 Task: Look for space in Fochville, South Africa from 8th August, 2023 to 15th August, 2023 for 9 adults in price range Rs.10000 to Rs.14000. Place can be shared room with 5 bedrooms having 9 beds and 5 bathrooms. Property type can be house, flat, guest house. Amenities needed are: wifi, TV, free parkinig on premises, gym, breakfast. Booking option can be shelf check-in. Required host language is English.
Action: Mouse moved to (490, 124)
Screenshot: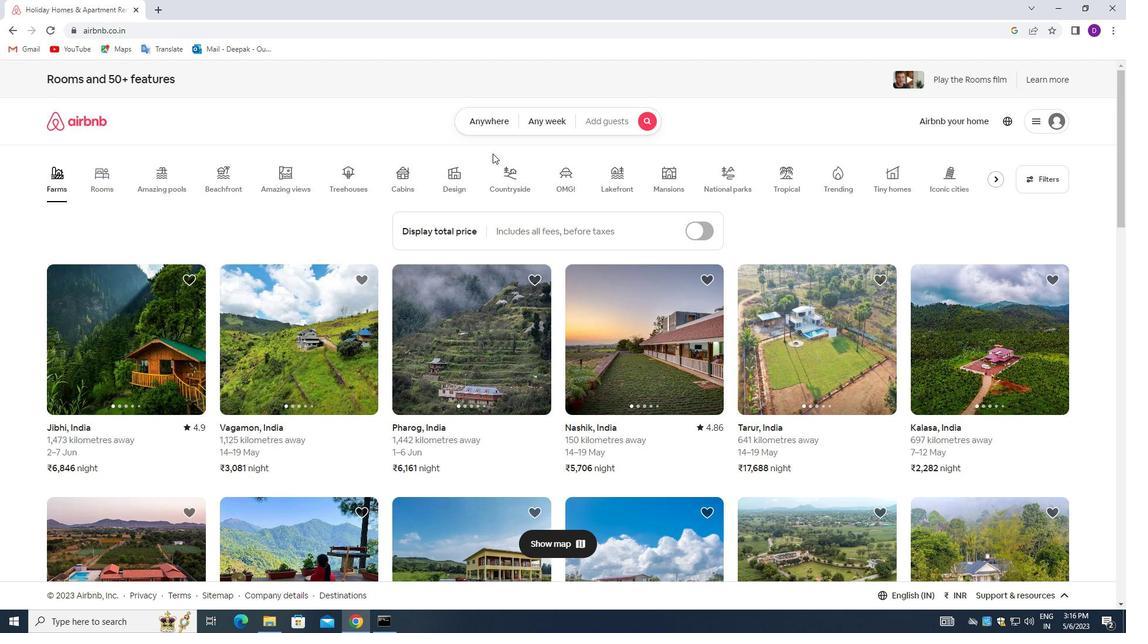
Action: Mouse pressed left at (490, 124)
Screenshot: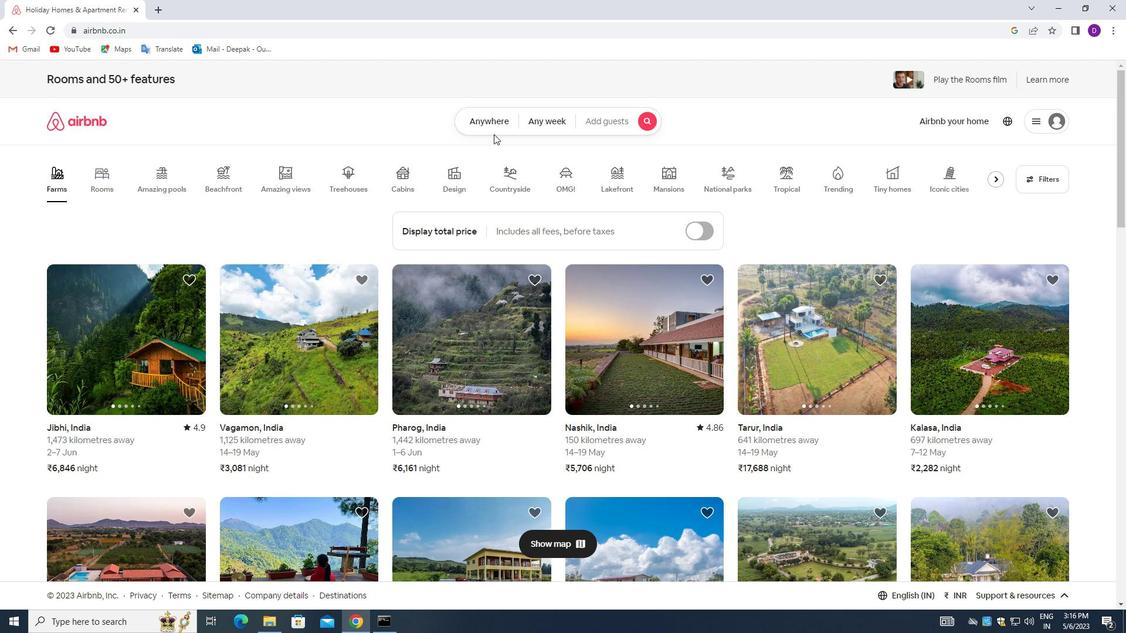 
Action: Mouse moved to (469, 159)
Screenshot: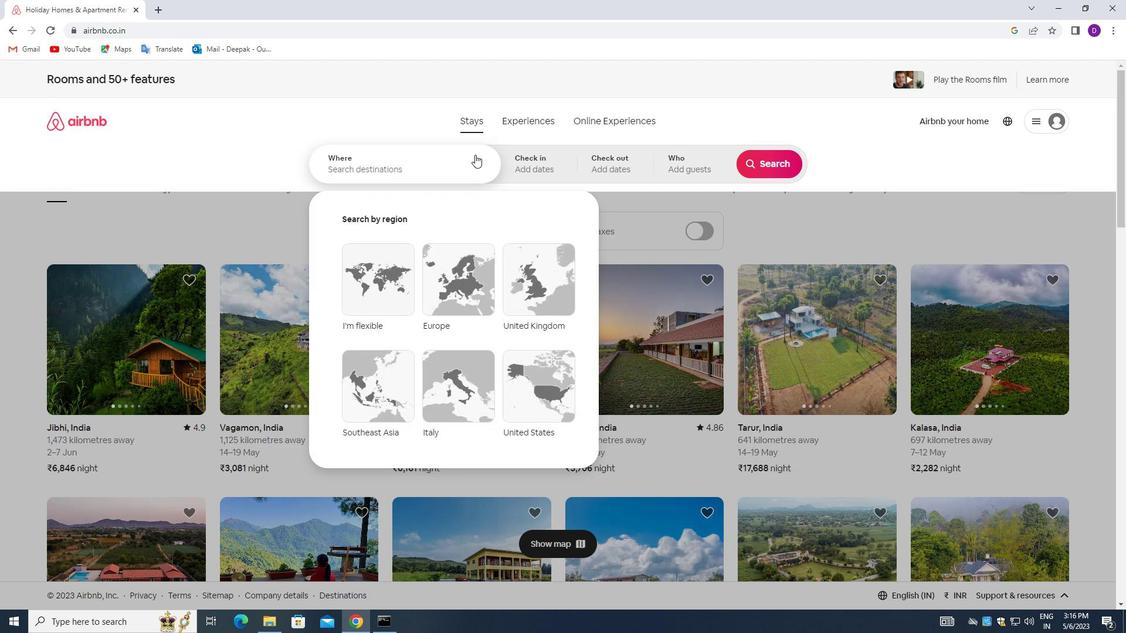 
Action: Mouse pressed left at (469, 159)
Screenshot: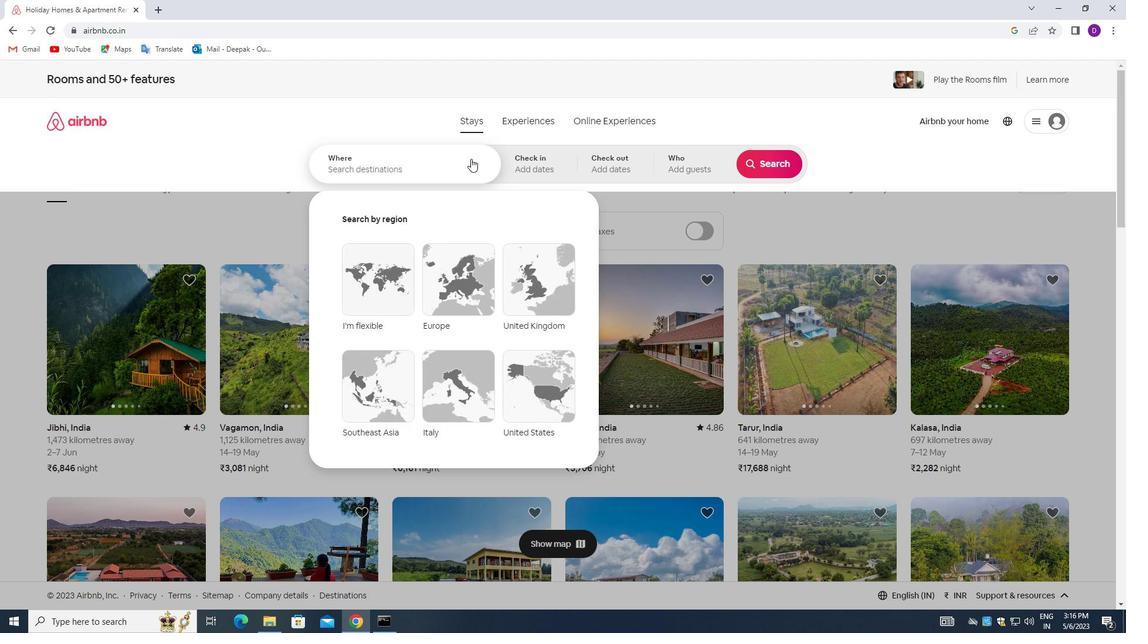 
Action: Mouse moved to (187, 267)
Screenshot: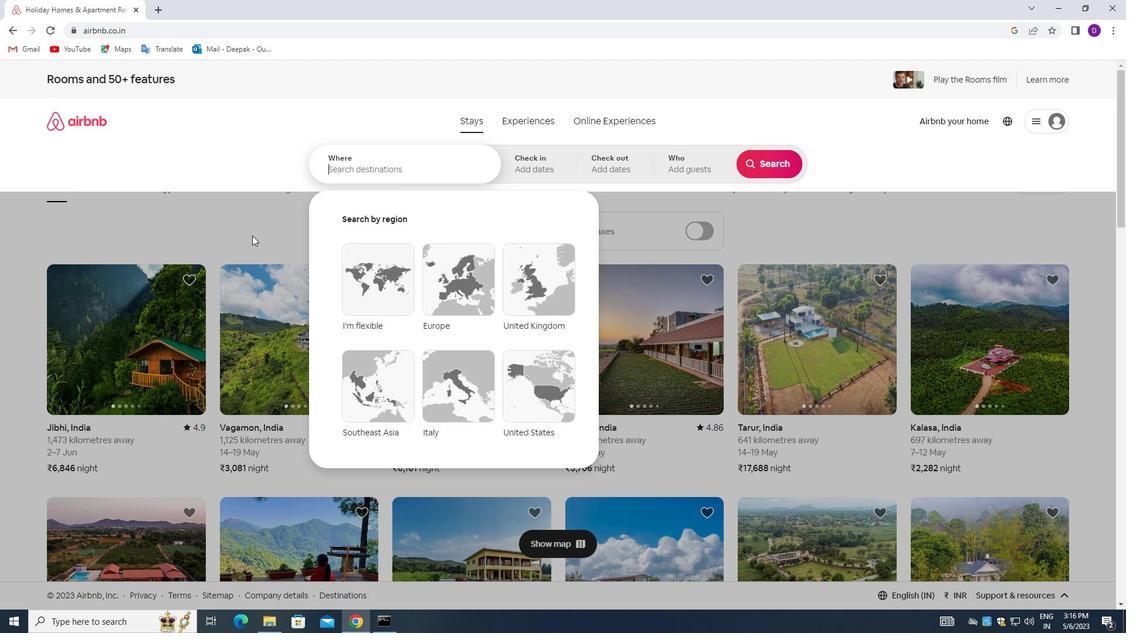 
Action: Key pressed <Key.shift_r>Fochville,<Key.space><Key.shift_r>South<Key.space><Key.shift_r>Africa<Key.enter>
Screenshot: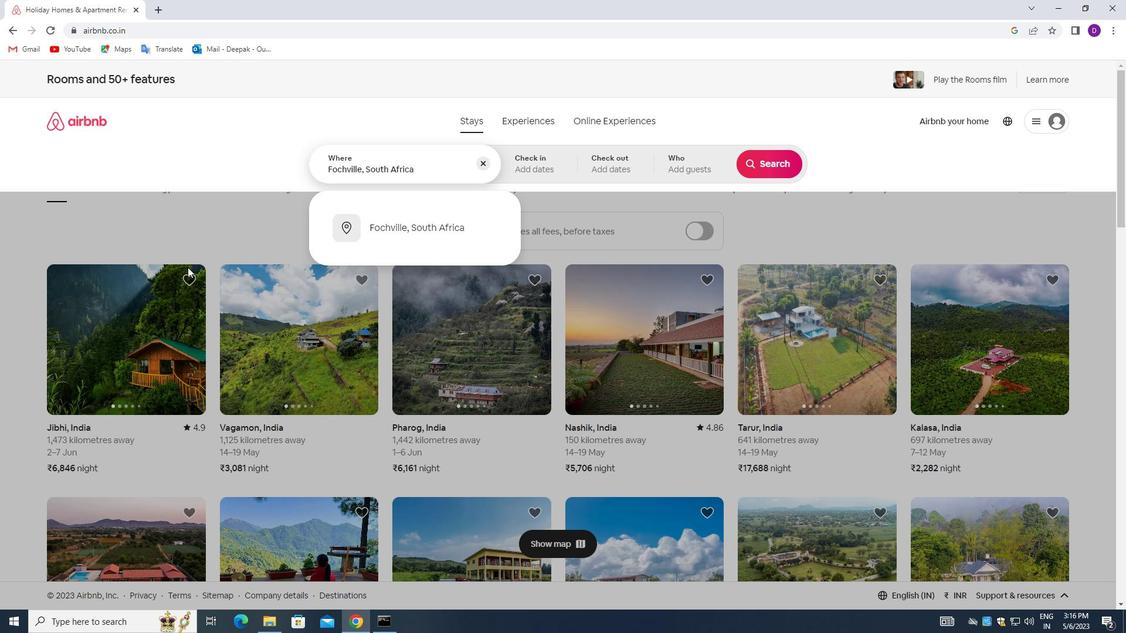 
Action: Mouse moved to (762, 264)
Screenshot: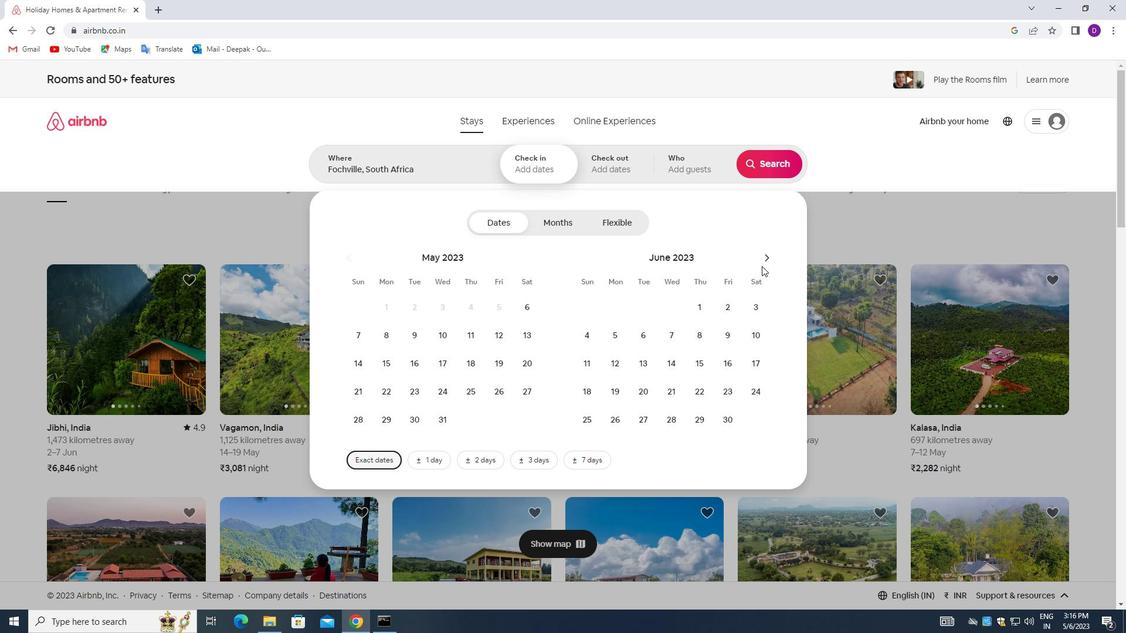 
Action: Mouse pressed left at (762, 264)
Screenshot: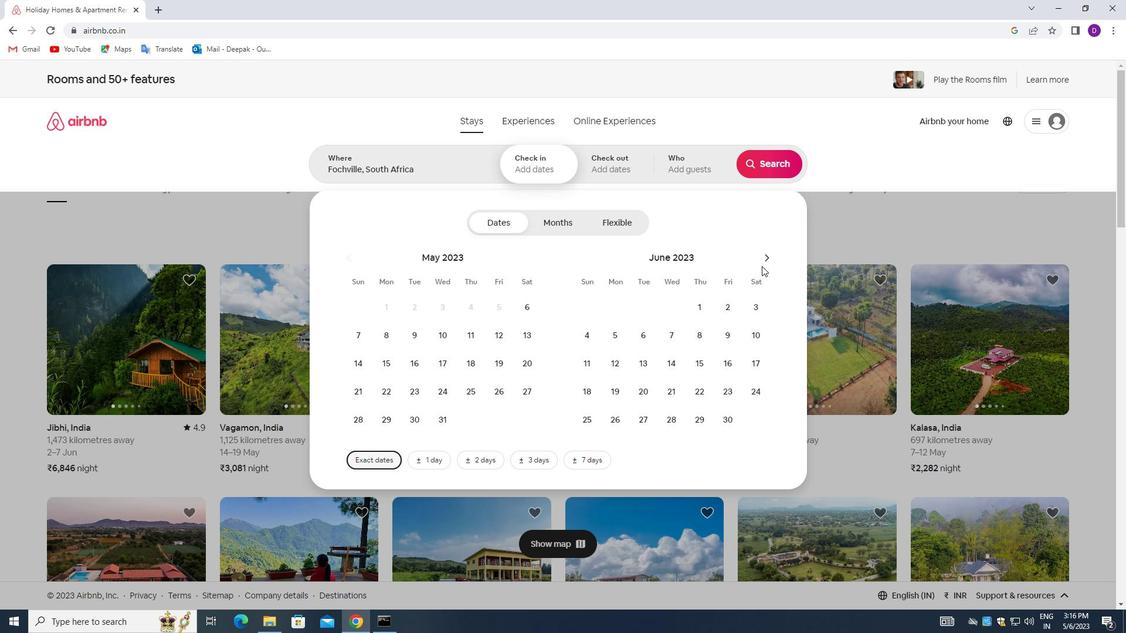 
Action: Mouse pressed left at (762, 264)
Screenshot: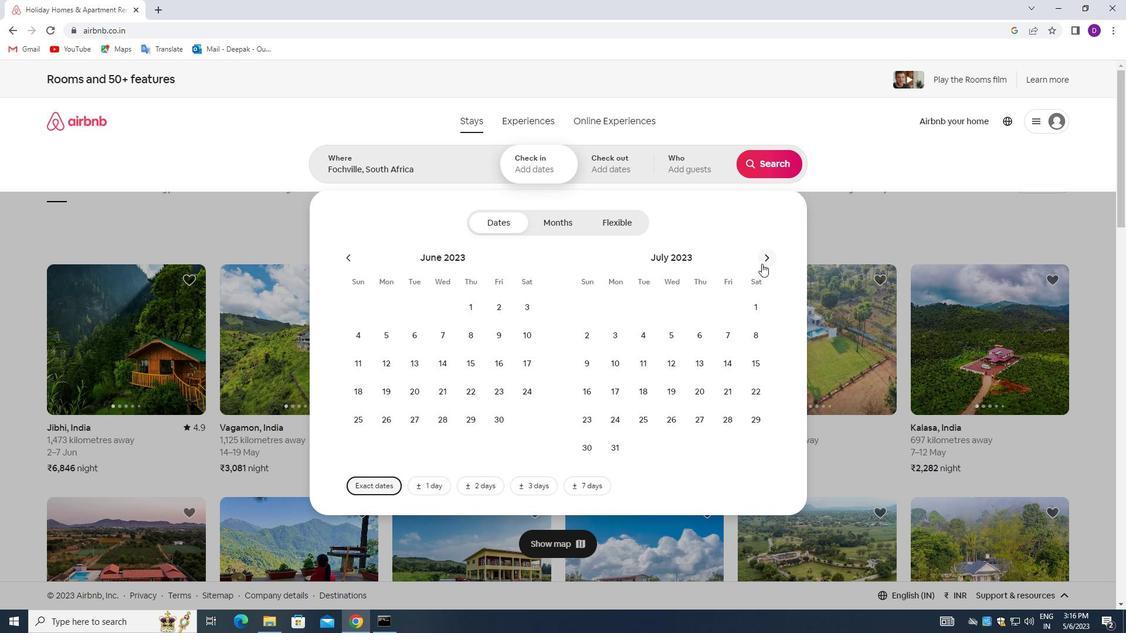 
Action: Mouse moved to (650, 332)
Screenshot: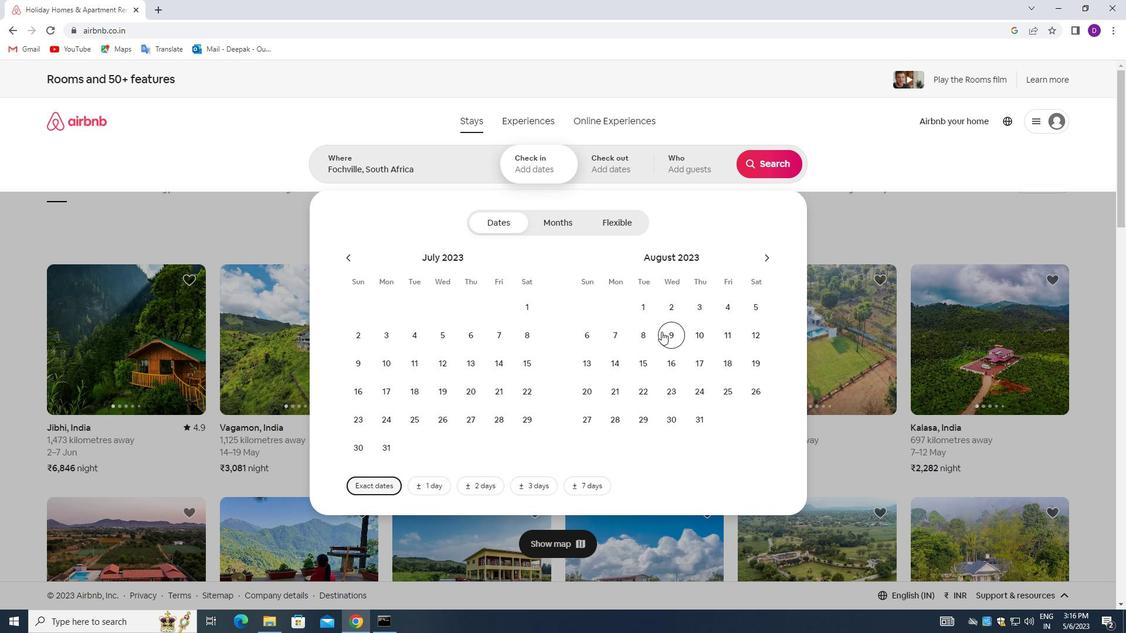 
Action: Mouse pressed left at (650, 332)
Screenshot: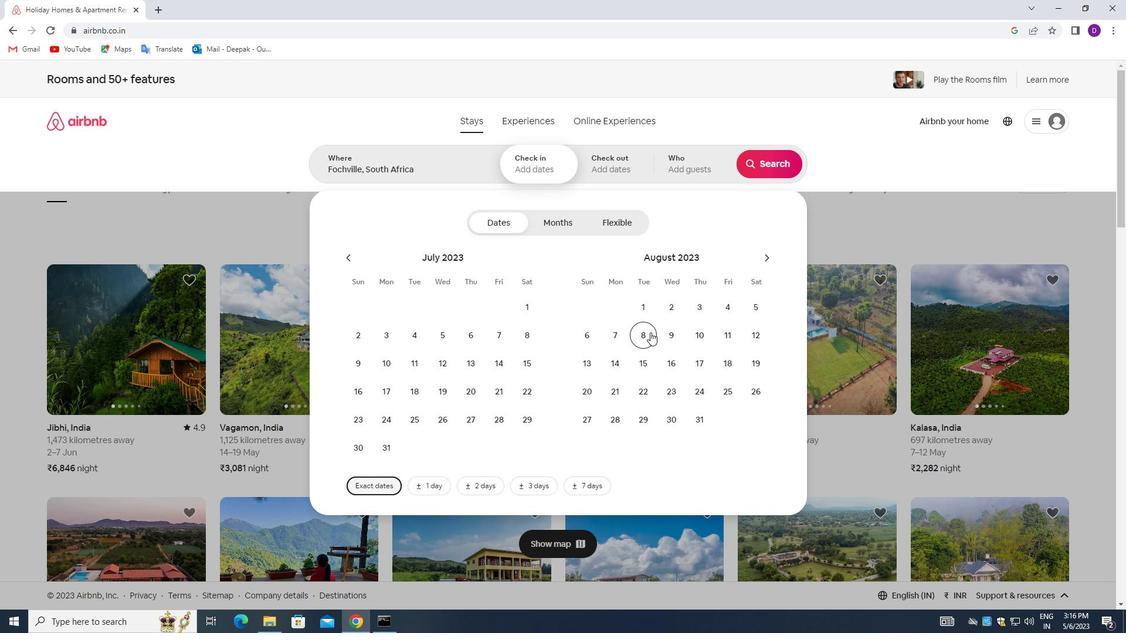 
Action: Mouse moved to (650, 353)
Screenshot: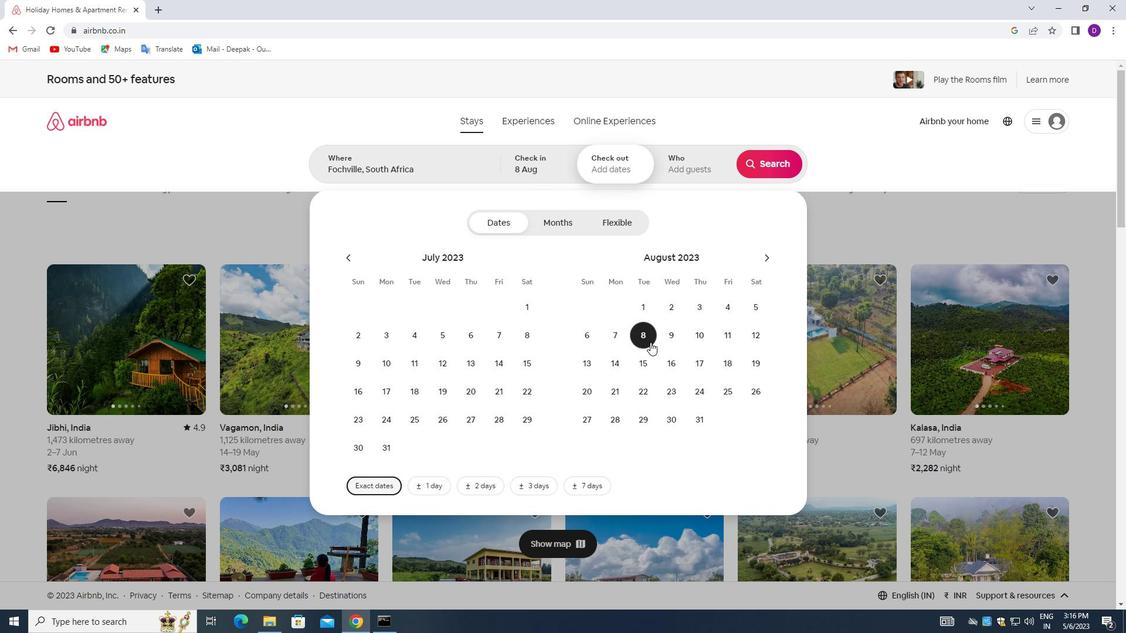 
Action: Mouse pressed left at (650, 353)
Screenshot: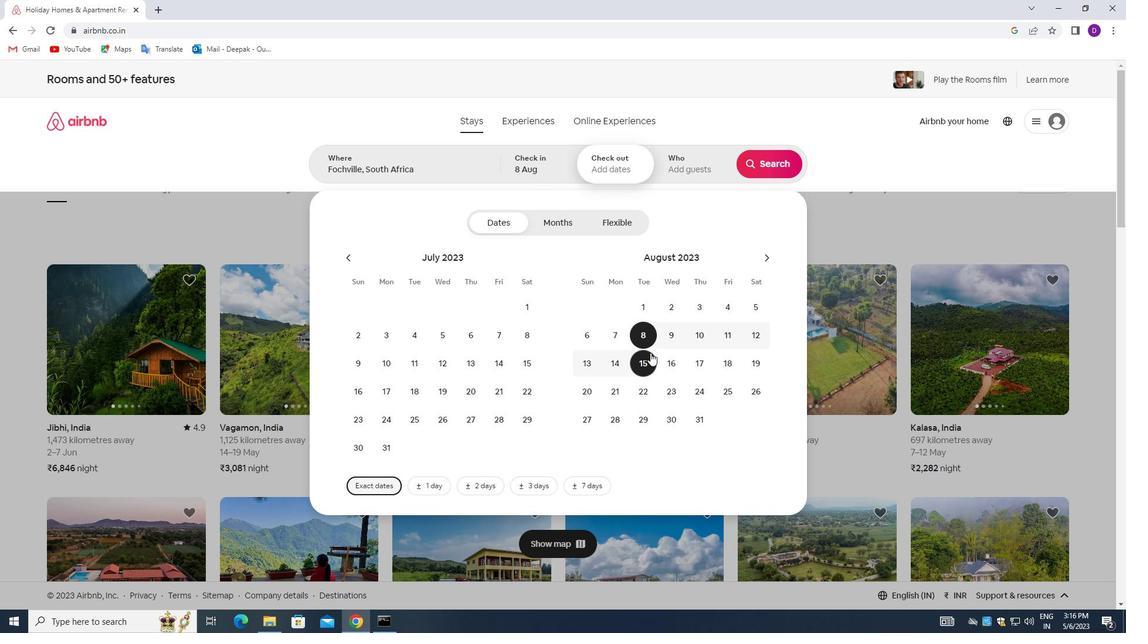 
Action: Mouse moved to (678, 160)
Screenshot: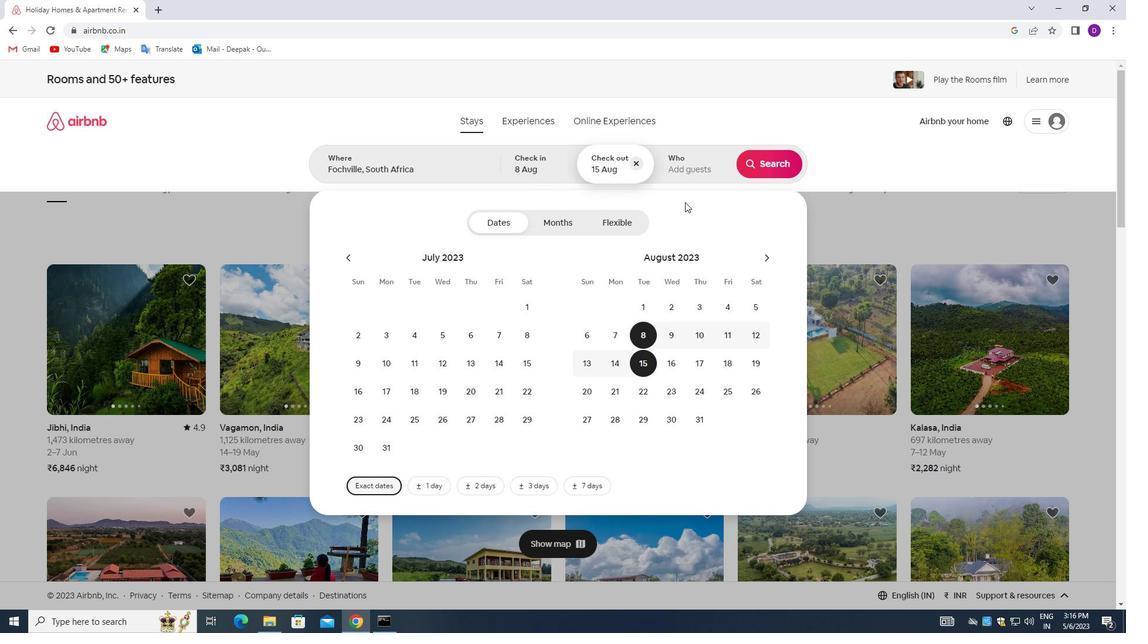 
Action: Mouse pressed left at (678, 160)
Screenshot: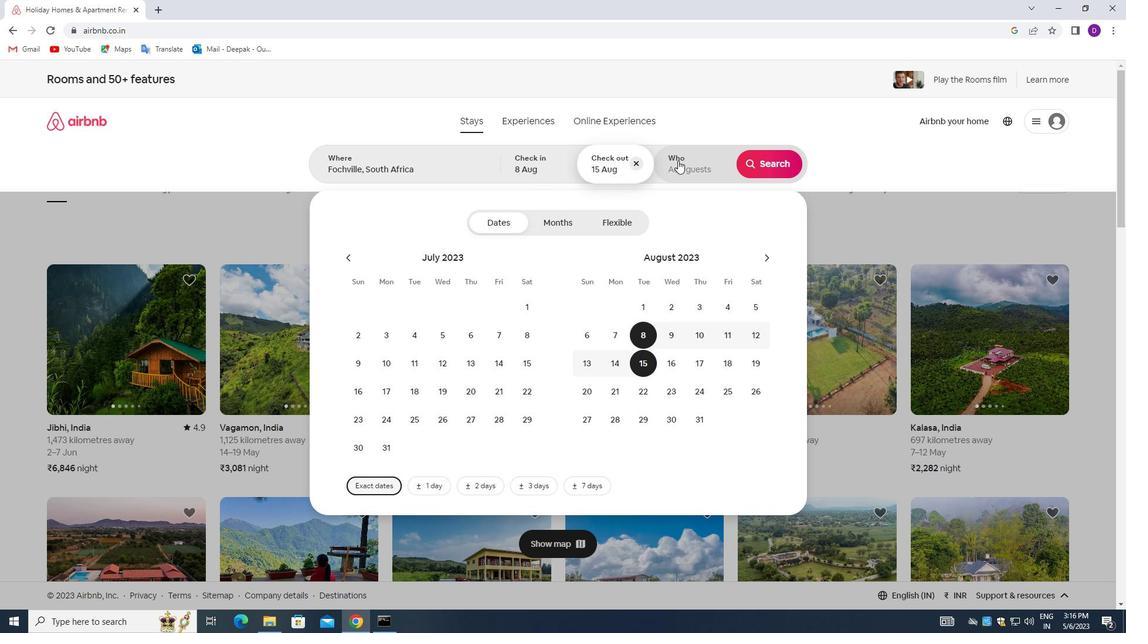 
Action: Mouse moved to (770, 231)
Screenshot: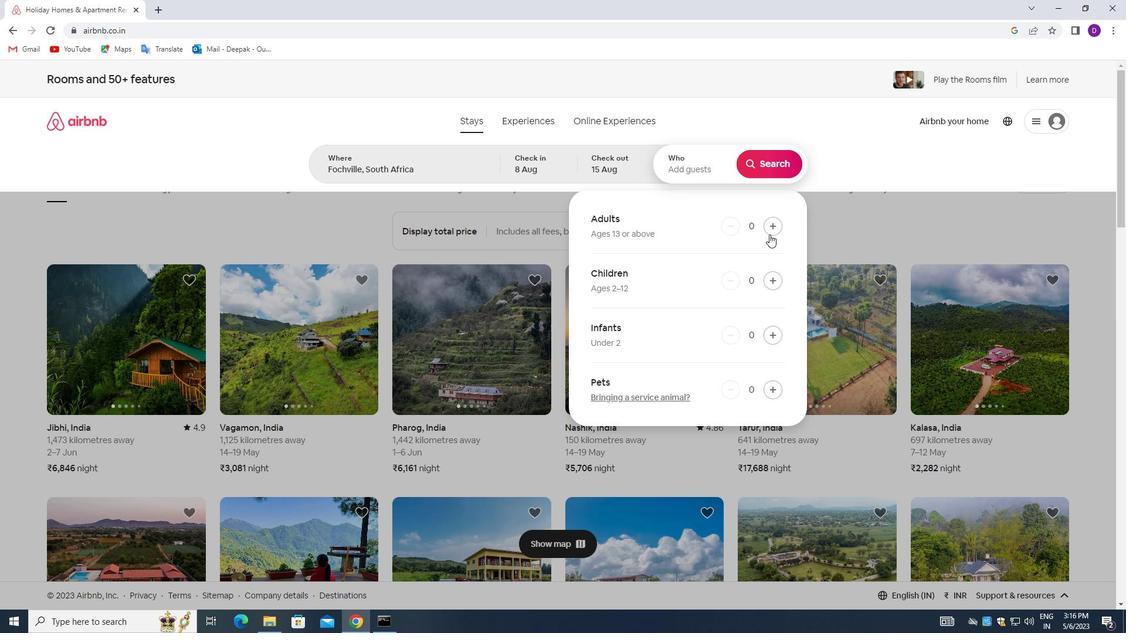 
Action: Mouse pressed left at (770, 231)
Screenshot: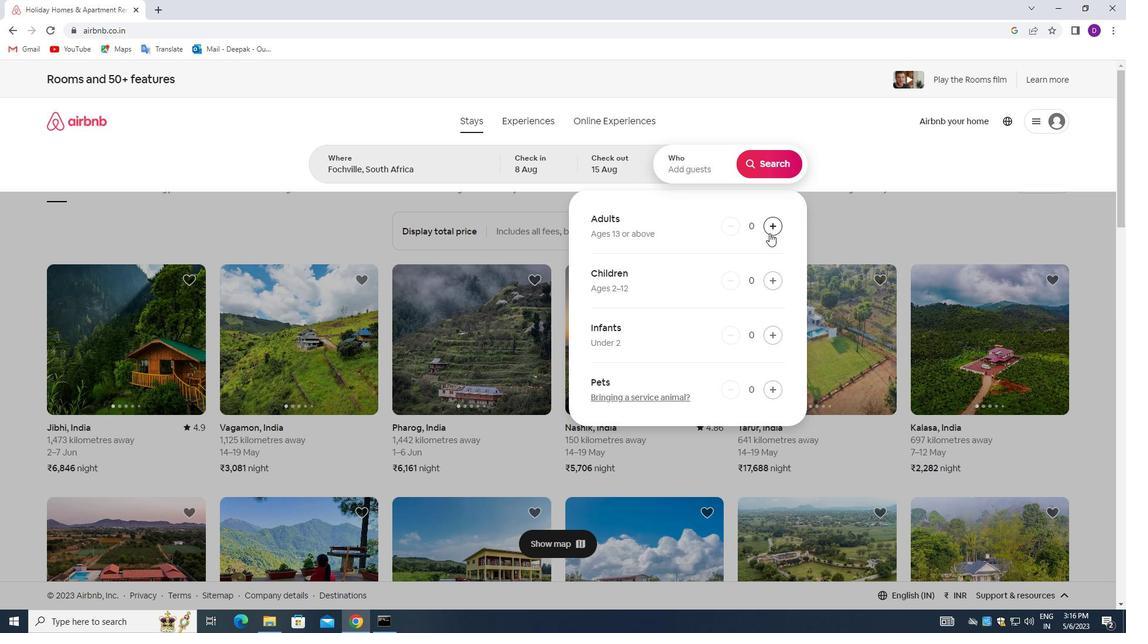 
Action: Mouse pressed left at (770, 231)
Screenshot: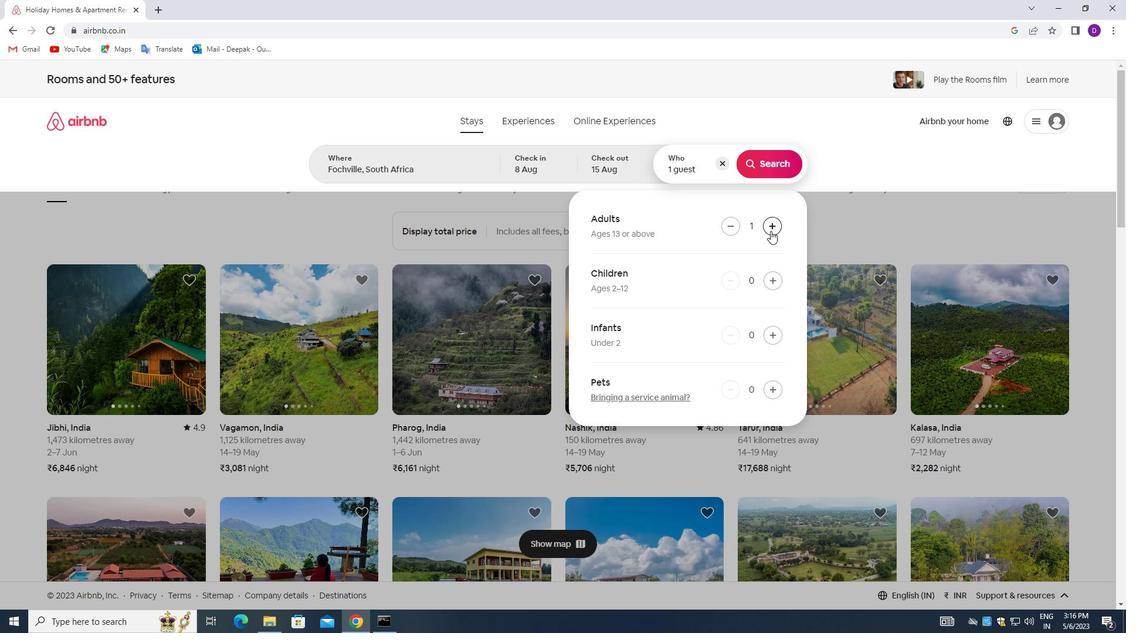 
Action: Mouse pressed left at (770, 231)
Screenshot: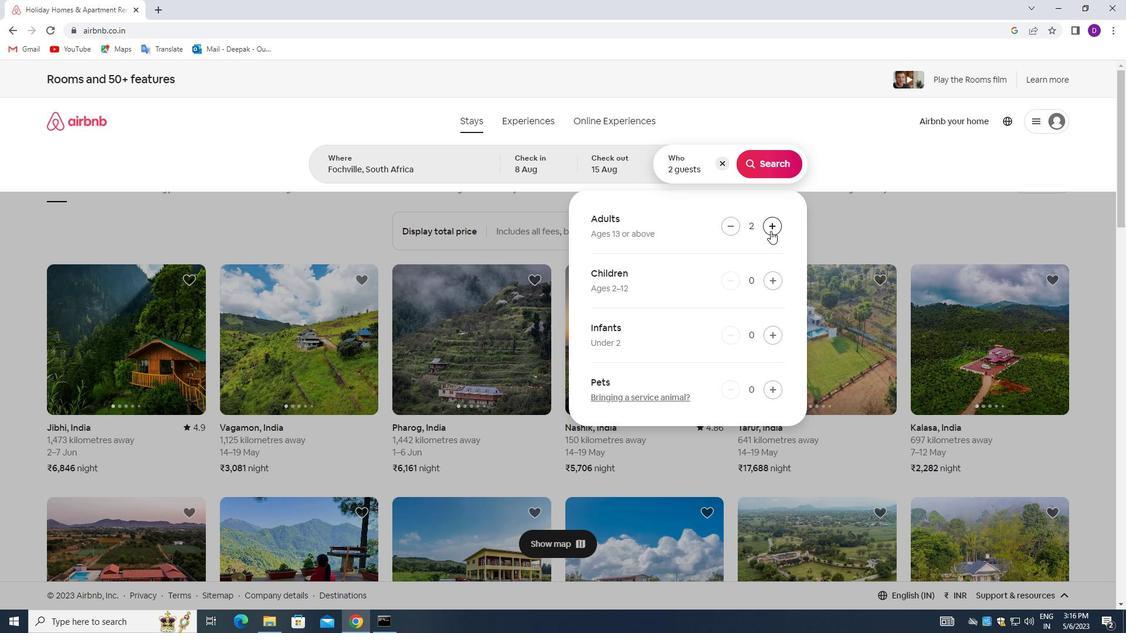 
Action: Mouse pressed left at (770, 231)
Screenshot: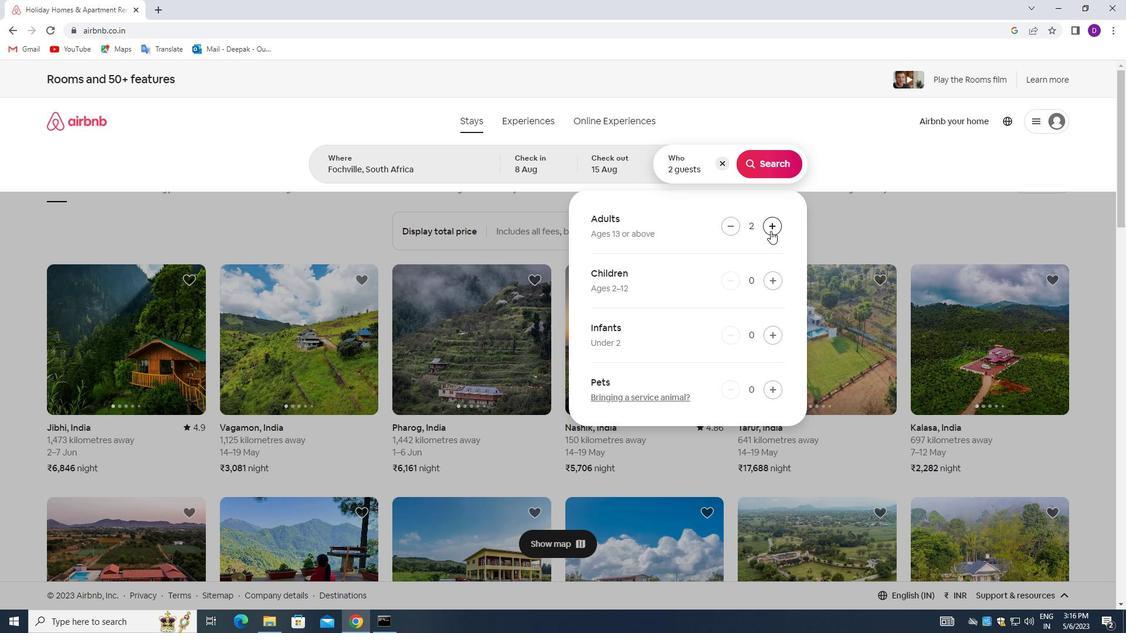 
Action: Mouse pressed left at (770, 231)
Screenshot: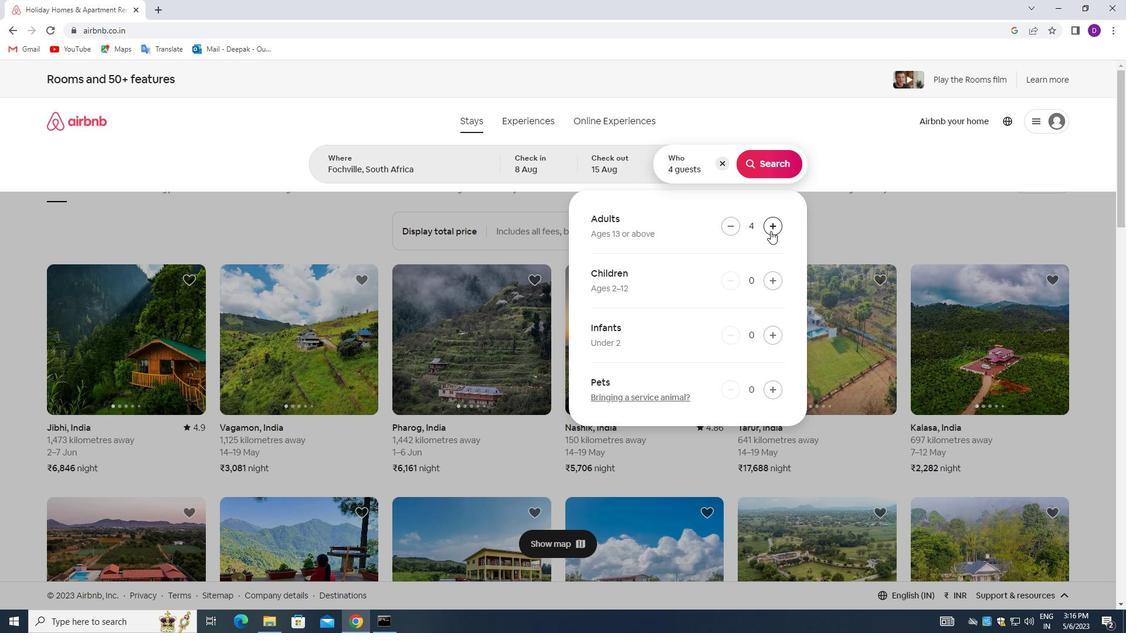 
Action: Mouse pressed left at (770, 231)
Screenshot: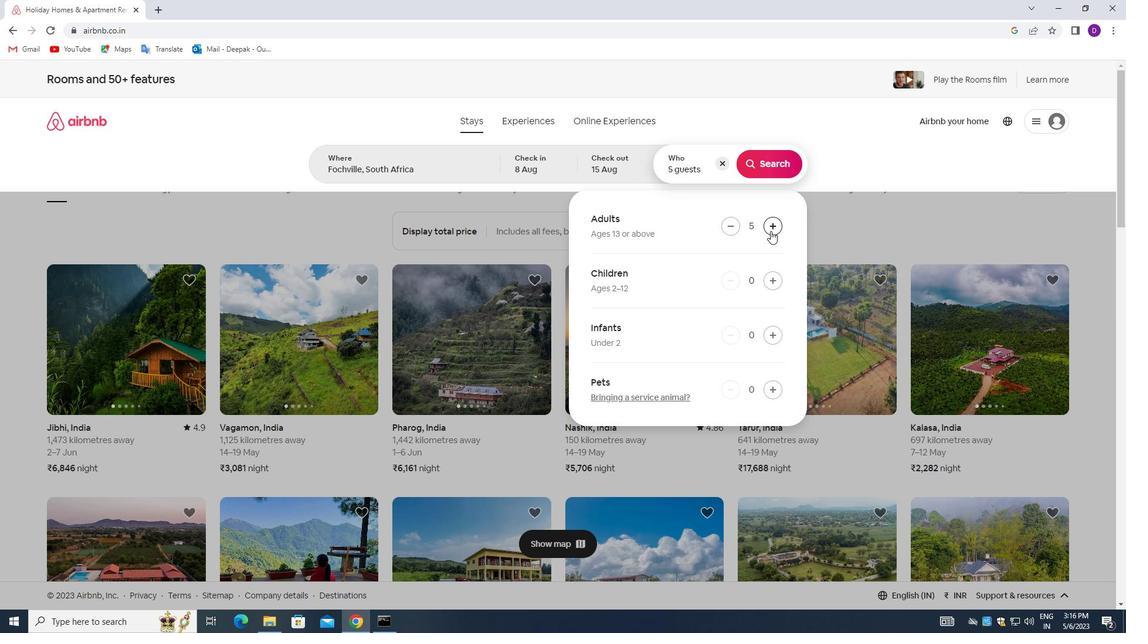
Action: Mouse pressed left at (770, 231)
Screenshot: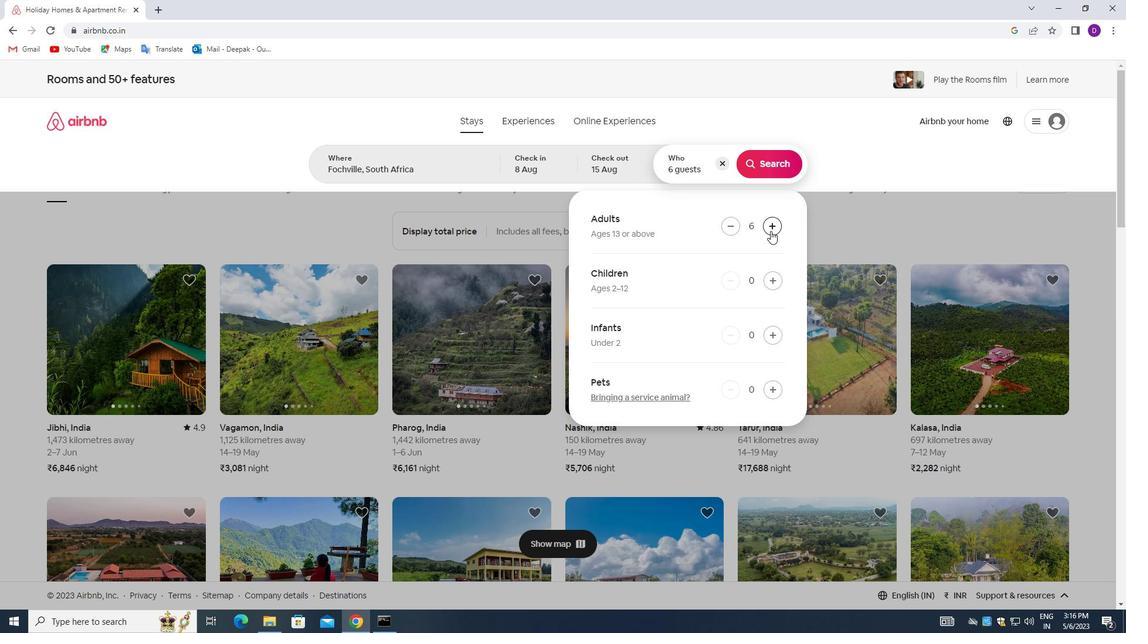 
Action: Mouse pressed left at (770, 231)
Screenshot: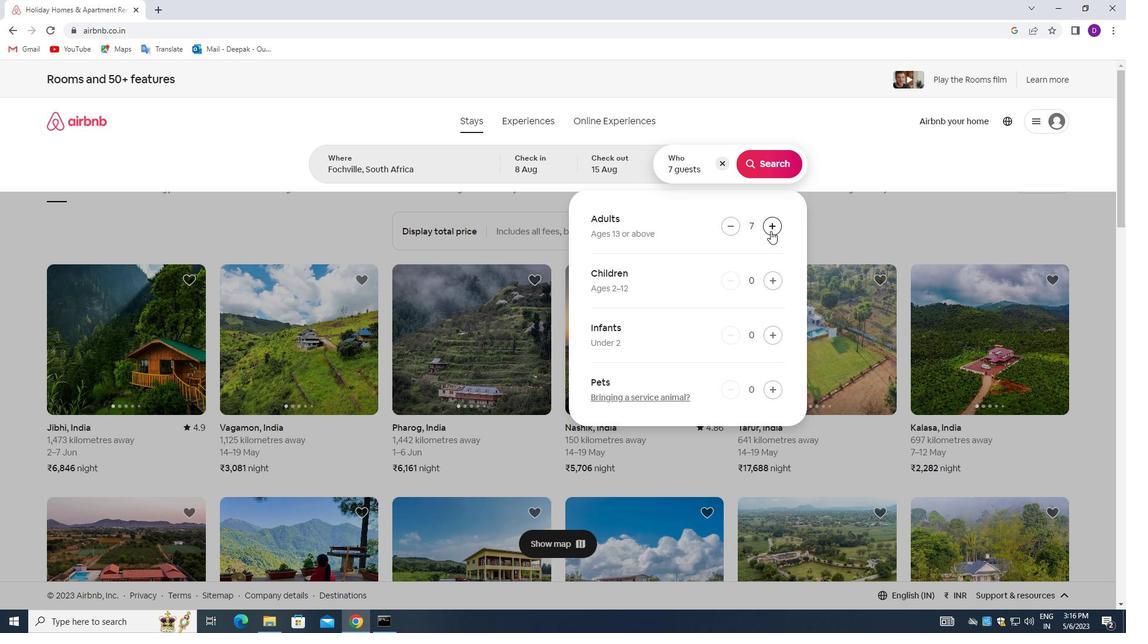 
Action: Mouse pressed left at (770, 231)
Screenshot: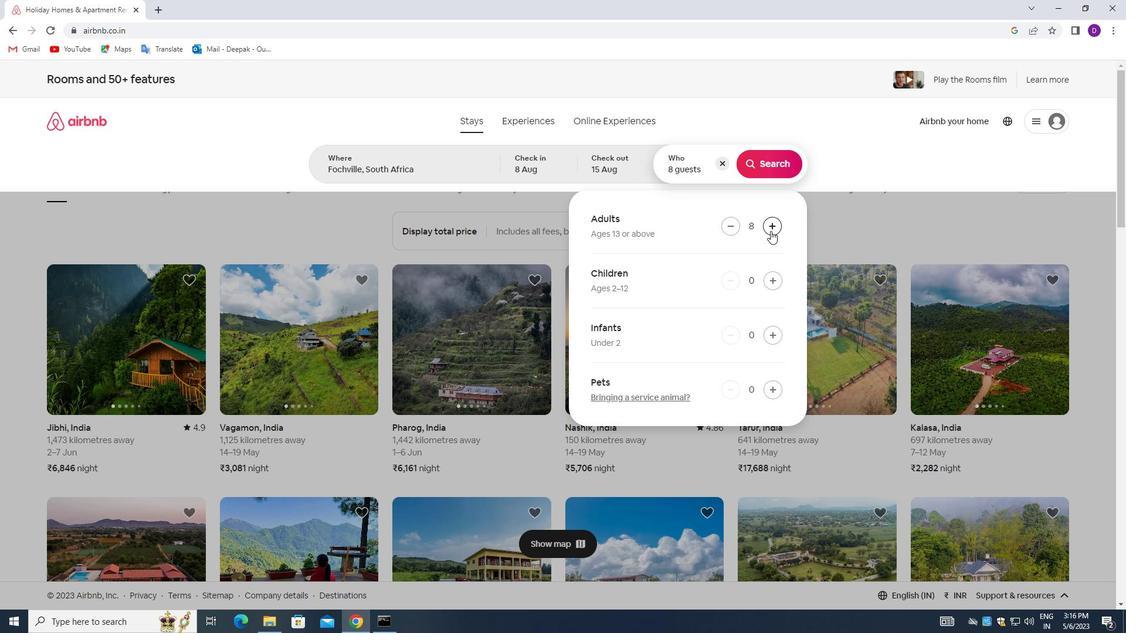 
Action: Mouse moved to (775, 167)
Screenshot: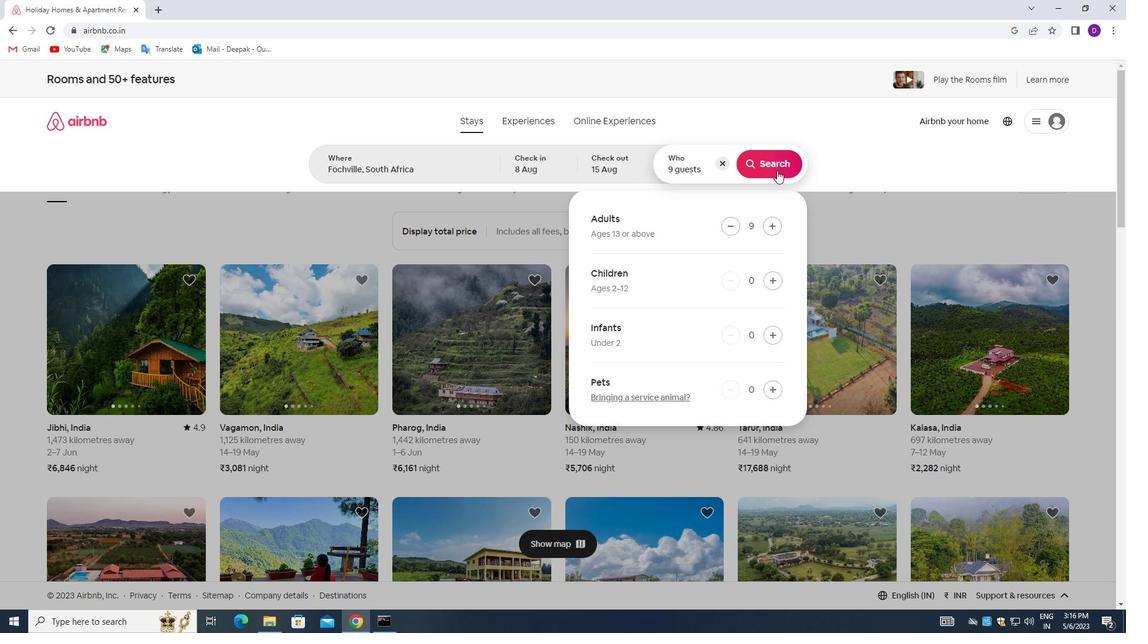 
Action: Mouse pressed left at (775, 167)
Screenshot: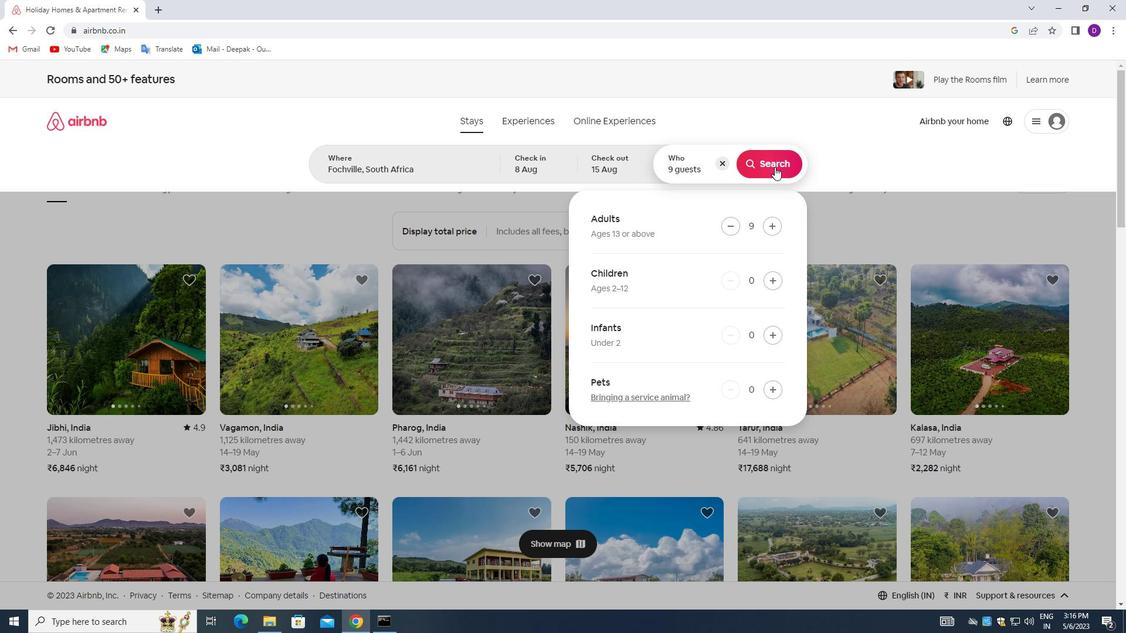 
Action: Mouse moved to (1061, 127)
Screenshot: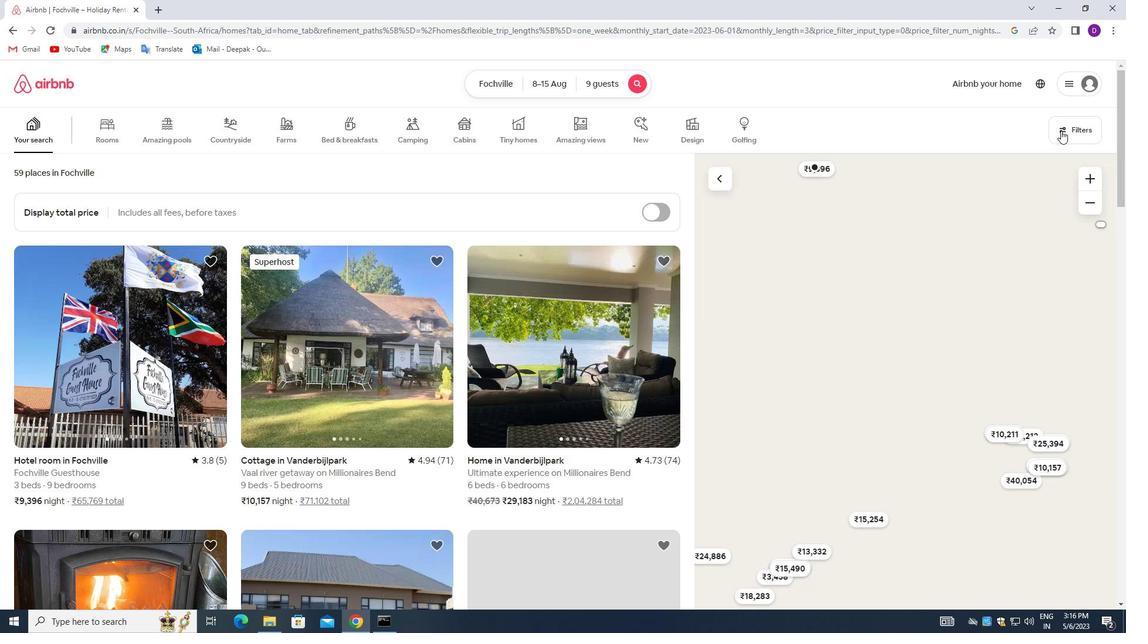 
Action: Mouse pressed left at (1061, 127)
Screenshot: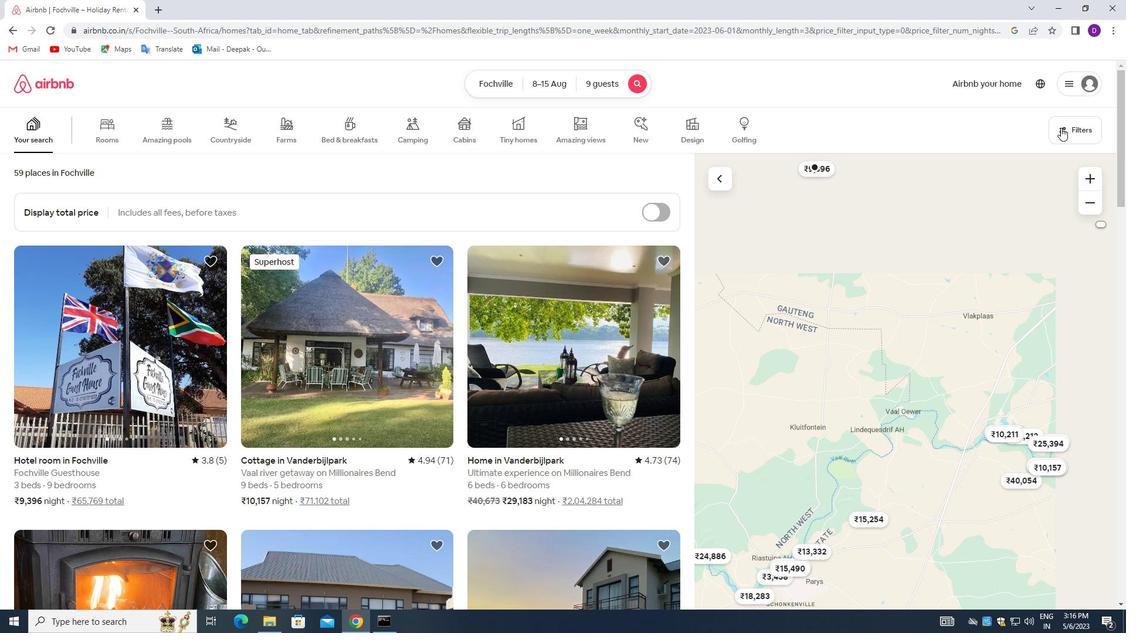 
Action: Mouse moved to (411, 424)
Screenshot: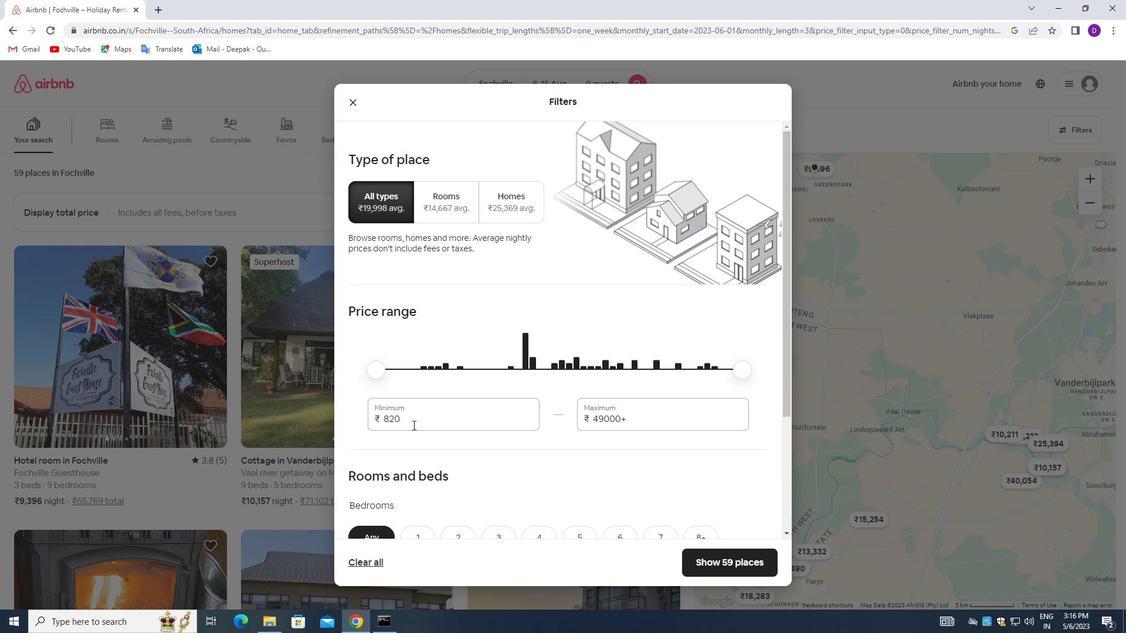 
Action: Mouse pressed left at (411, 424)
Screenshot: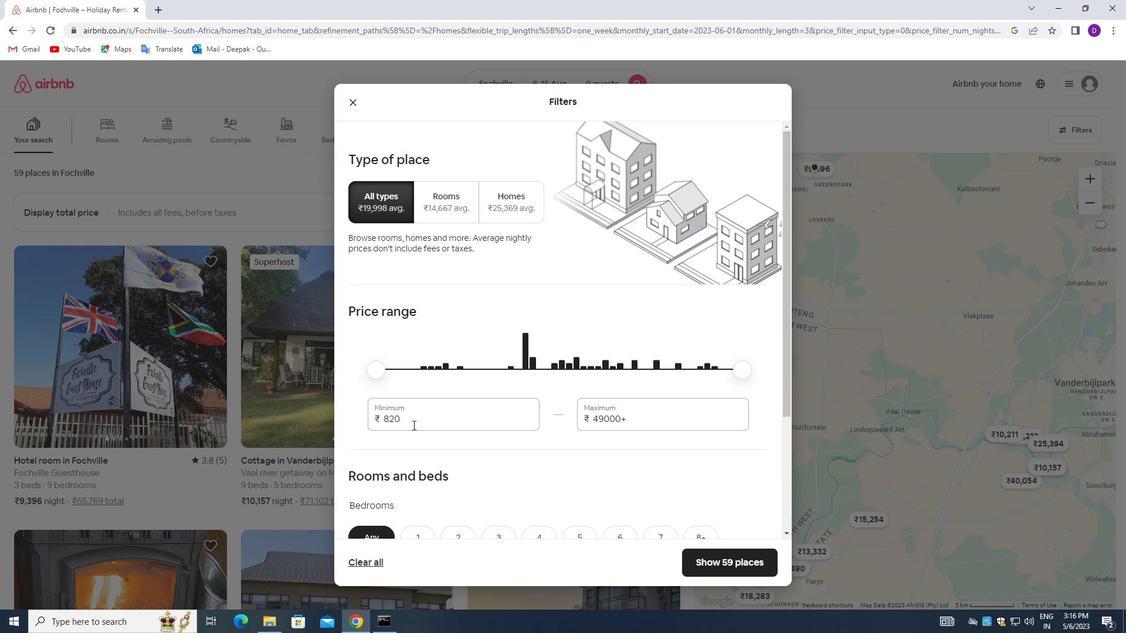 
Action: Mouse moved to (411, 424)
Screenshot: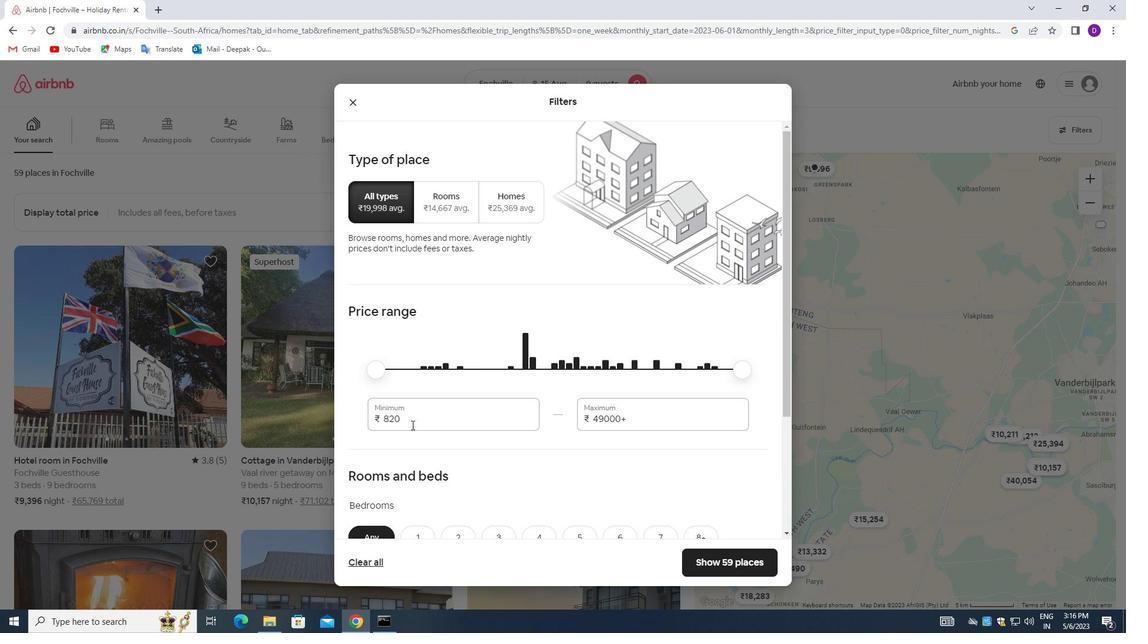 
Action: Mouse pressed left at (411, 424)
Screenshot: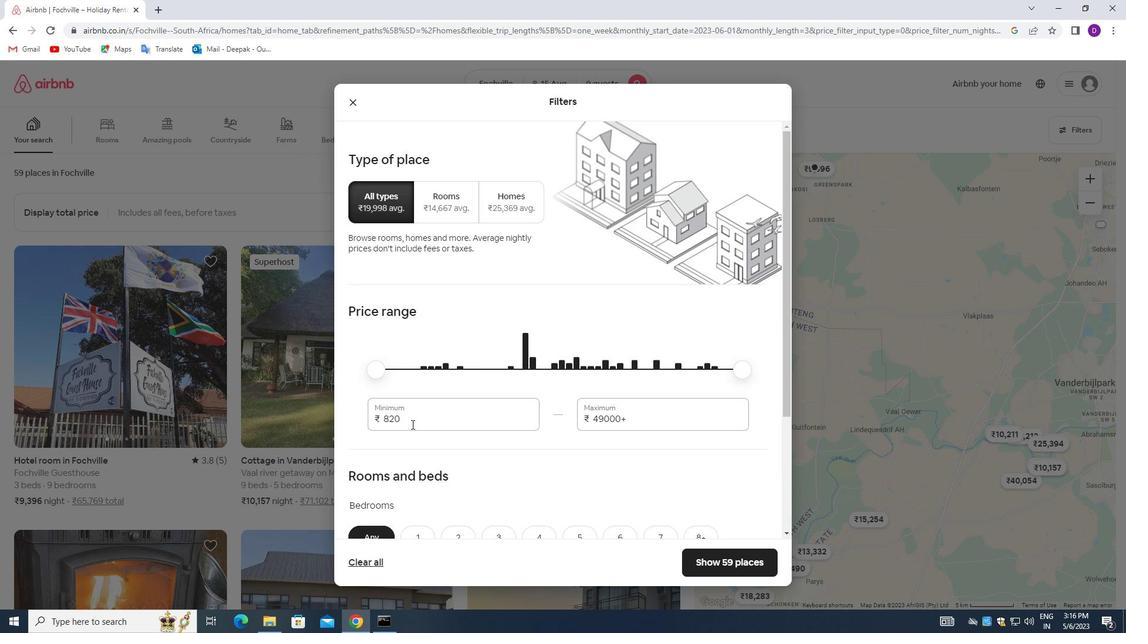 
Action: Key pressed 10000<Key.tab>14000
Screenshot: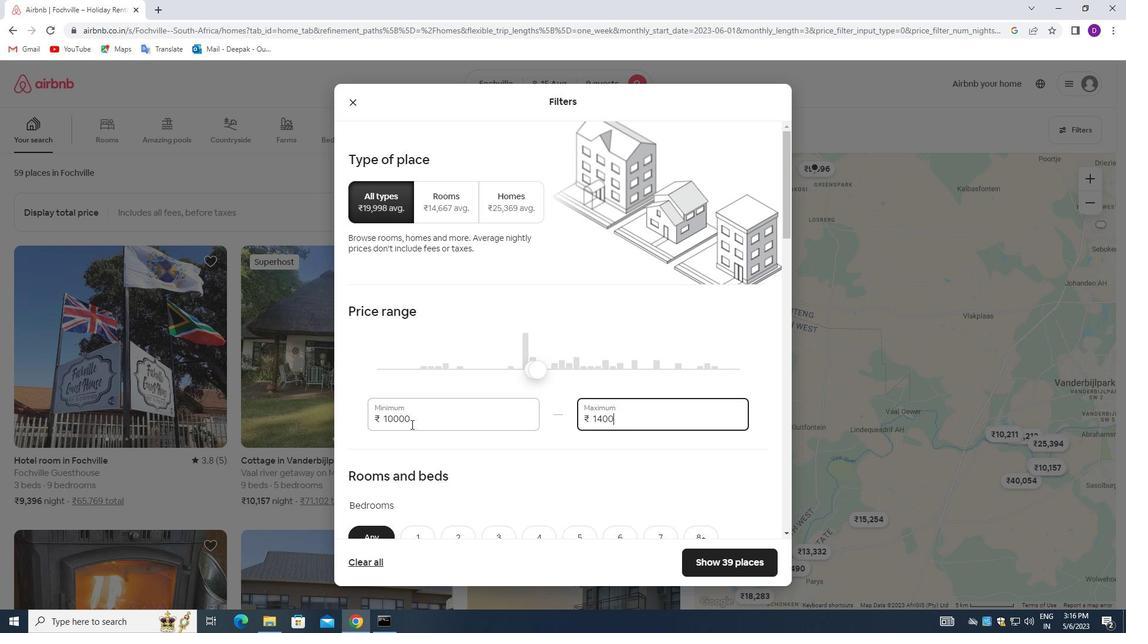 
Action: Mouse moved to (516, 420)
Screenshot: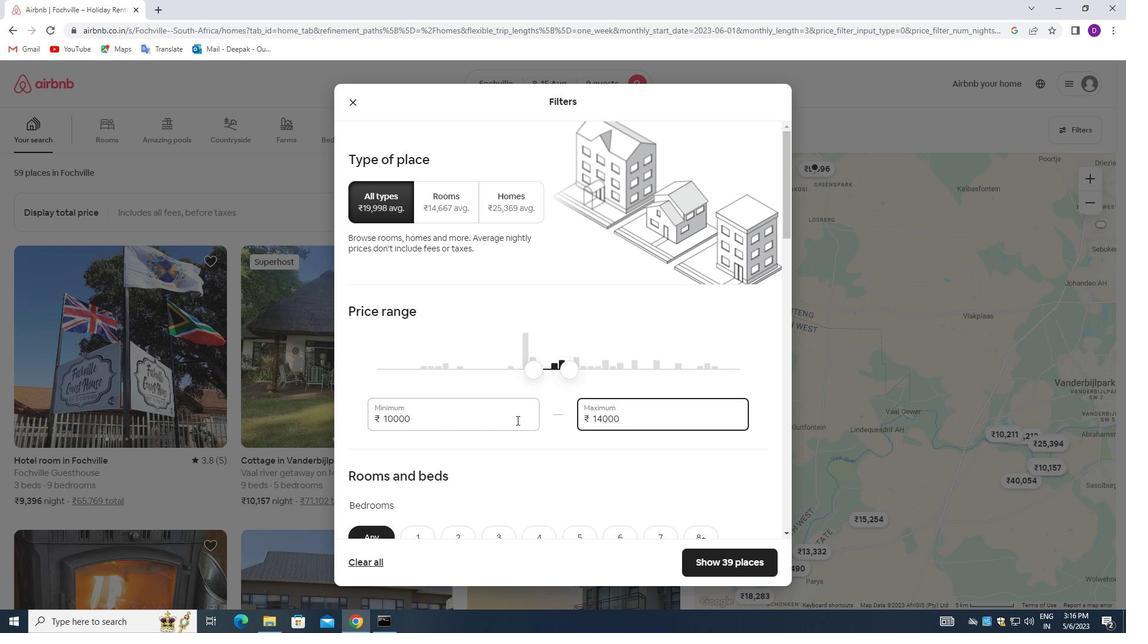 
Action: Mouse scrolled (516, 419) with delta (0, 0)
Screenshot: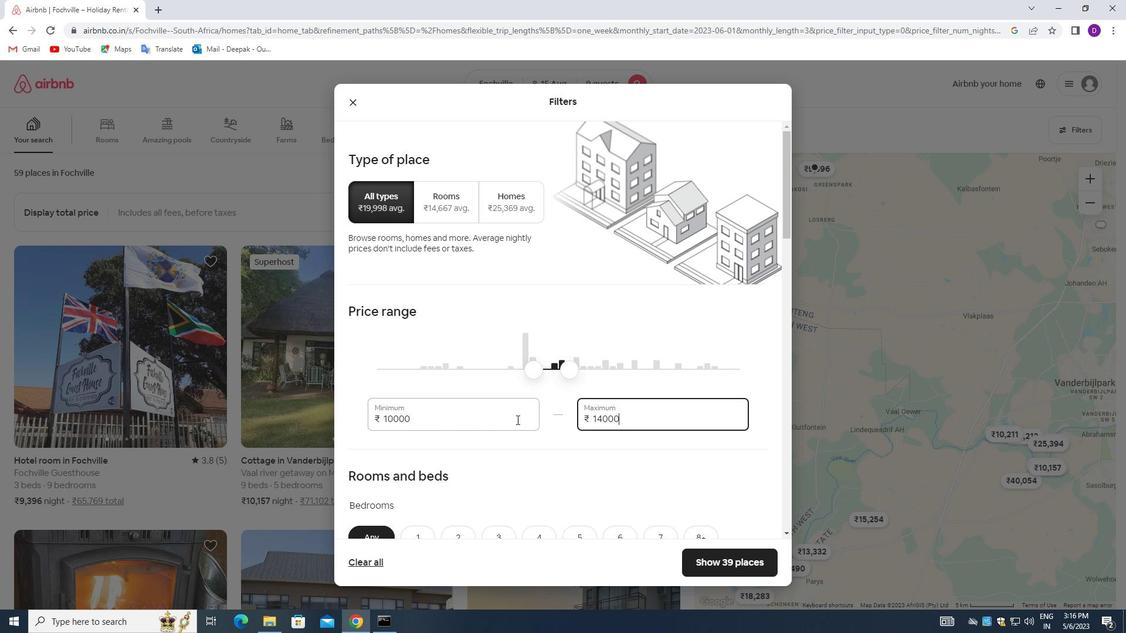 
Action: Mouse scrolled (516, 419) with delta (0, 0)
Screenshot: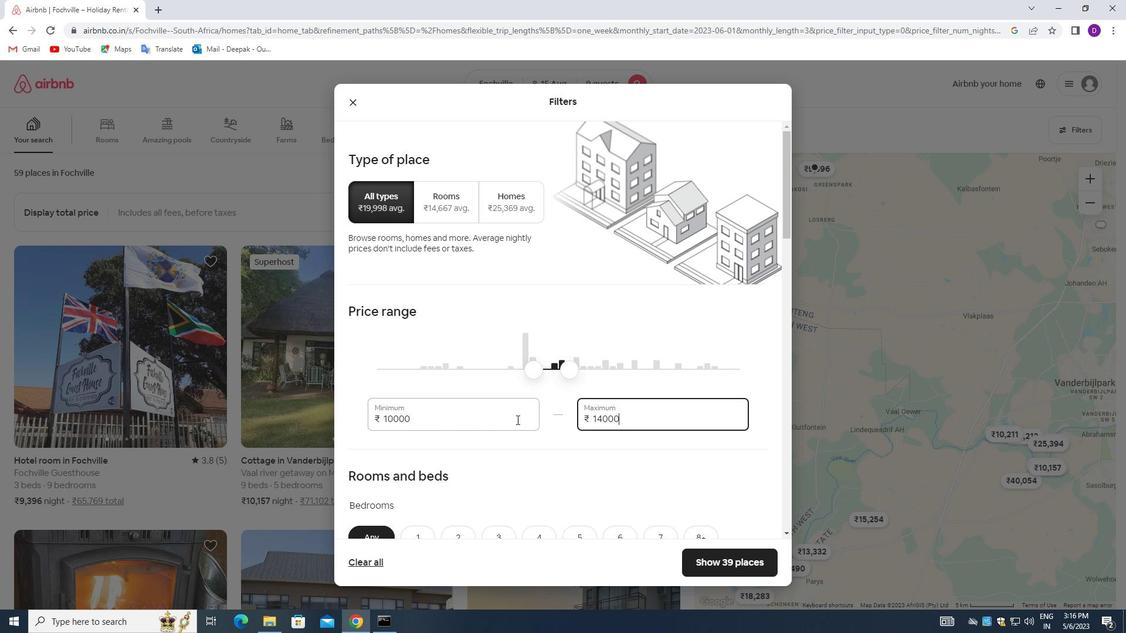 
Action: Mouse scrolled (516, 419) with delta (0, 0)
Screenshot: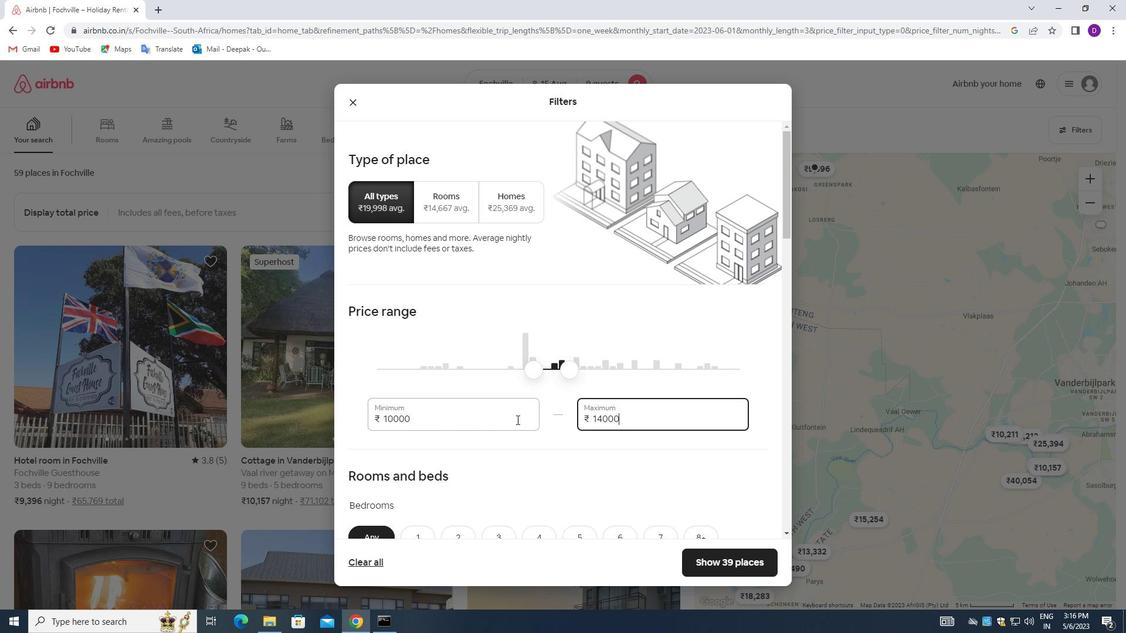 
Action: Mouse scrolled (516, 419) with delta (0, 0)
Screenshot: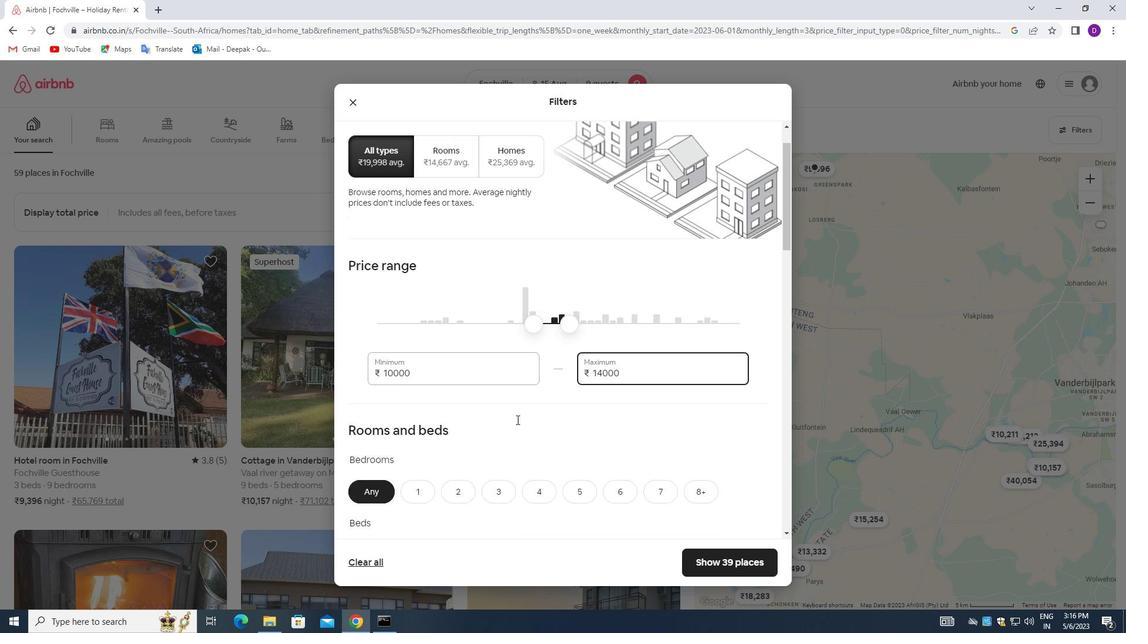 
Action: Mouse moved to (576, 309)
Screenshot: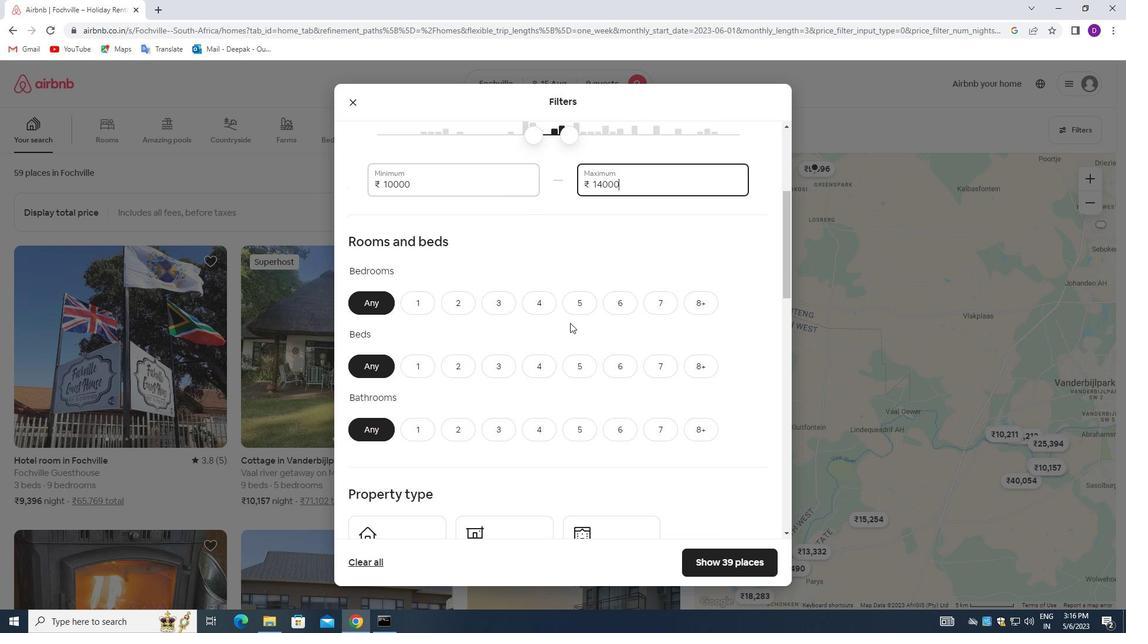 
Action: Mouse pressed left at (576, 309)
Screenshot: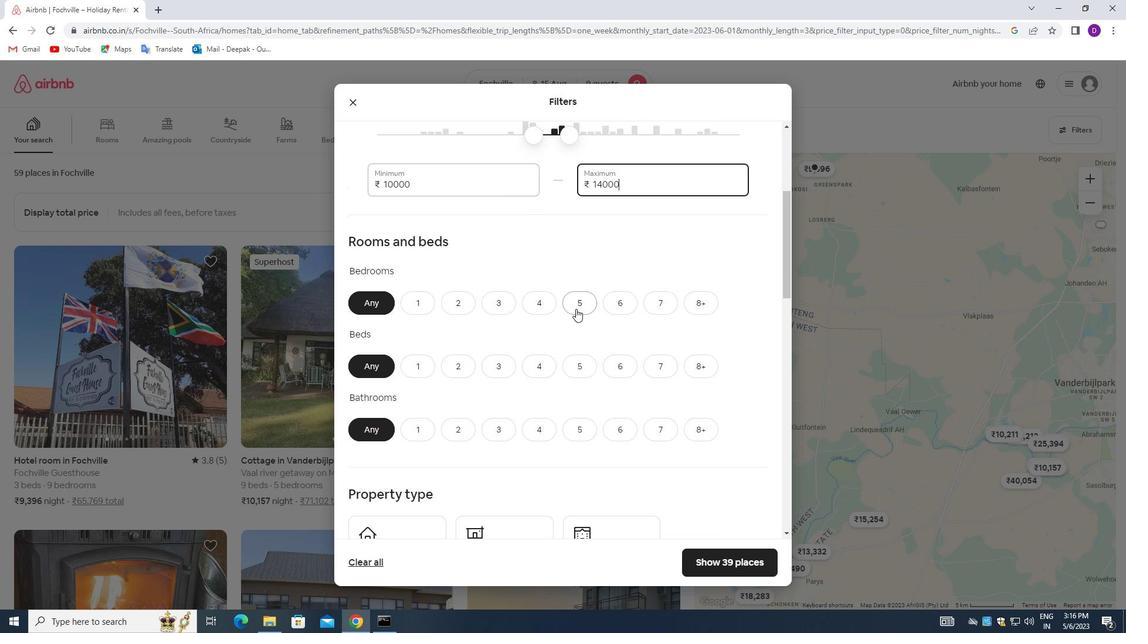 
Action: Mouse moved to (708, 364)
Screenshot: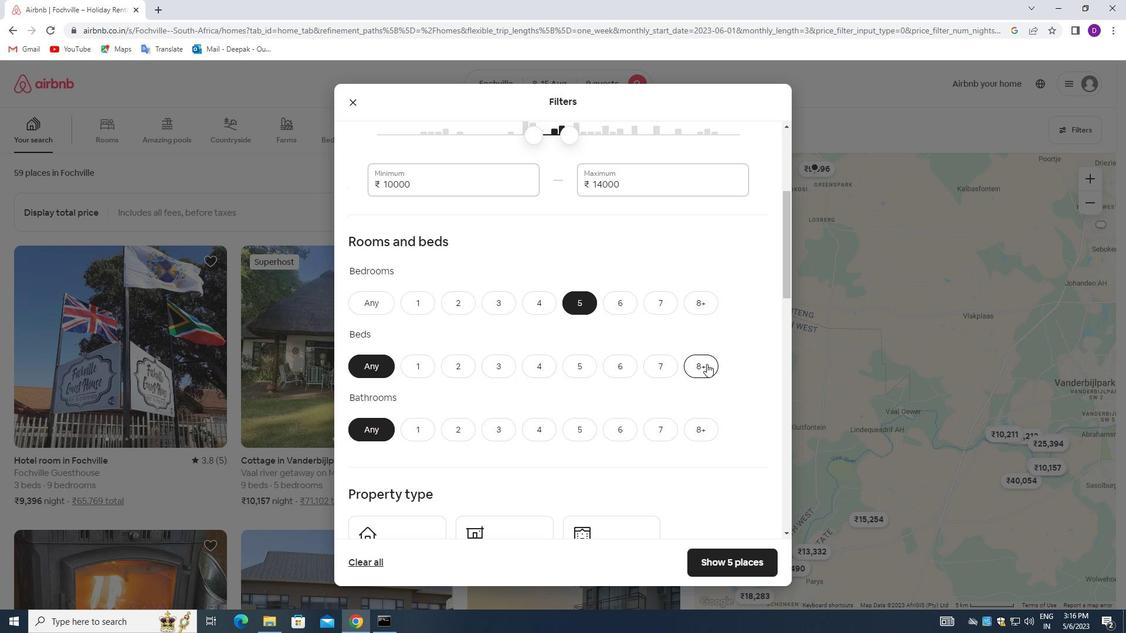
Action: Mouse pressed left at (708, 364)
Screenshot: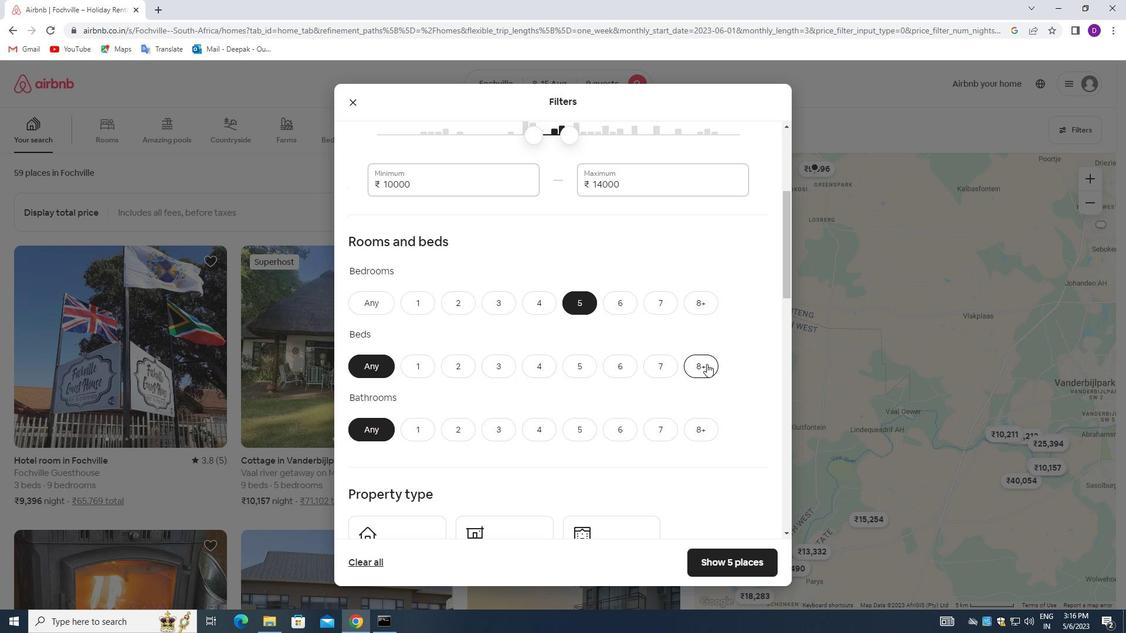 
Action: Mouse moved to (578, 422)
Screenshot: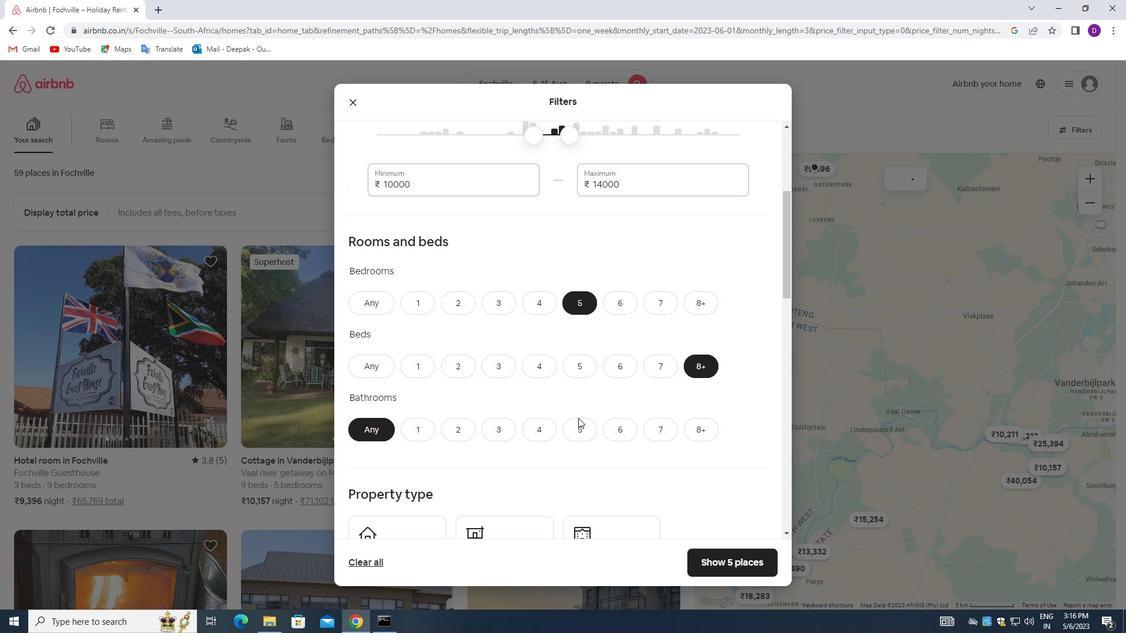 
Action: Mouse pressed left at (578, 422)
Screenshot: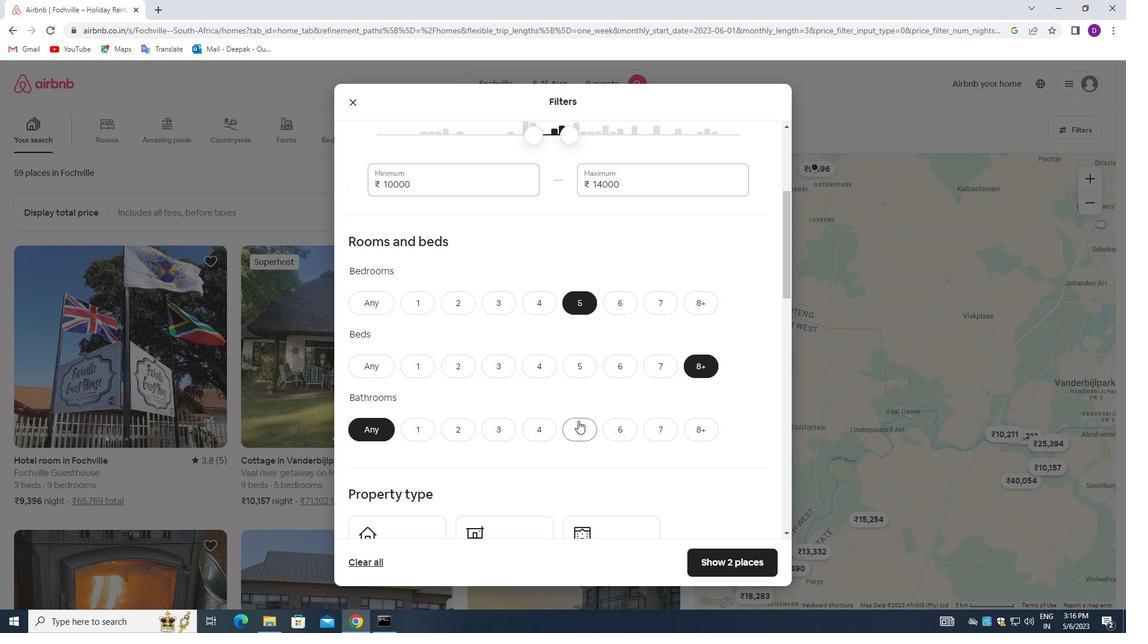 
Action: Mouse moved to (536, 370)
Screenshot: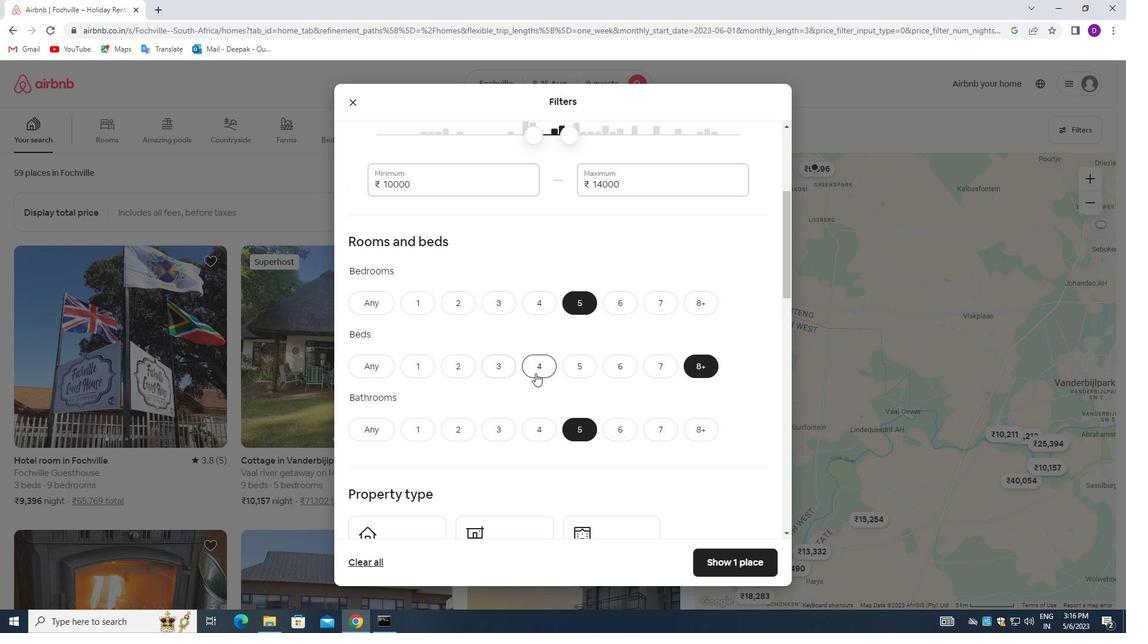 
Action: Mouse scrolled (536, 370) with delta (0, 0)
Screenshot: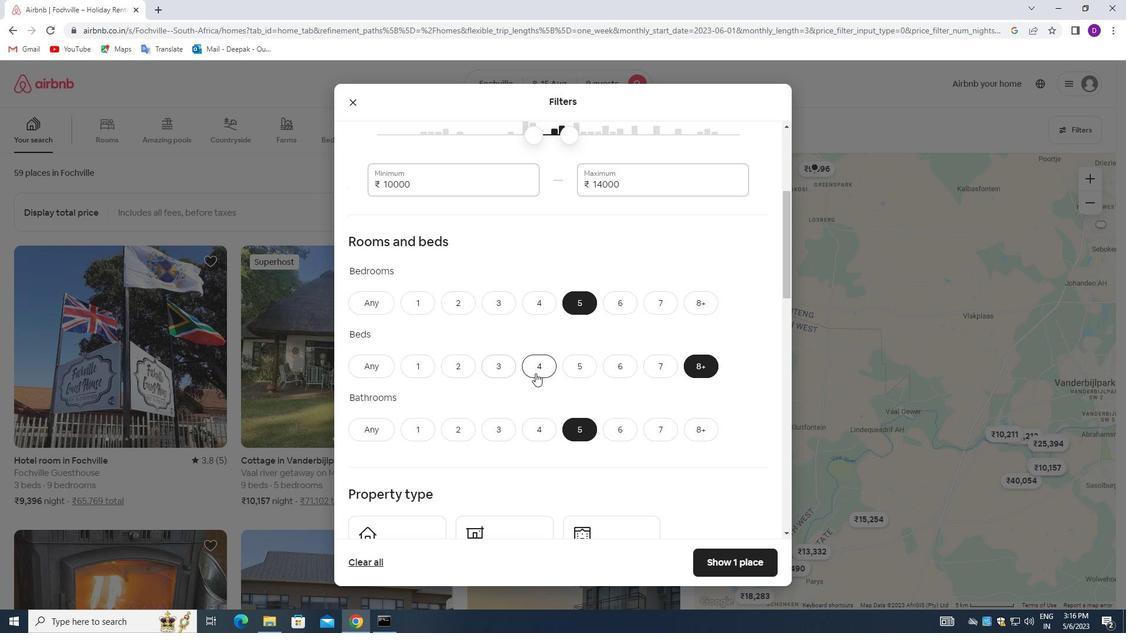 
Action: Mouse scrolled (536, 370) with delta (0, 0)
Screenshot: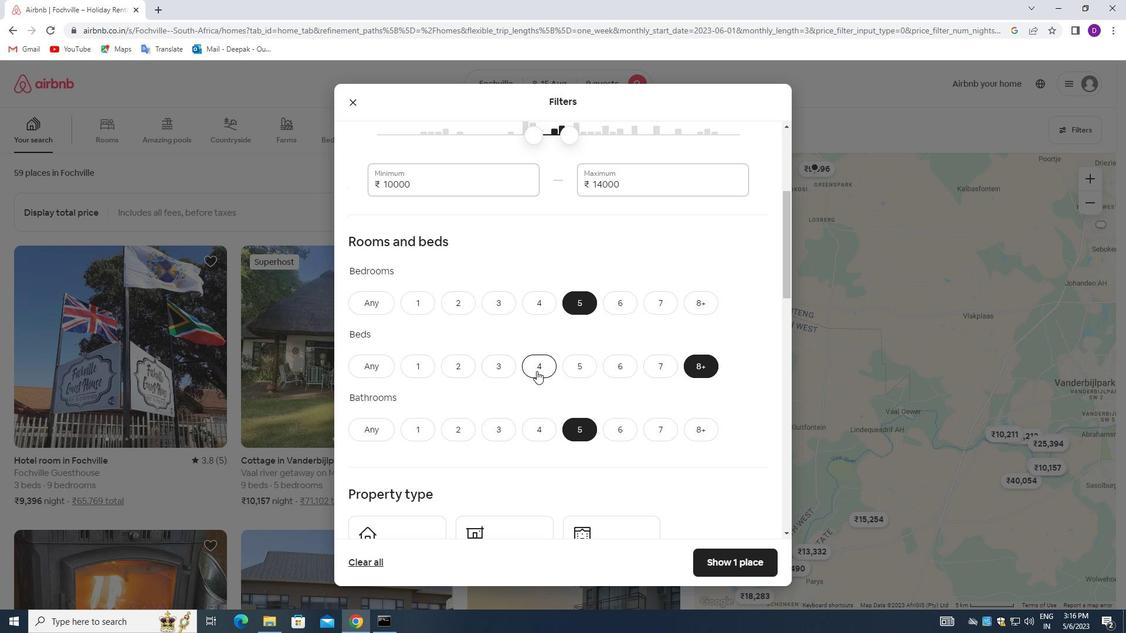 
Action: Mouse scrolled (536, 370) with delta (0, 0)
Screenshot: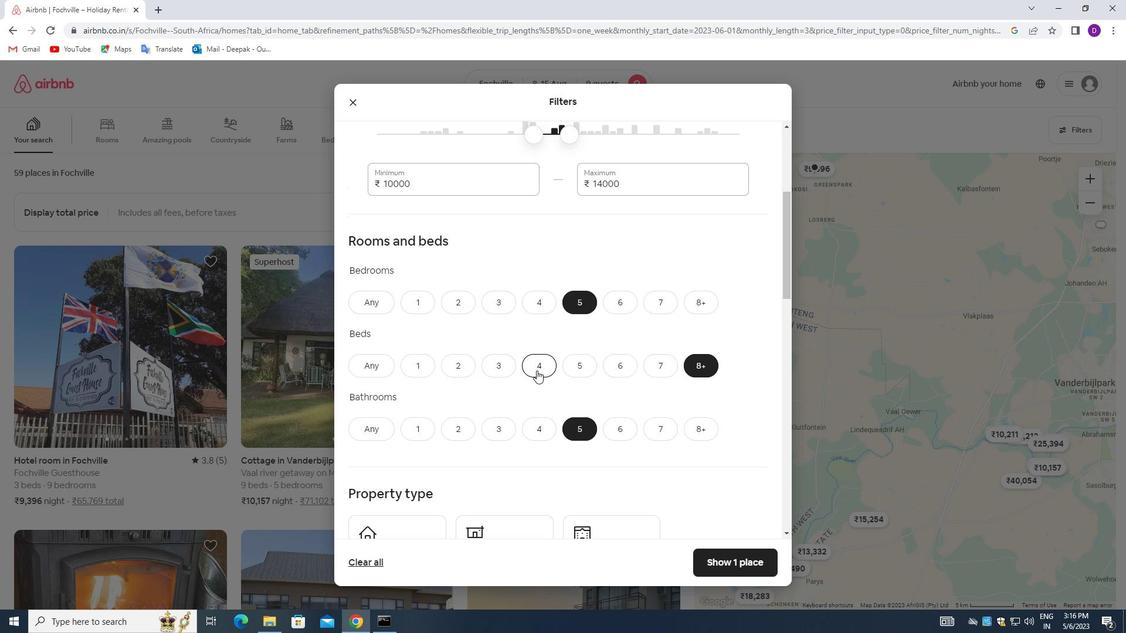 
Action: Mouse moved to (421, 367)
Screenshot: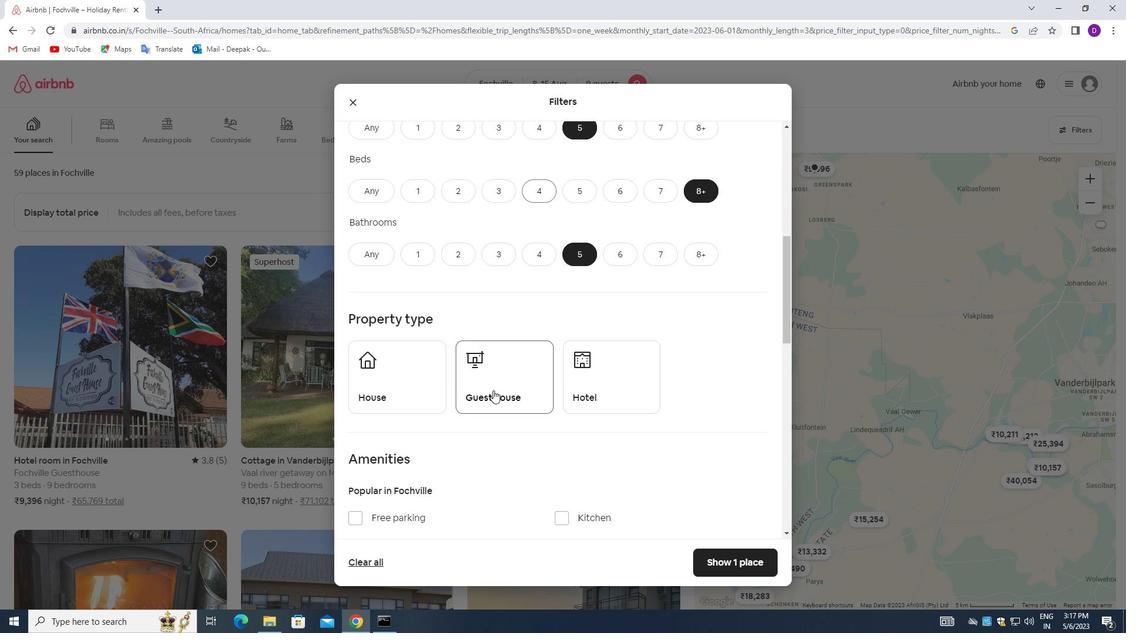 
Action: Mouse pressed left at (421, 367)
Screenshot: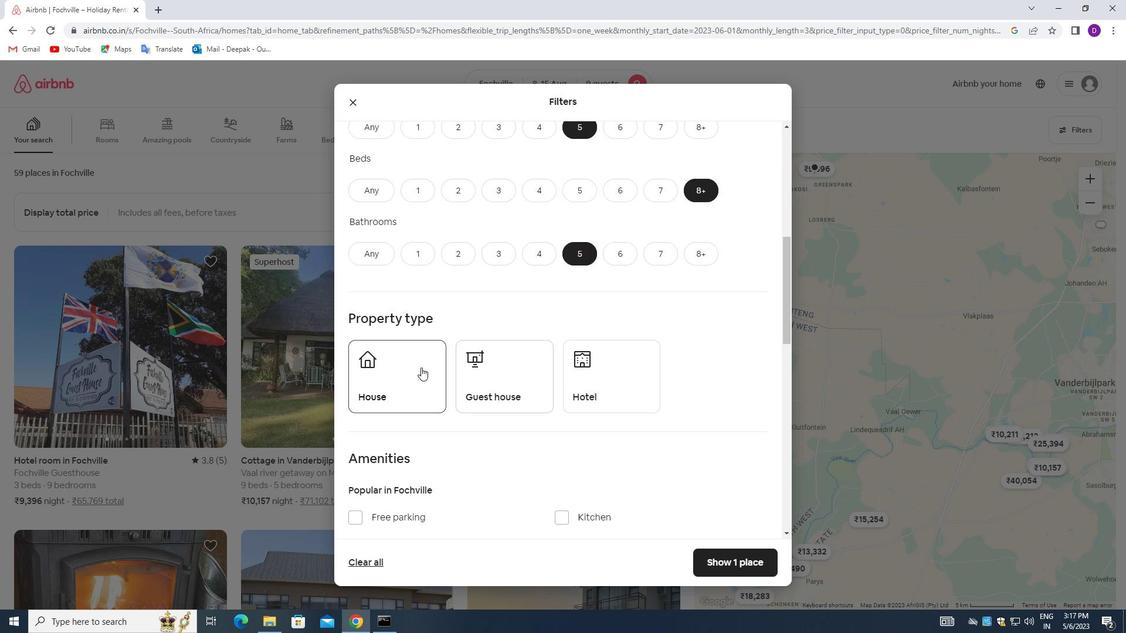 
Action: Mouse moved to (498, 378)
Screenshot: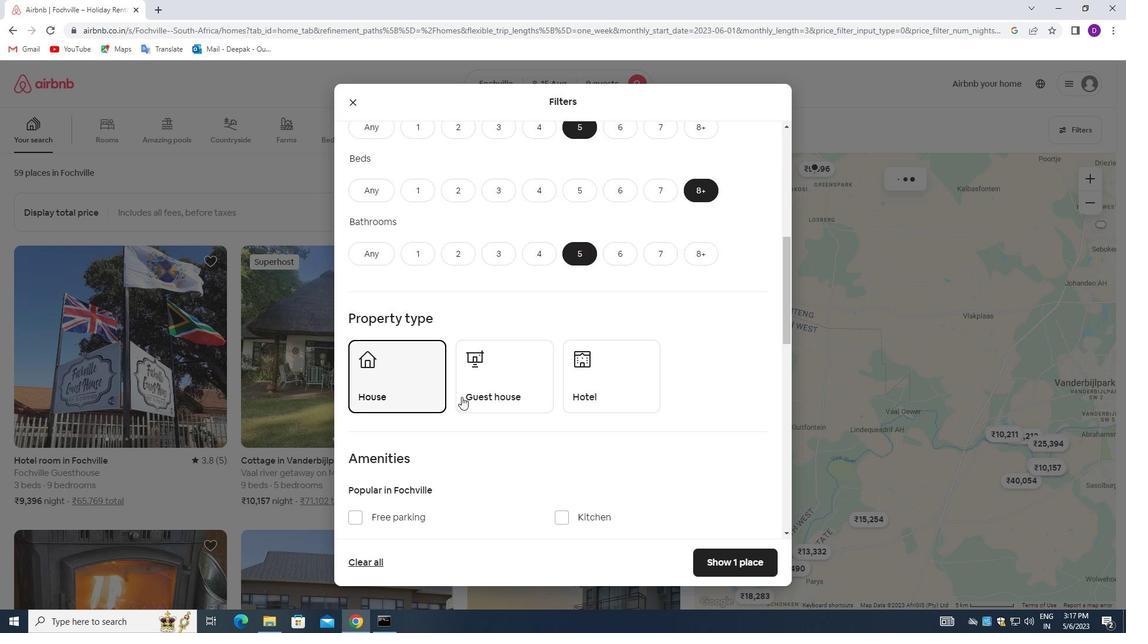 
Action: Mouse pressed left at (498, 378)
Screenshot: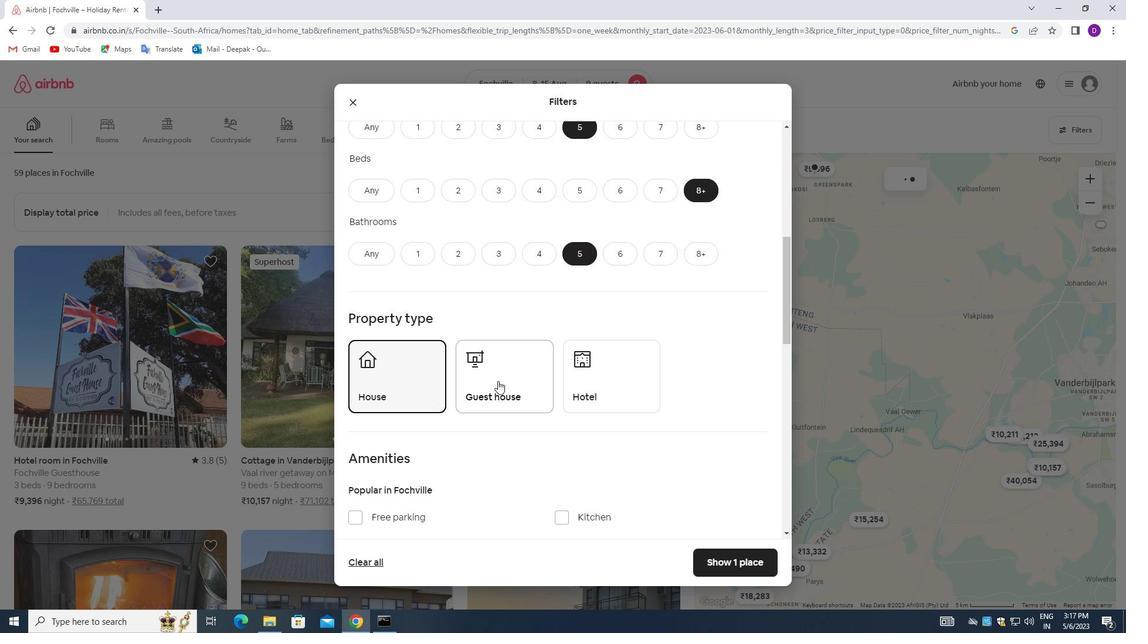 
Action: Mouse moved to (495, 376)
Screenshot: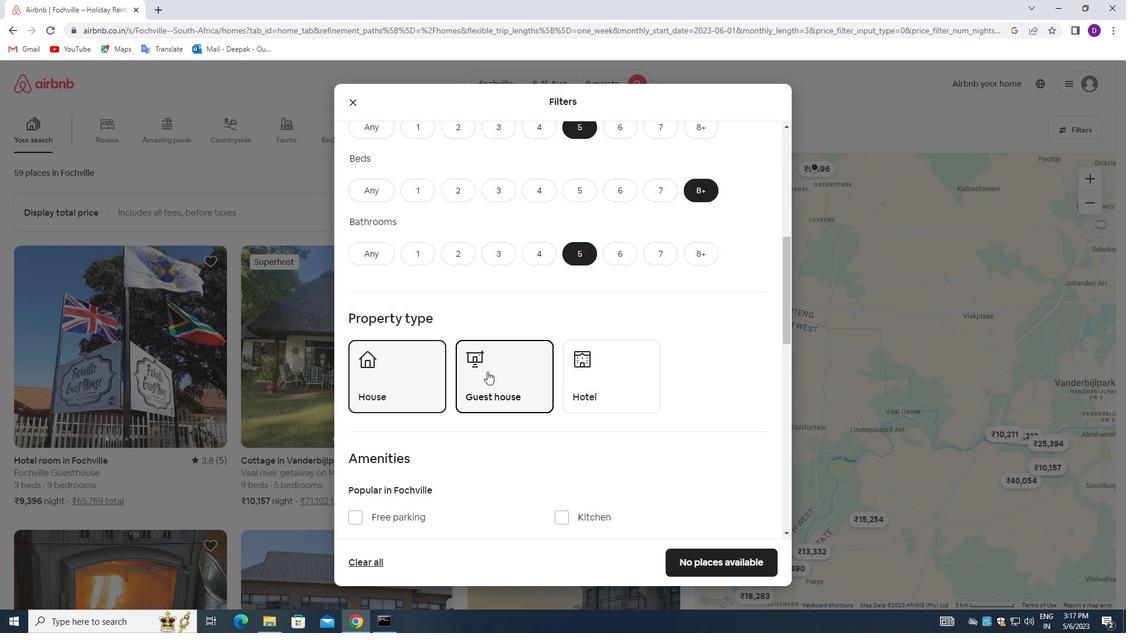 
Action: Mouse scrolled (495, 376) with delta (0, 0)
Screenshot: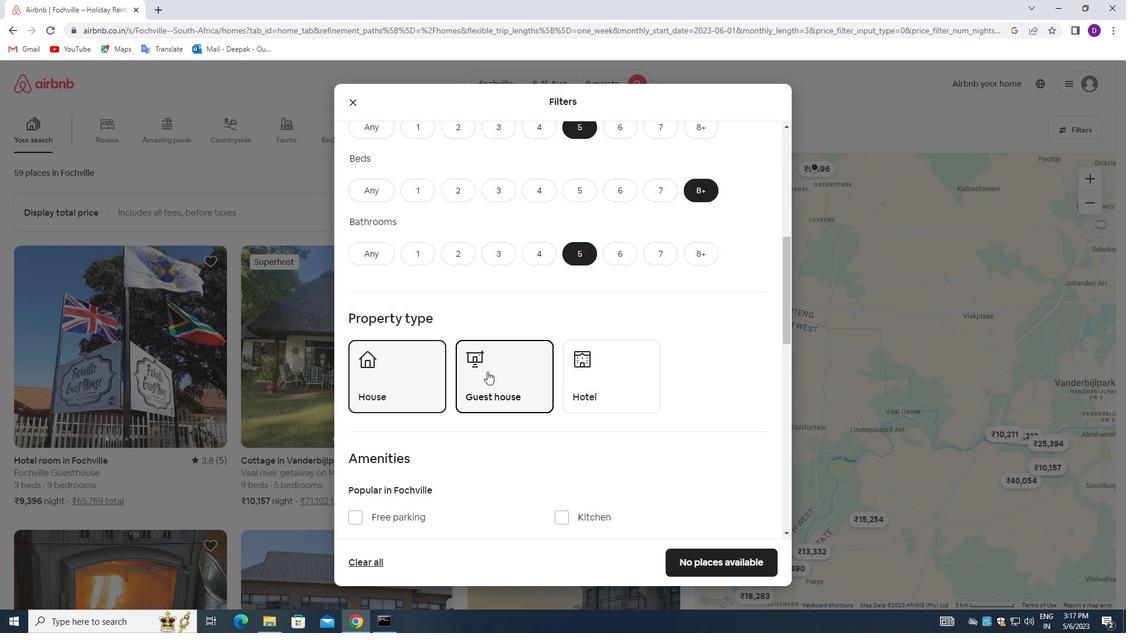 
Action: Mouse moved to (498, 379)
Screenshot: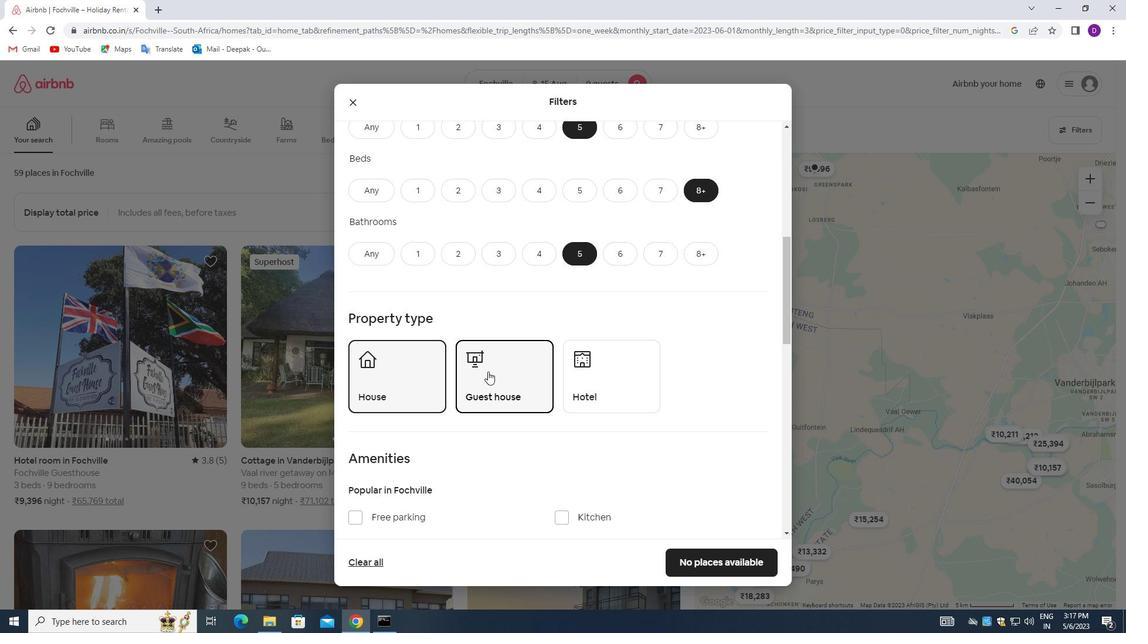 
Action: Mouse scrolled (498, 378) with delta (0, 0)
Screenshot: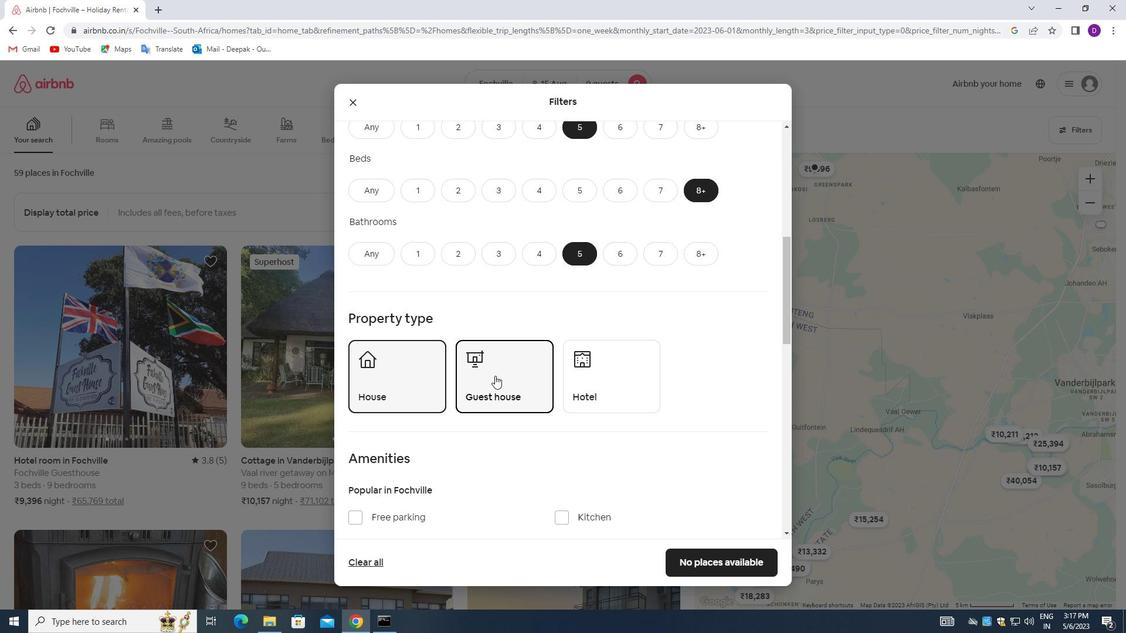 
Action: Mouse moved to (498, 380)
Screenshot: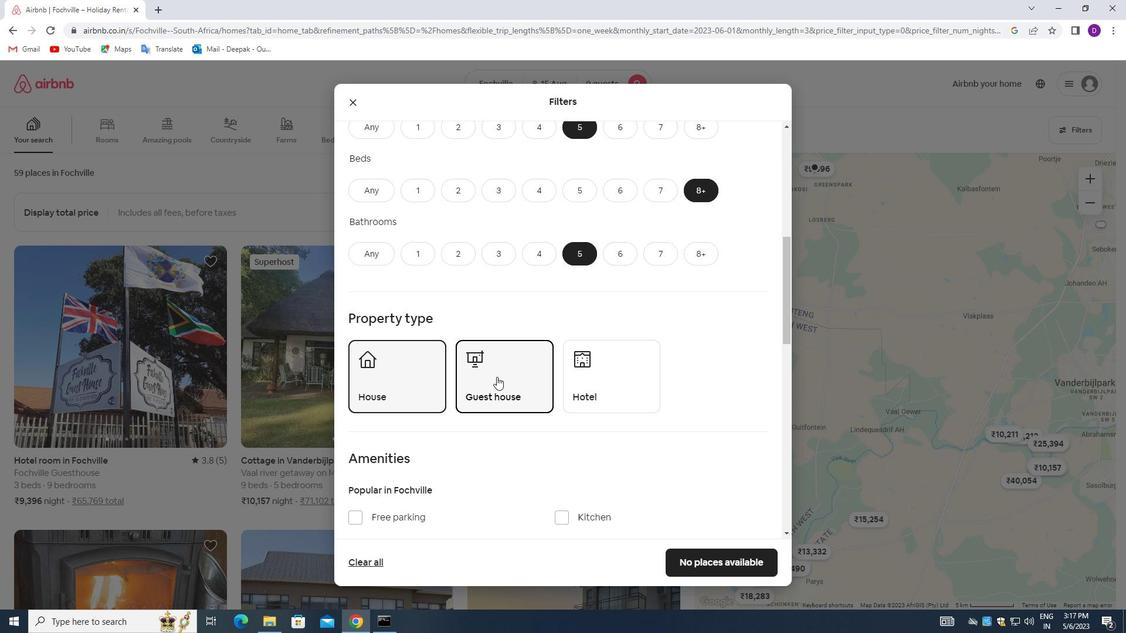 
Action: Mouse scrolled (498, 380) with delta (0, 0)
Screenshot: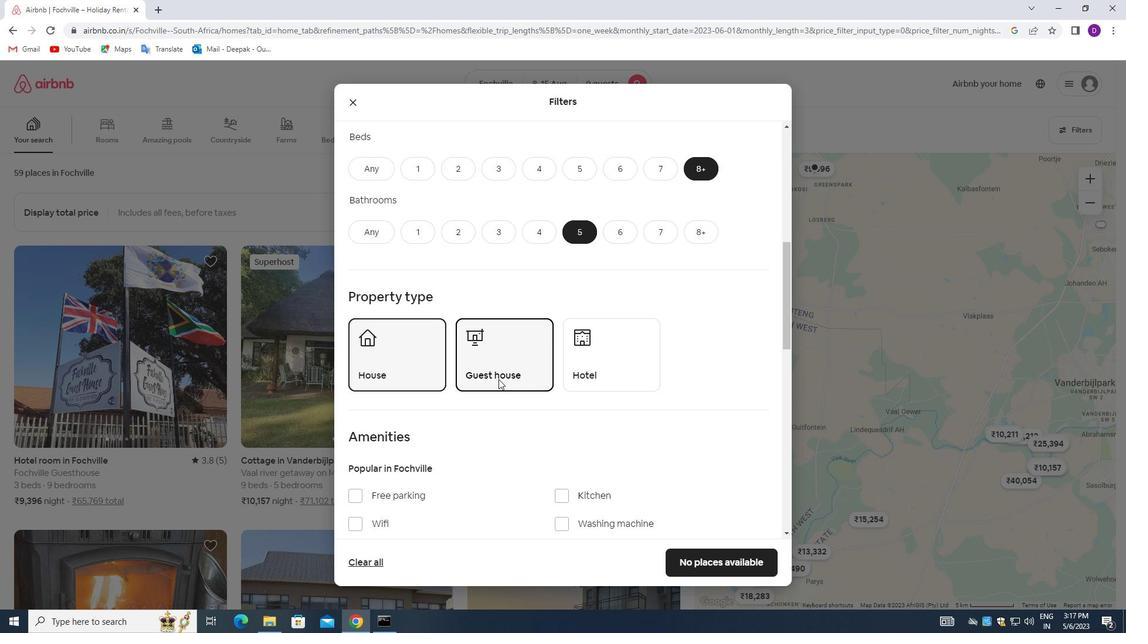 
Action: Mouse moved to (353, 369)
Screenshot: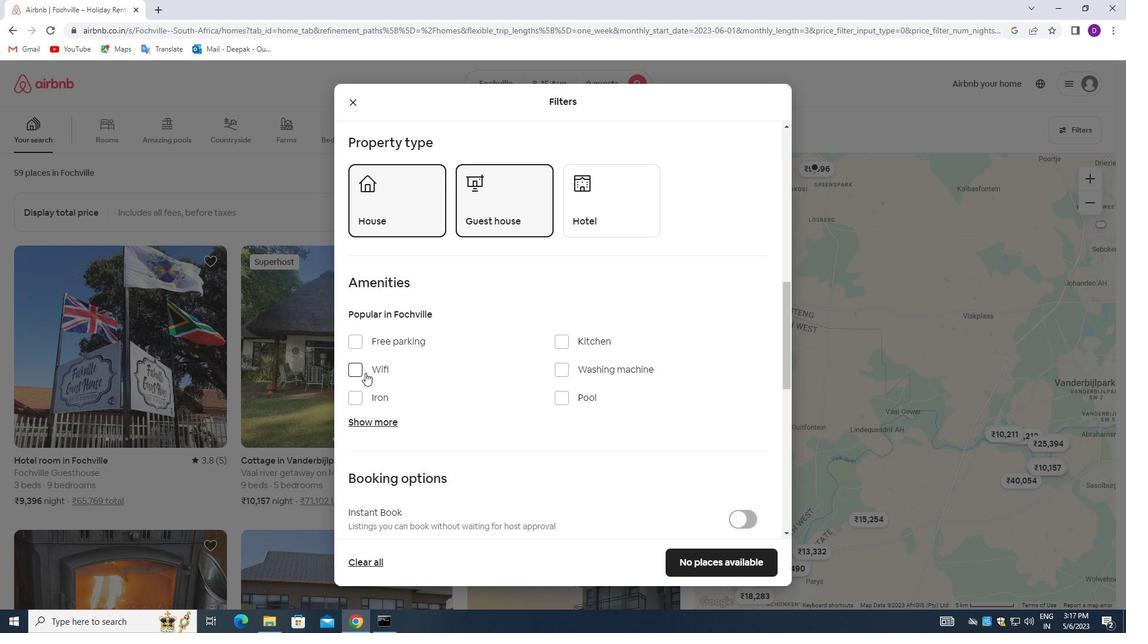 
Action: Mouse pressed left at (353, 369)
Screenshot: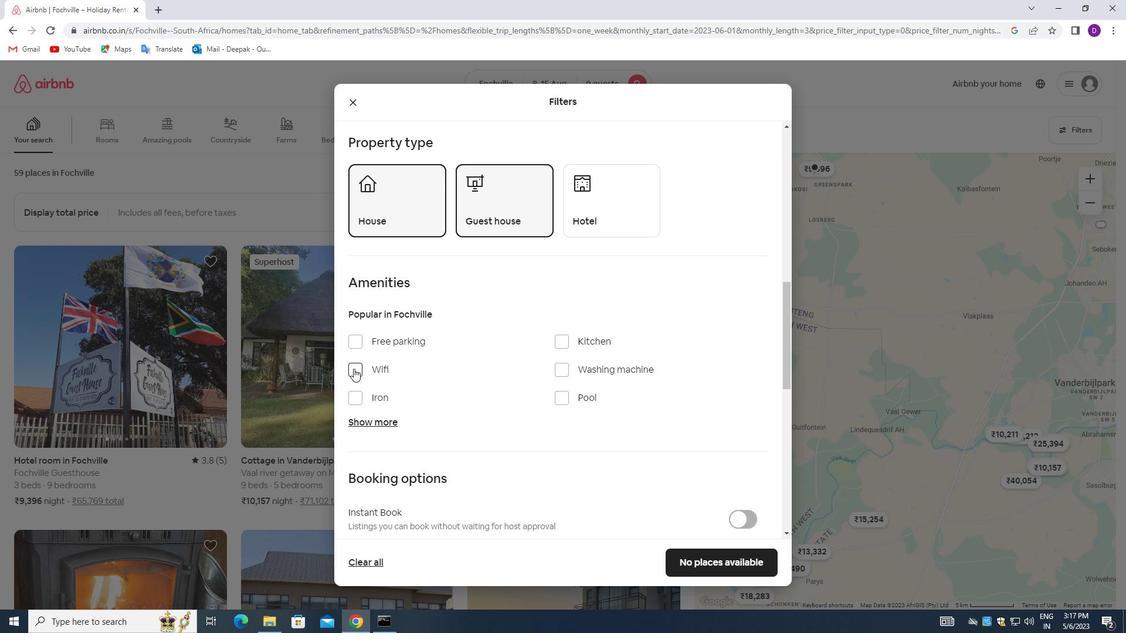 
Action: Mouse moved to (357, 341)
Screenshot: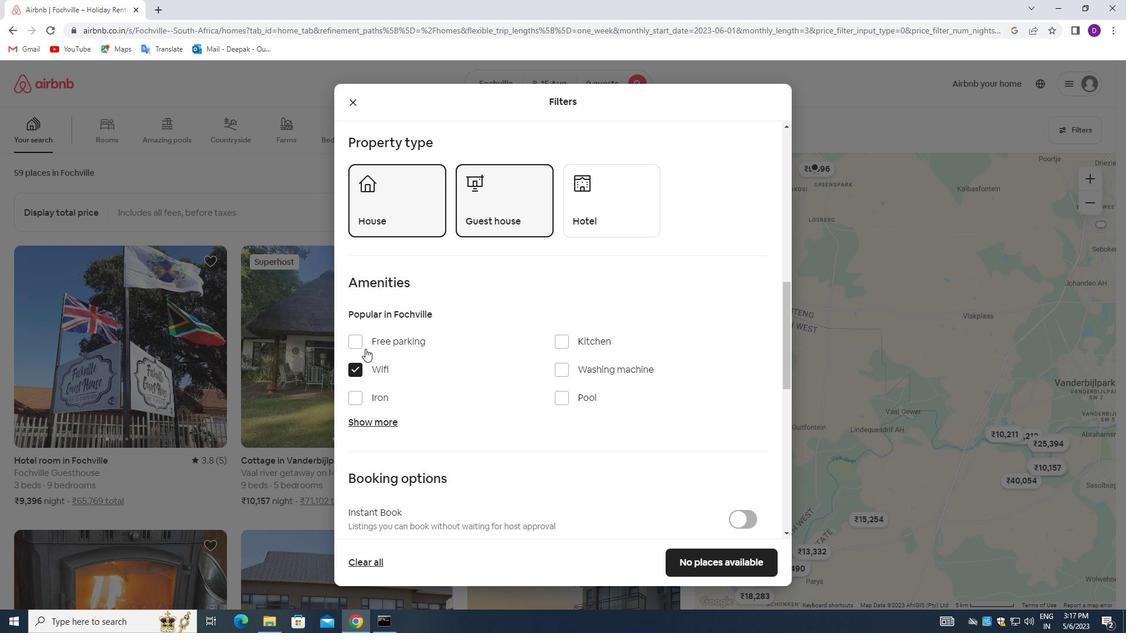 
Action: Mouse pressed left at (357, 341)
Screenshot: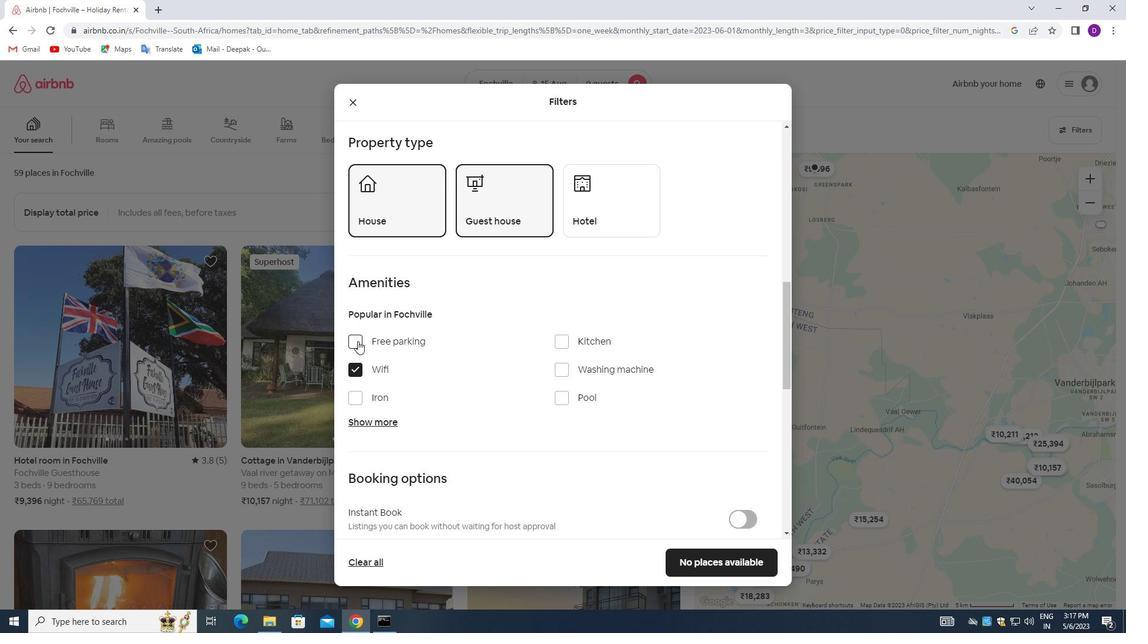 
Action: Mouse moved to (377, 421)
Screenshot: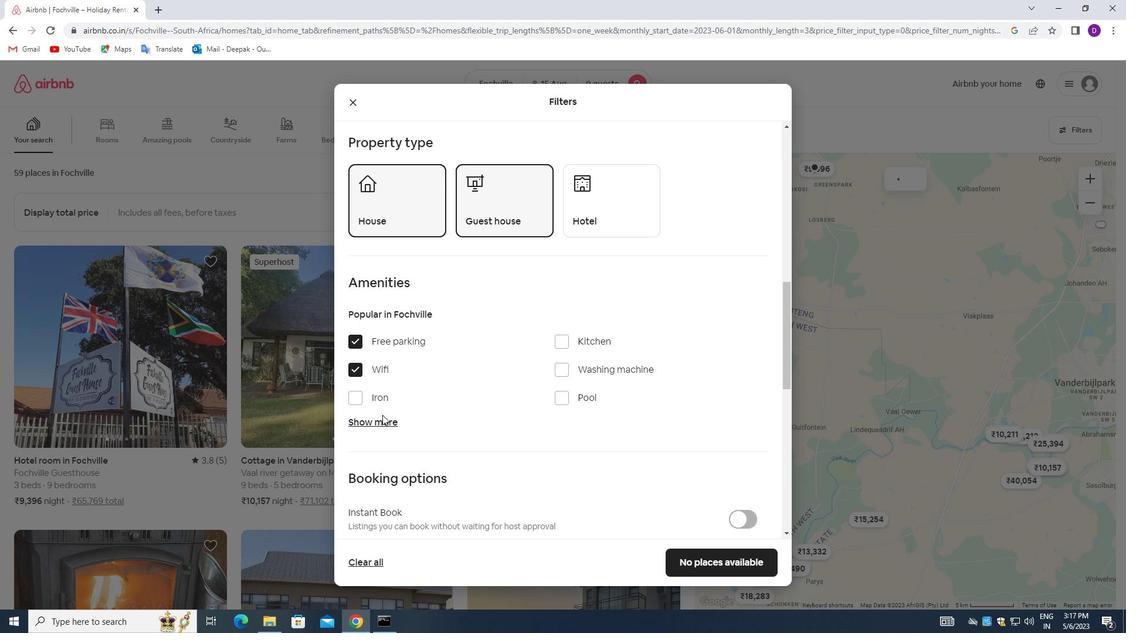 
Action: Mouse pressed left at (377, 421)
Screenshot: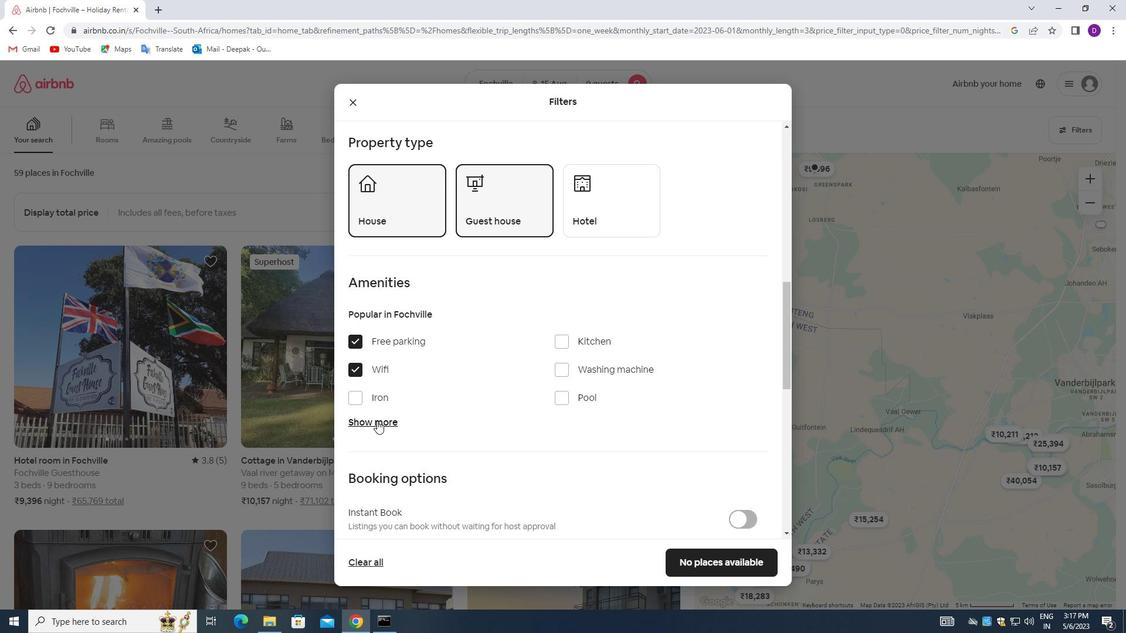 
Action: Mouse moved to (472, 428)
Screenshot: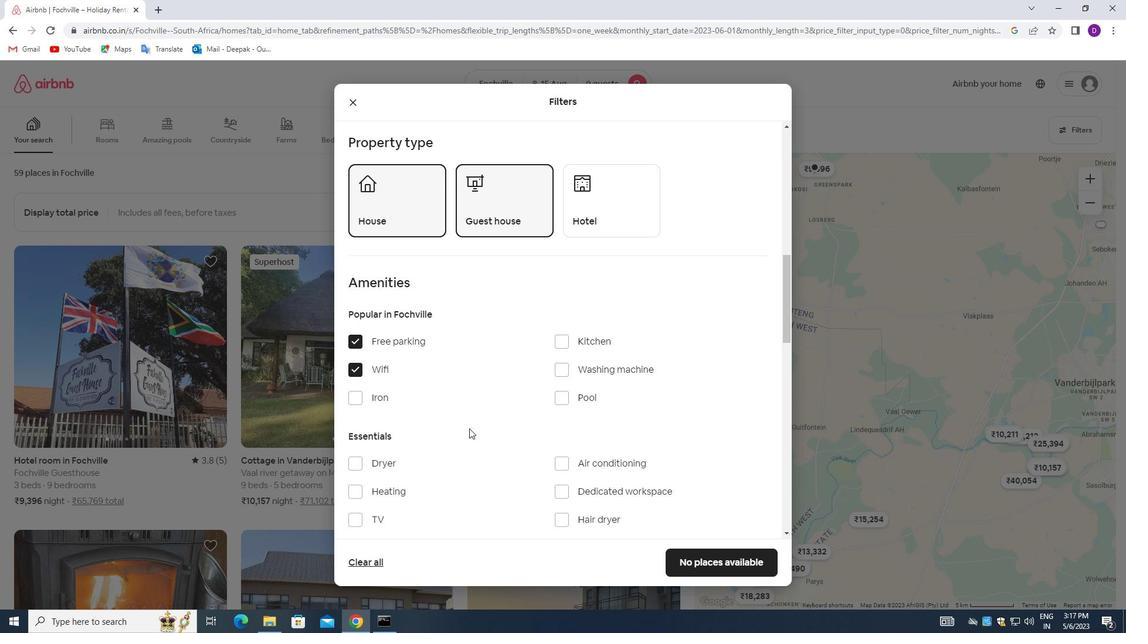 
Action: Mouse scrolled (472, 428) with delta (0, 0)
Screenshot: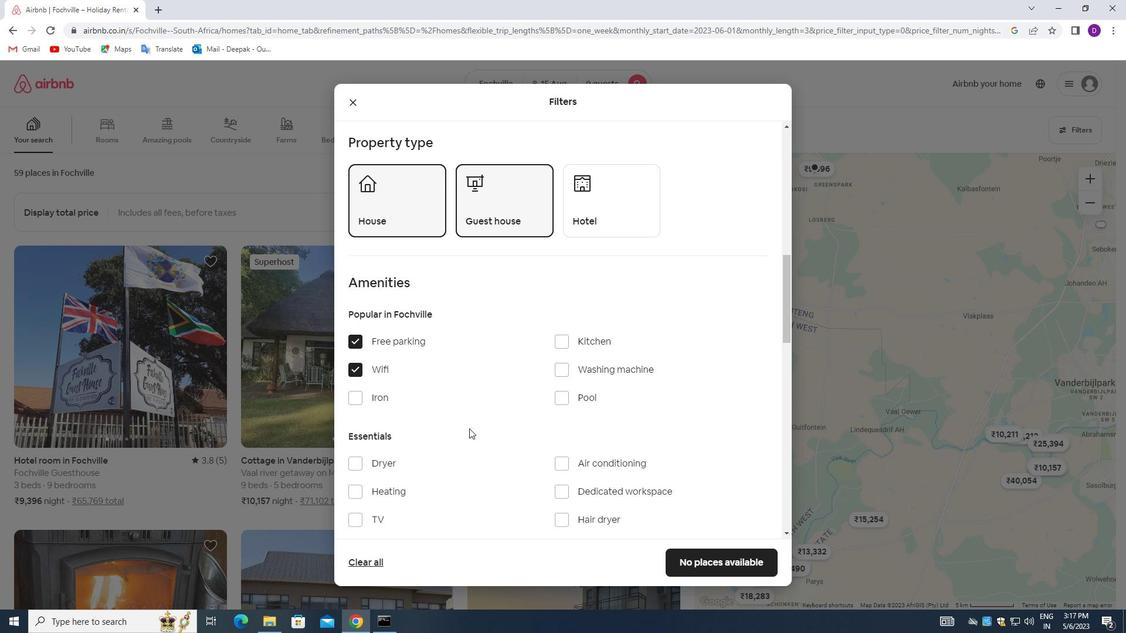 
Action: Mouse moved to (354, 464)
Screenshot: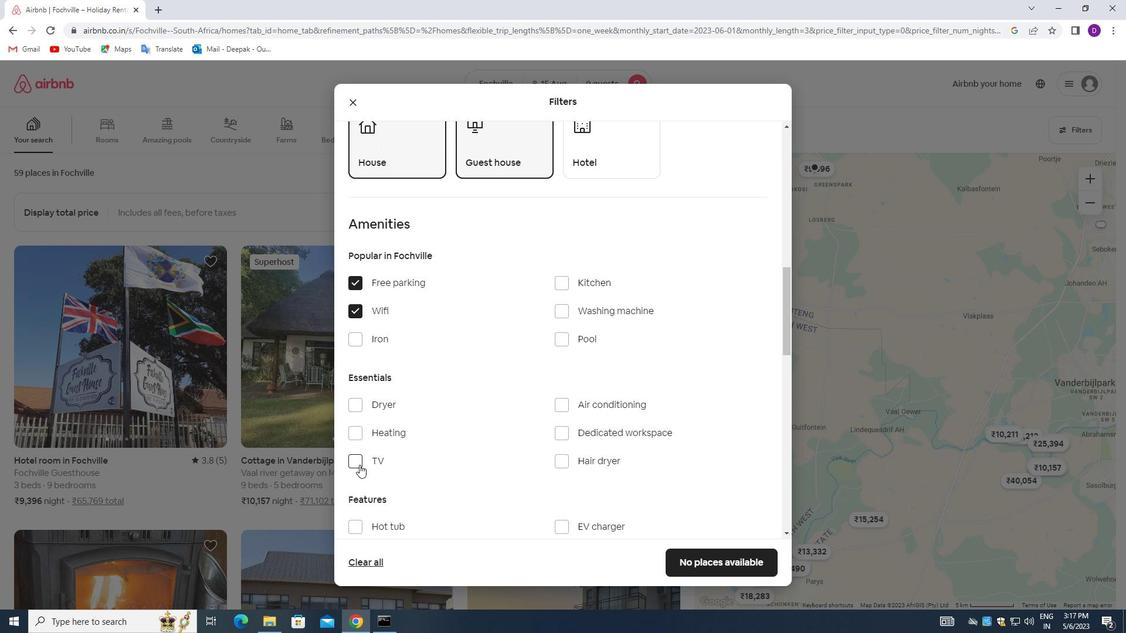 
Action: Mouse pressed left at (354, 464)
Screenshot: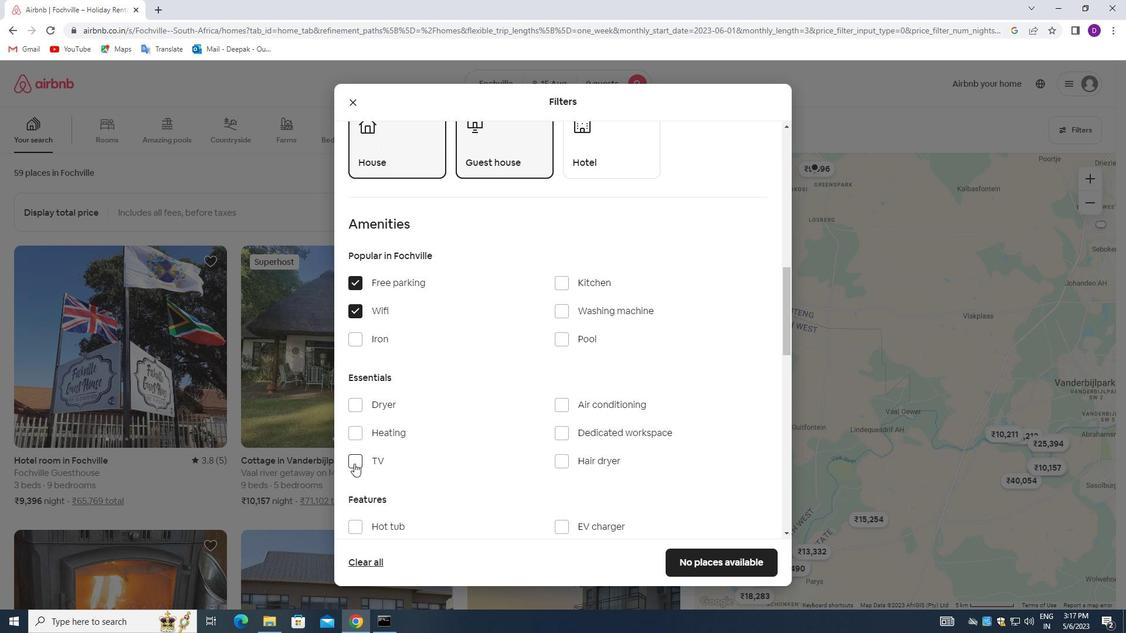 
Action: Mouse moved to (468, 443)
Screenshot: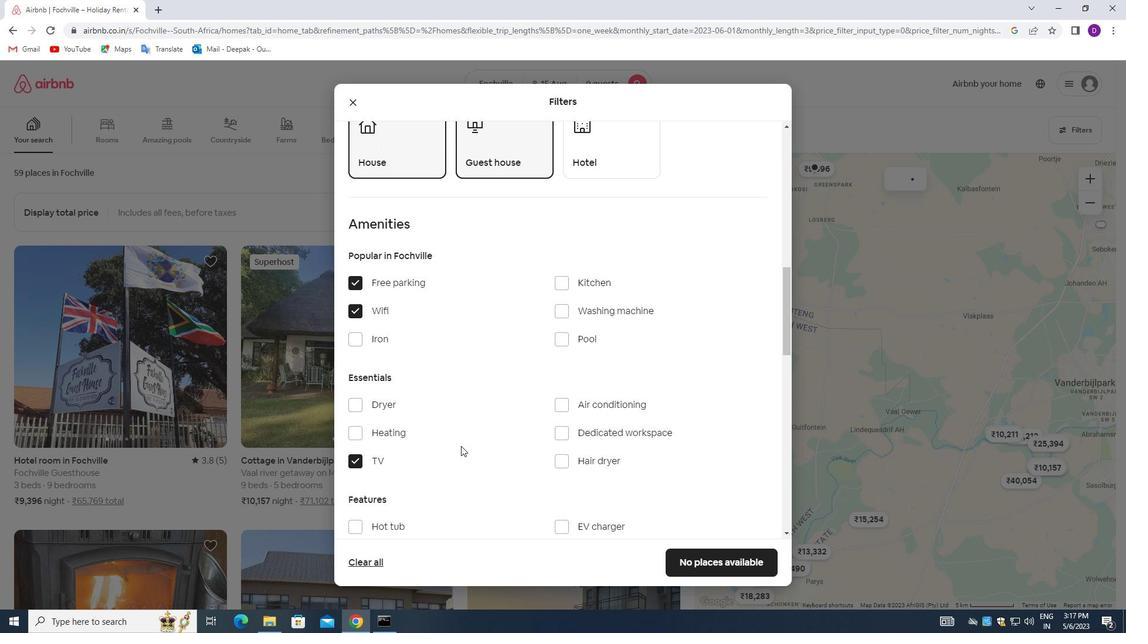 
Action: Mouse scrolled (468, 442) with delta (0, 0)
Screenshot: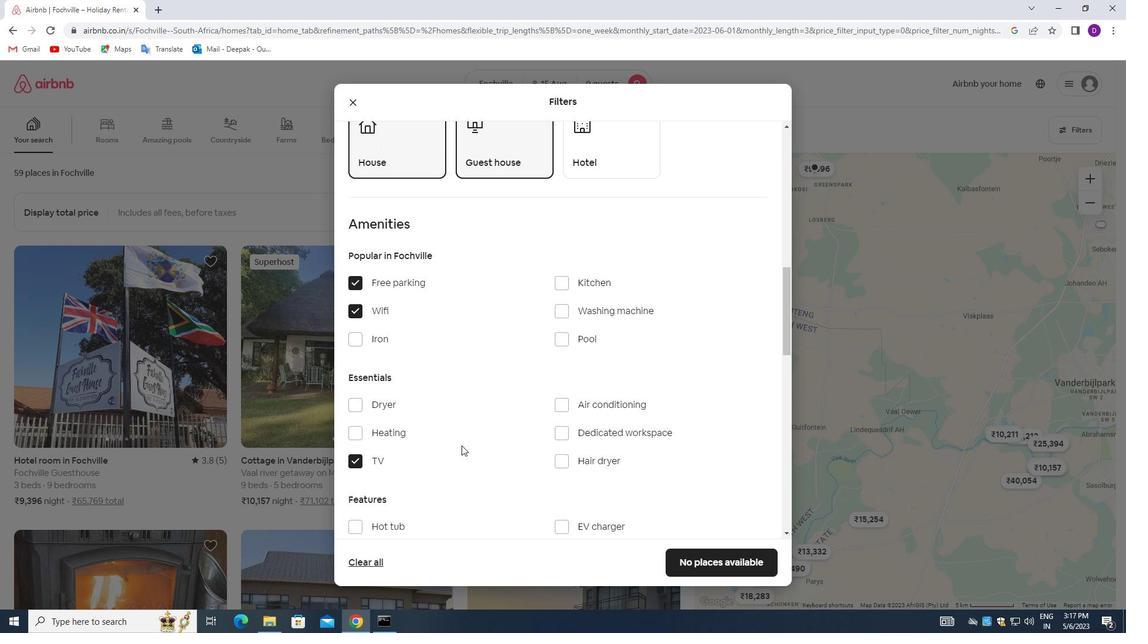 
Action: Mouse moved to (488, 437)
Screenshot: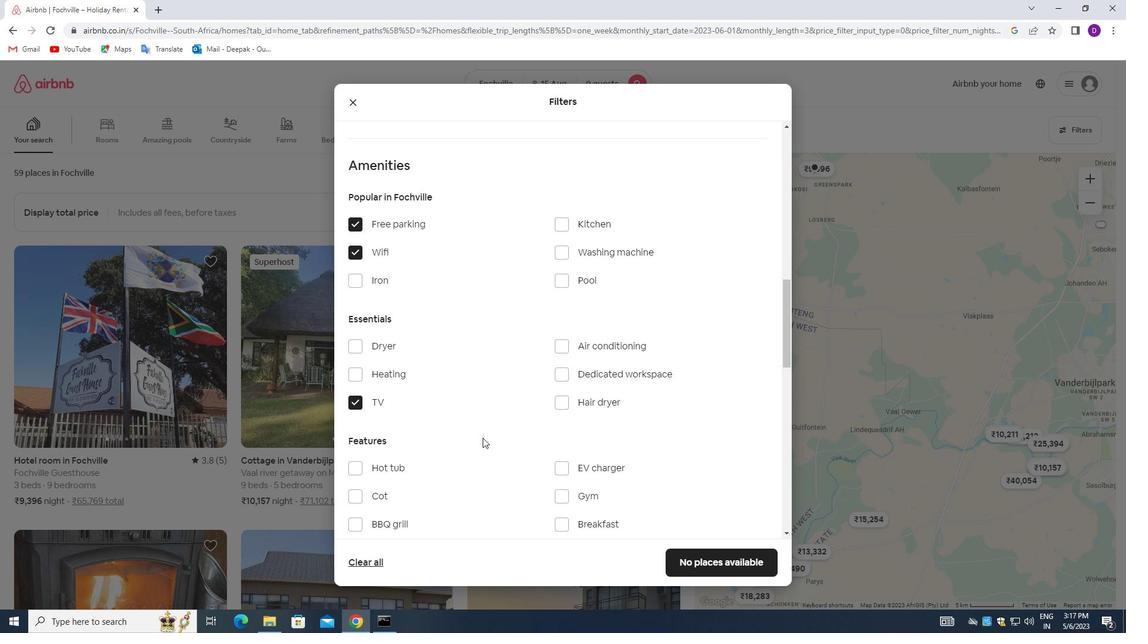 
Action: Mouse scrolled (488, 437) with delta (0, 0)
Screenshot: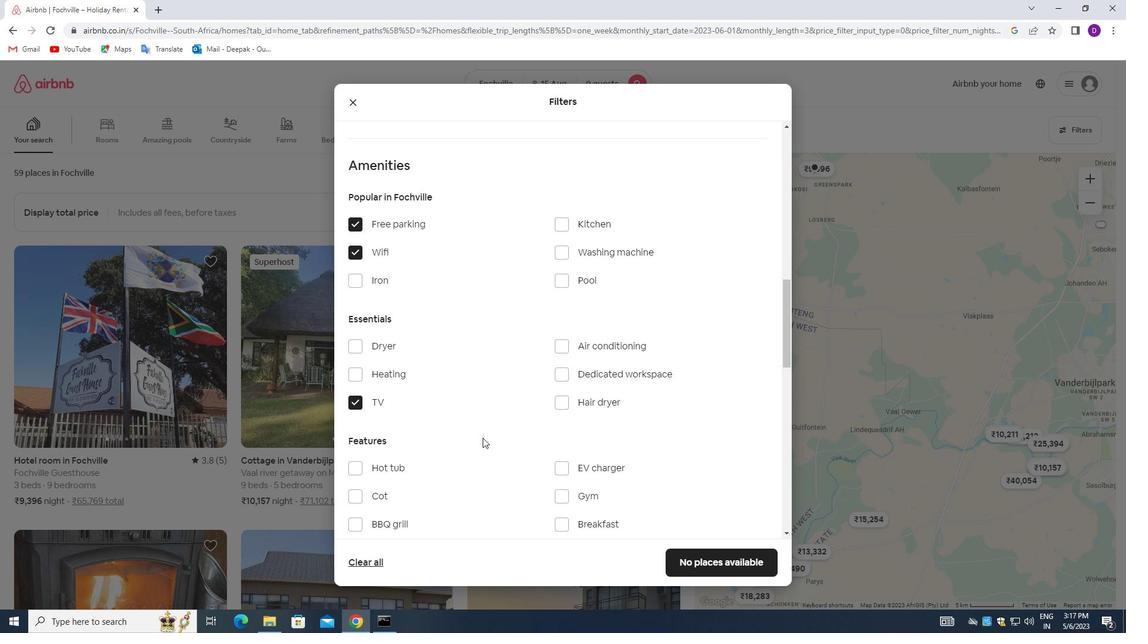 
Action: Mouse moved to (489, 436)
Screenshot: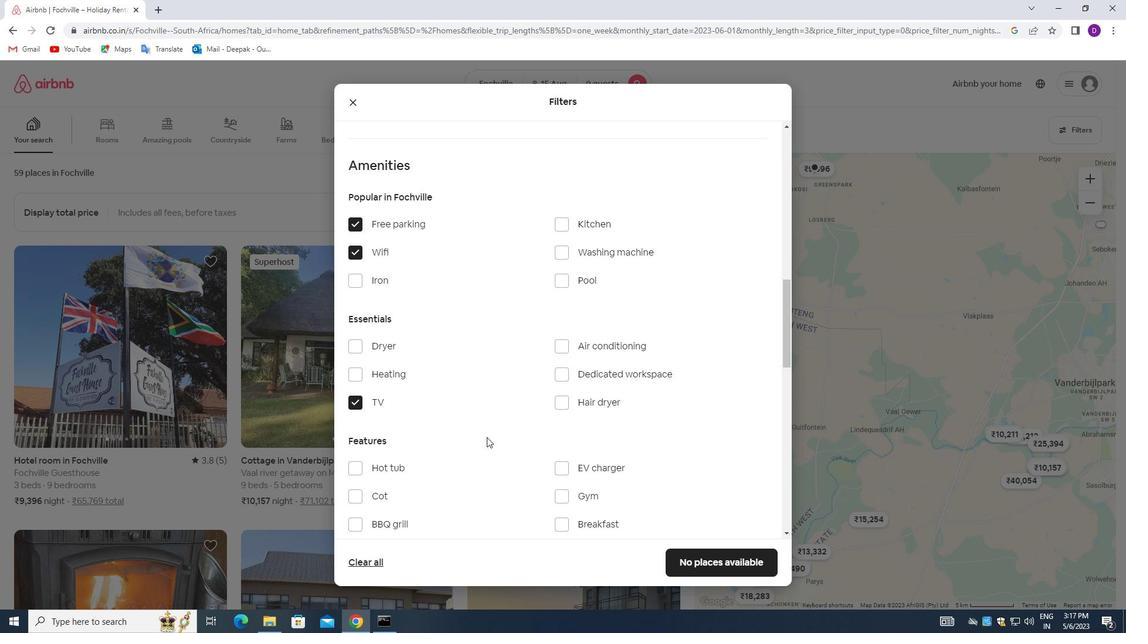 
Action: Mouse scrolled (489, 435) with delta (0, 0)
Screenshot: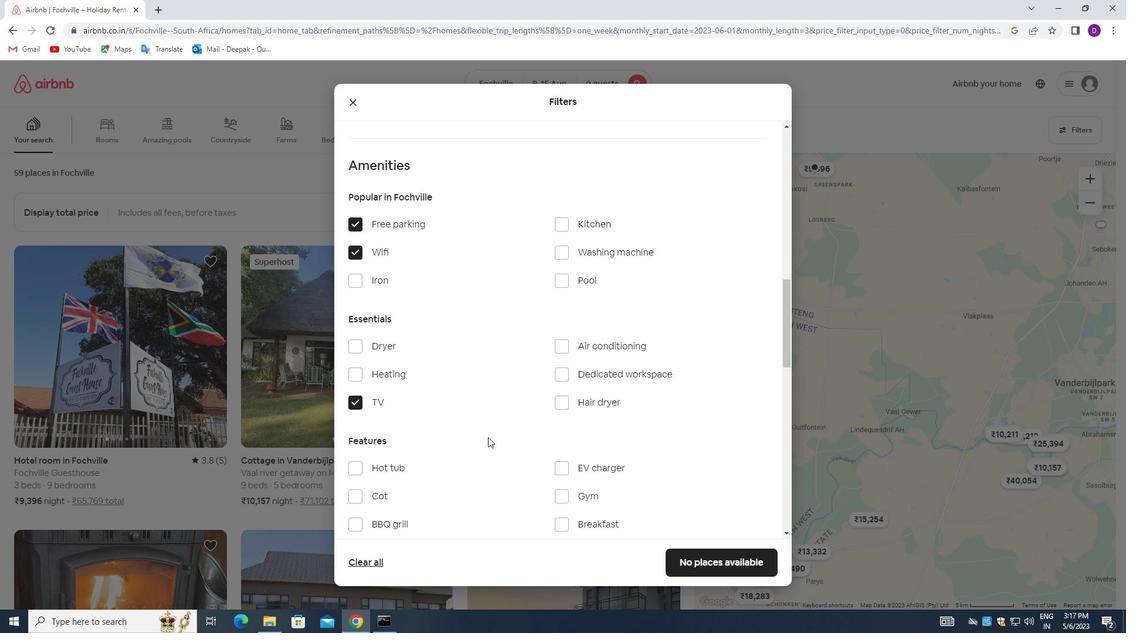 
Action: Mouse moved to (558, 413)
Screenshot: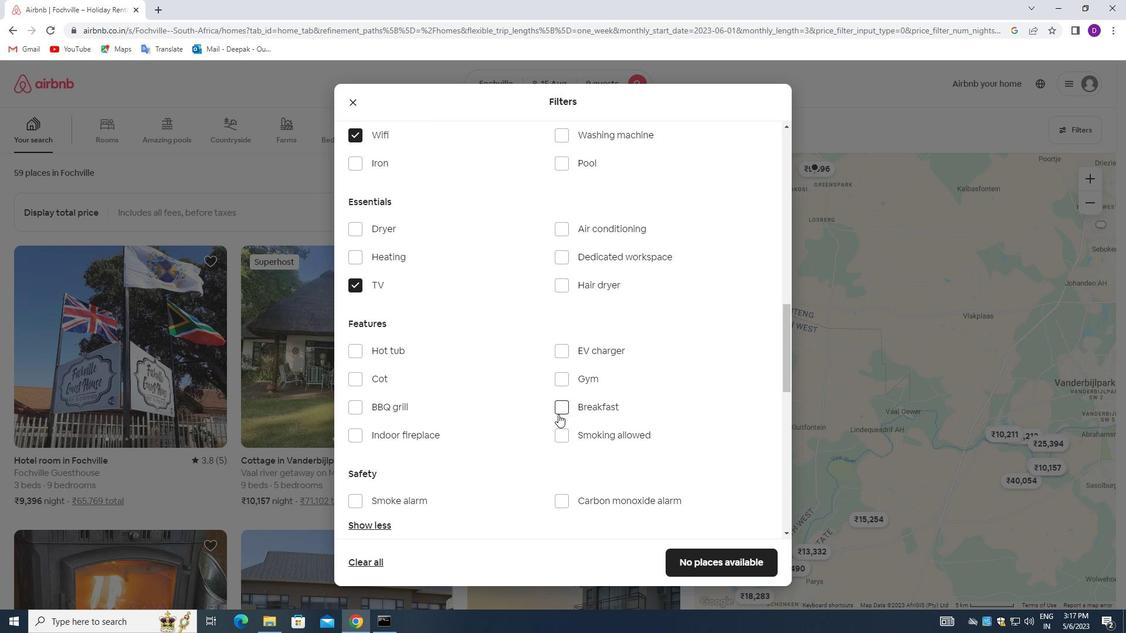 
Action: Mouse pressed left at (558, 413)
Screenshot: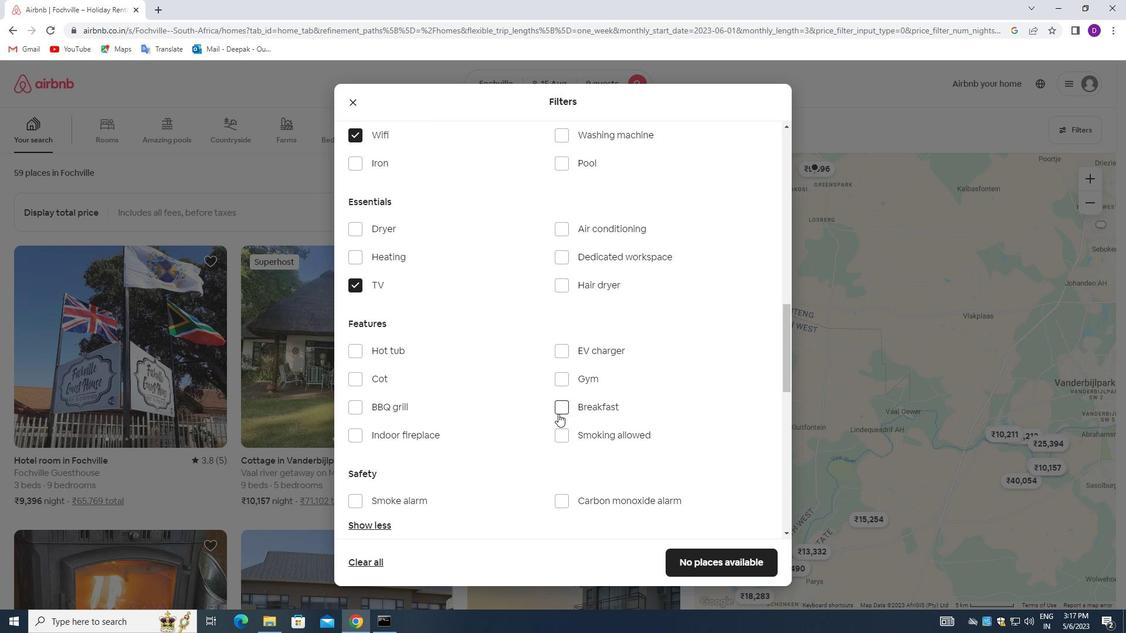 
Action: Mouse moved to (561, 384)
Screenshot: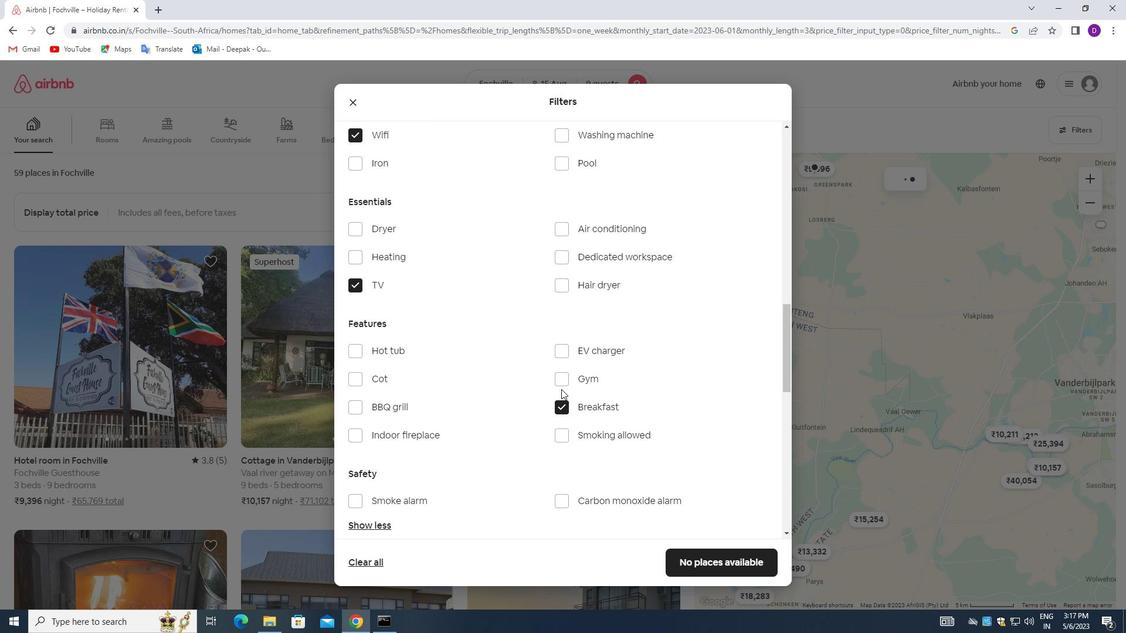 
Action: Mouse pressed left at (561, 384)
Screenshot: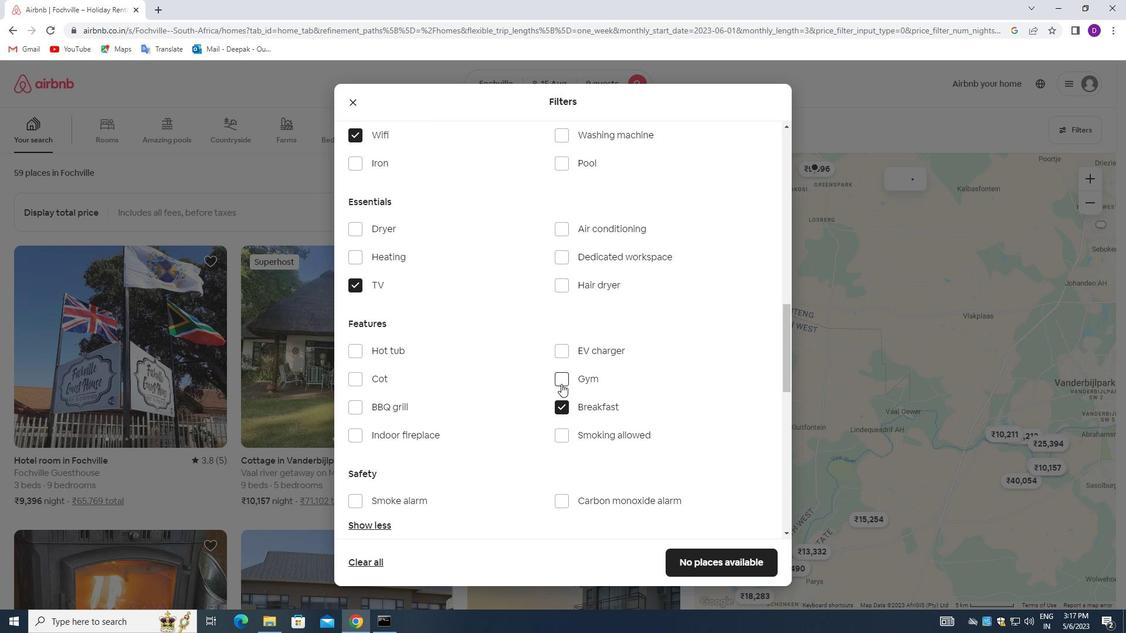 
Action: Mouse moved to (486, 421)
Screenshot: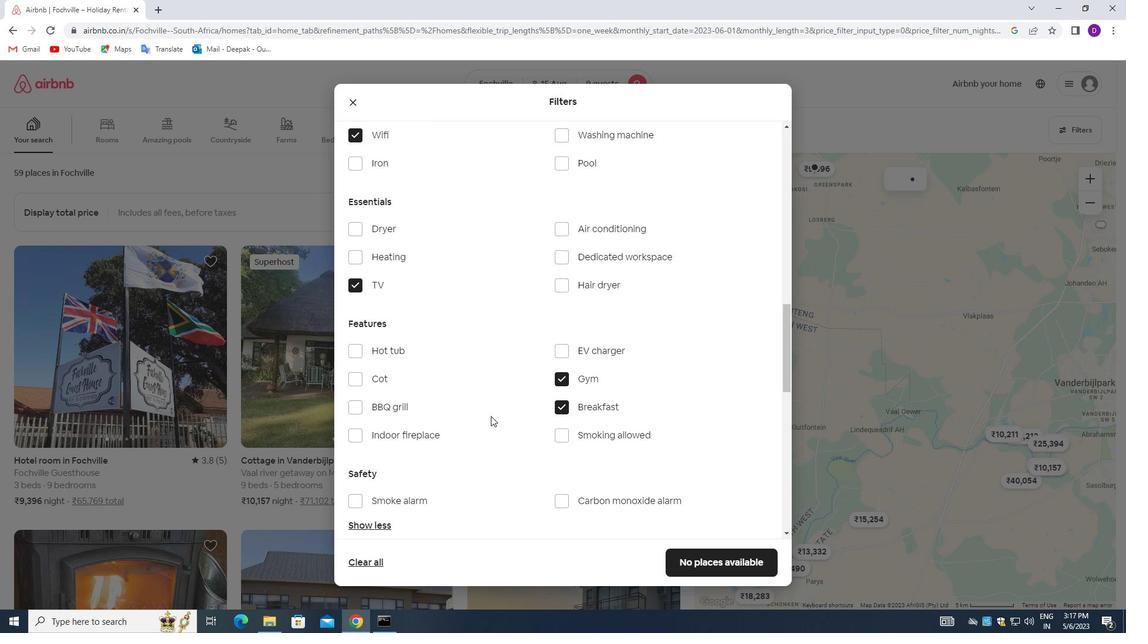 
Action: Mouse scrolled (486, 421) with delta (0, 0)
Screenshot: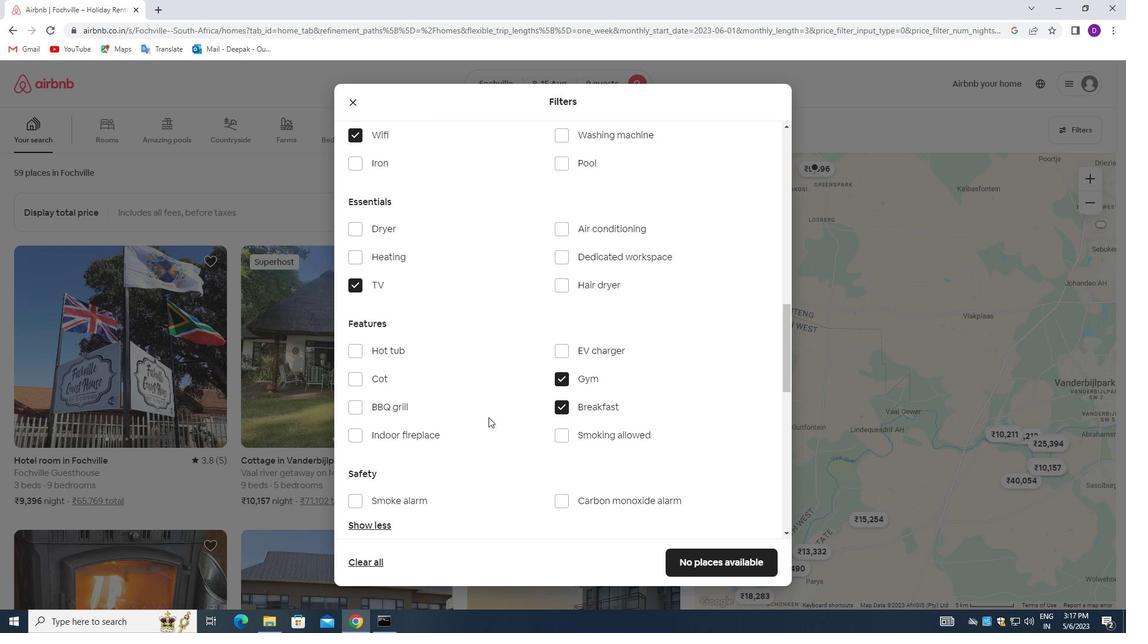
Action: Mouse scrolled (486, 421) with delta (0, 0)
Screenshot: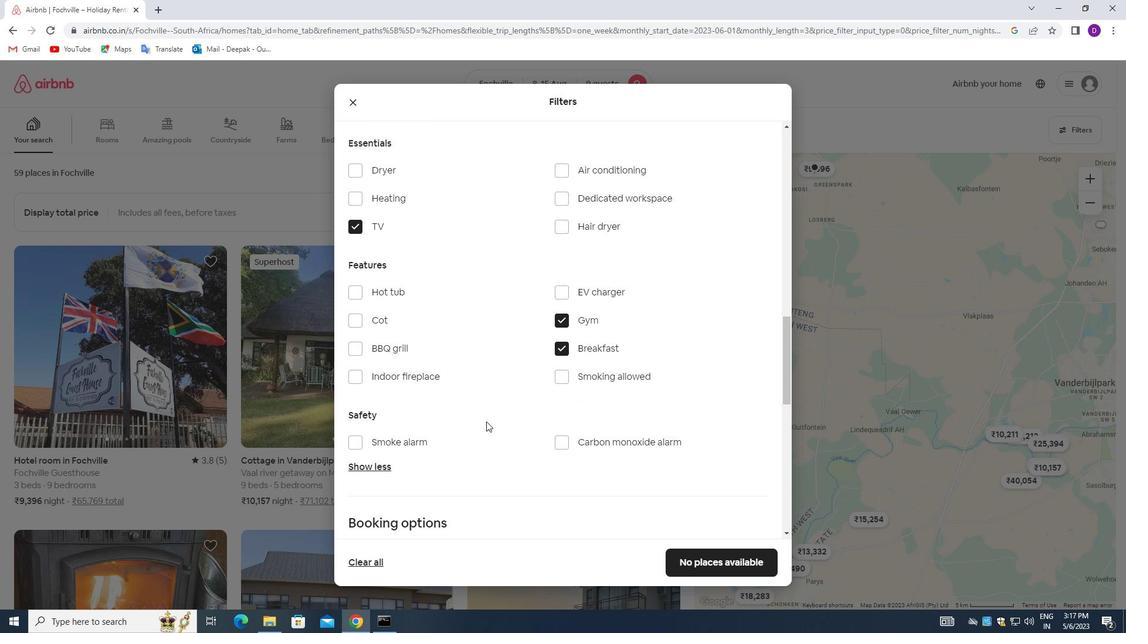 
Action: Mouse scrolled (486, 421) with delta (0, 0)
Screenshot: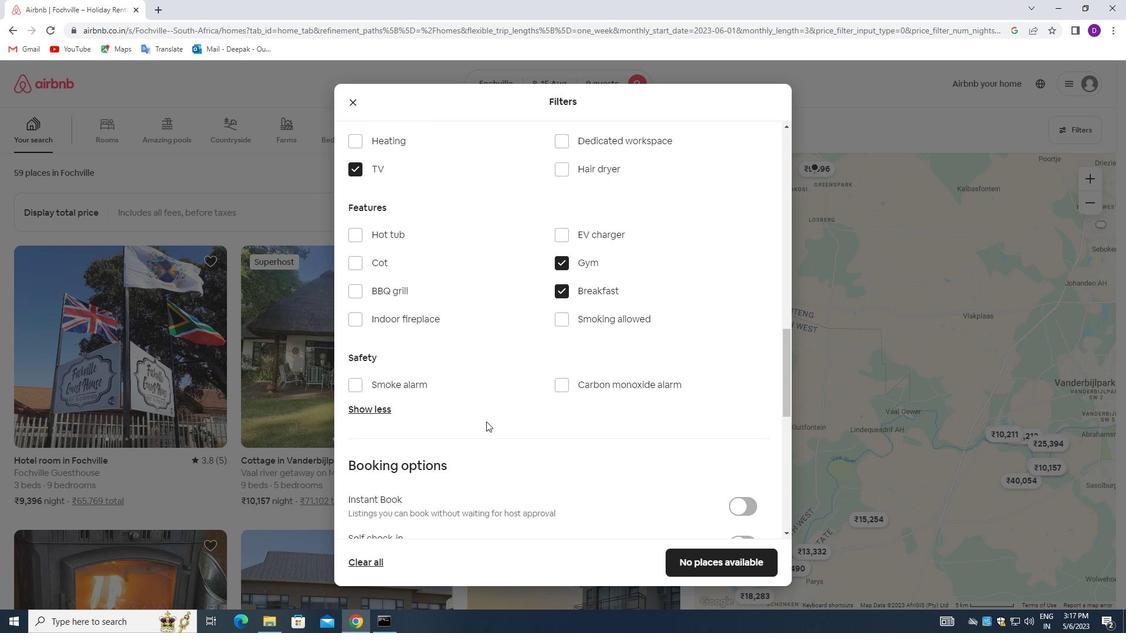 
Action: Mouse scrolled (486, 421) with delta (0, 0)
Screenshot: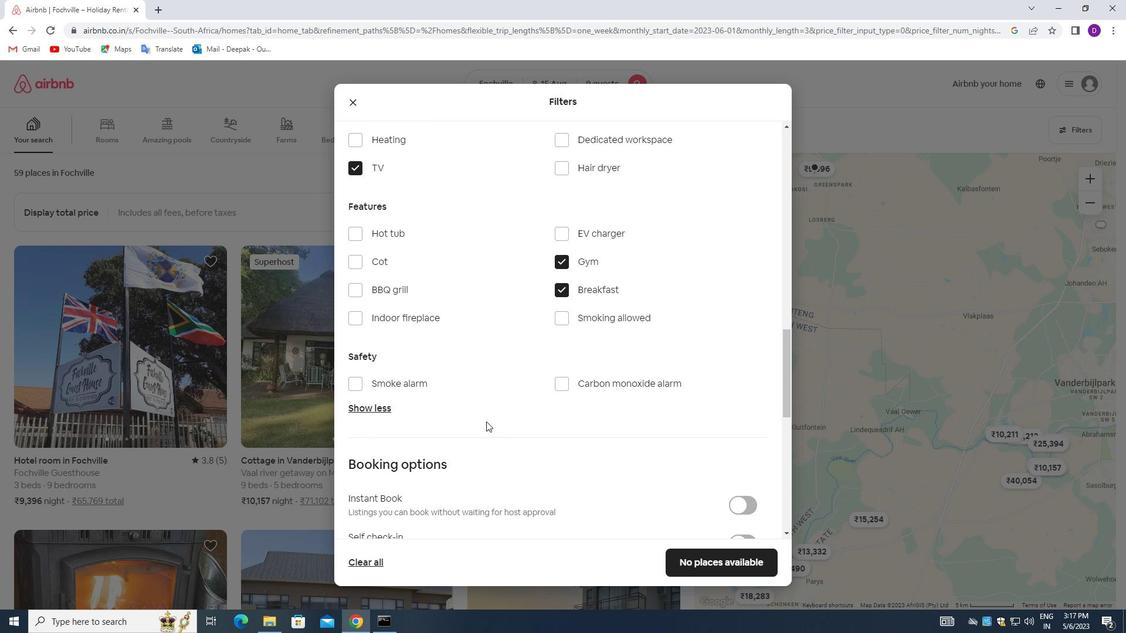 
Action: Mouse moved to (736, 431)
Screenshot: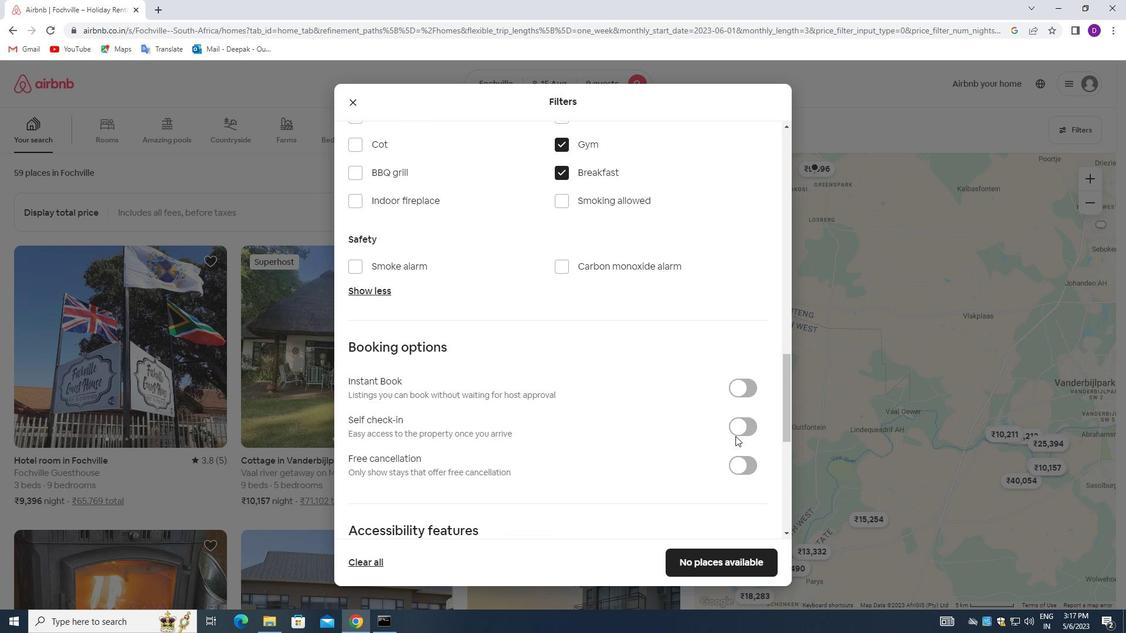 
Action: Mouse pressed left at (736, 431)
Screenshot: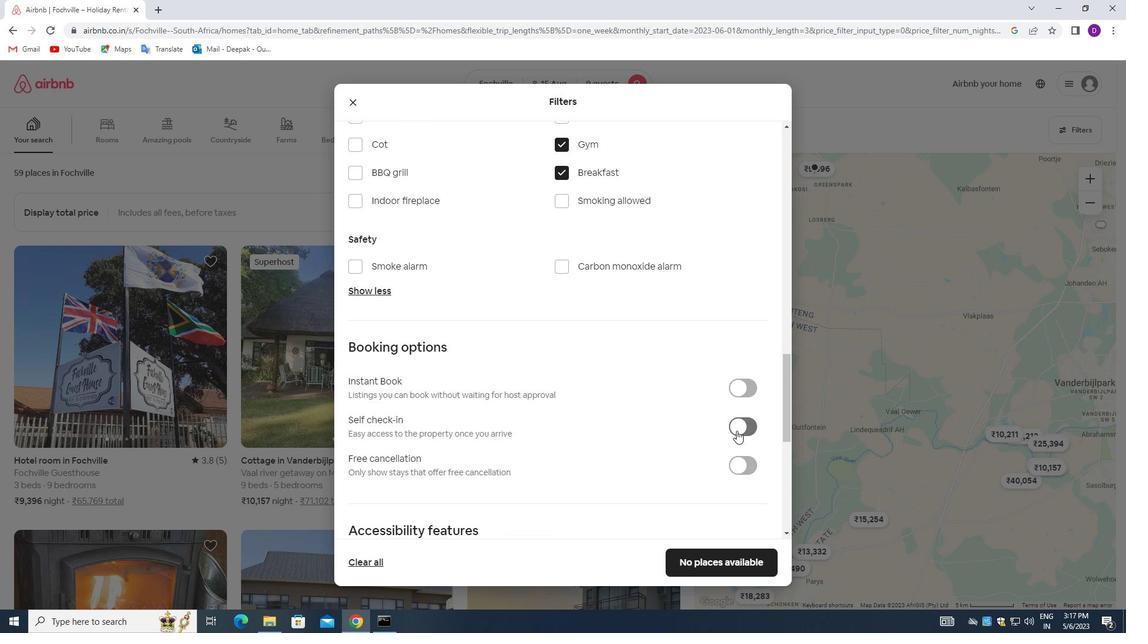 
Action: Mouse moved to (509, 437)
Screenshot: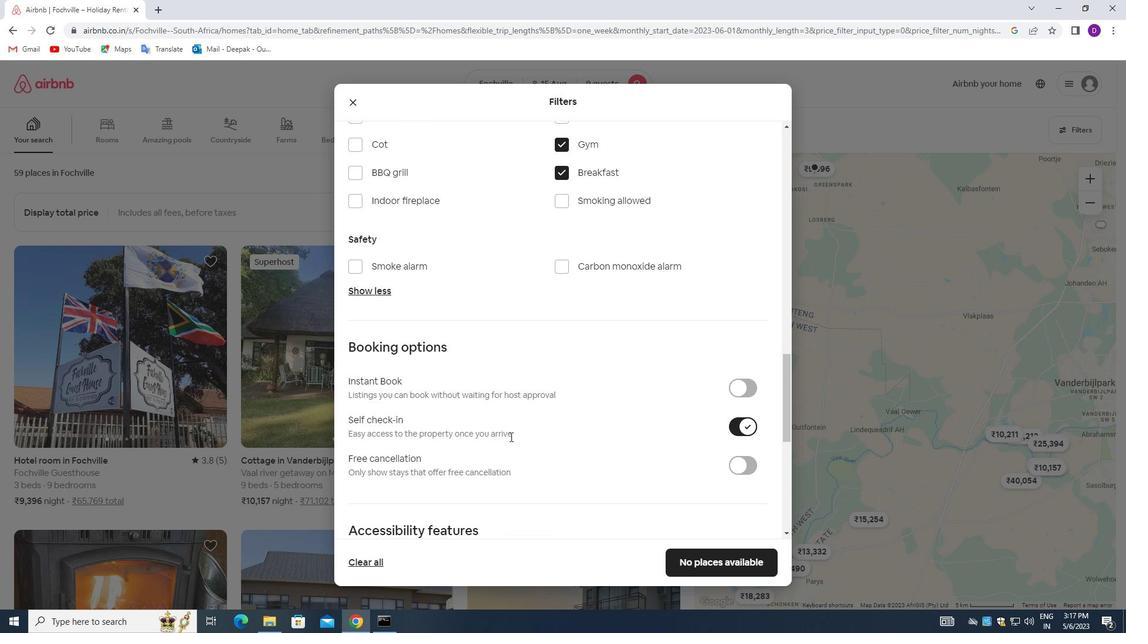
Action: Mouse scrolled (509, 436) with delta (0, 0)
Screenshot: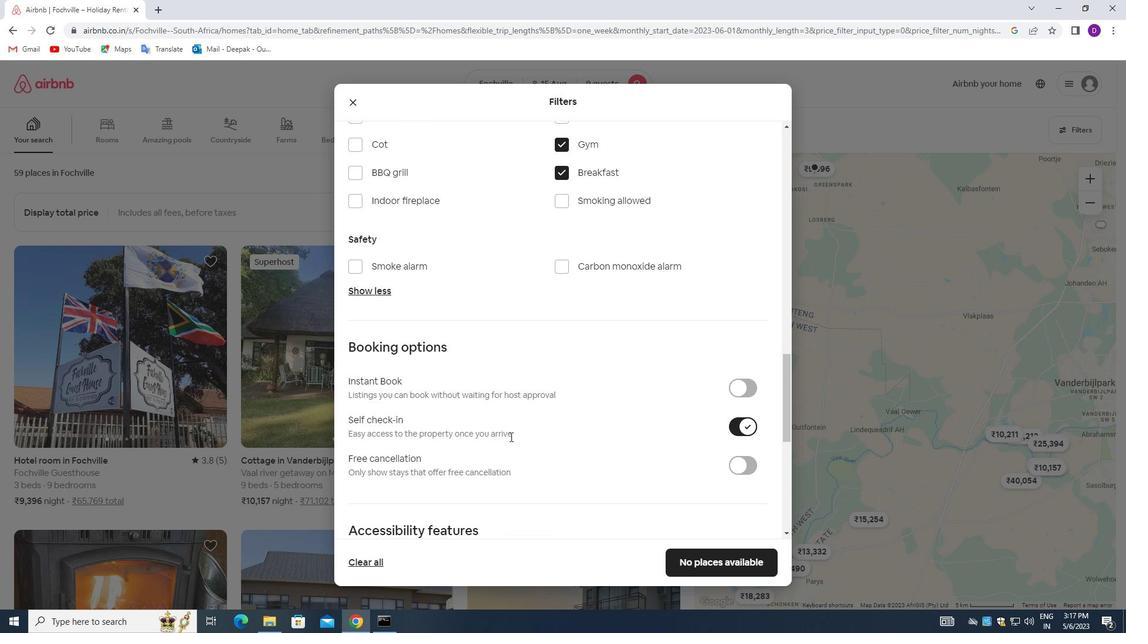 
Action: Mouse moved to (509, 437)
Screenshot: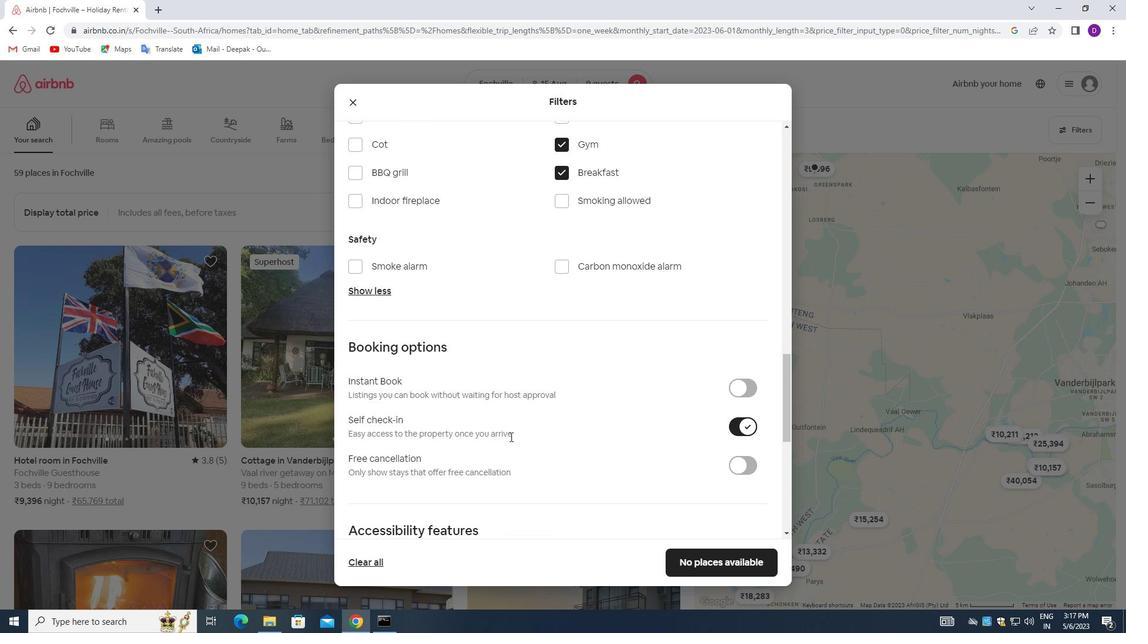 
Action: Mouse scrolled (509, 436) with delta (0, 0)
Screenshot: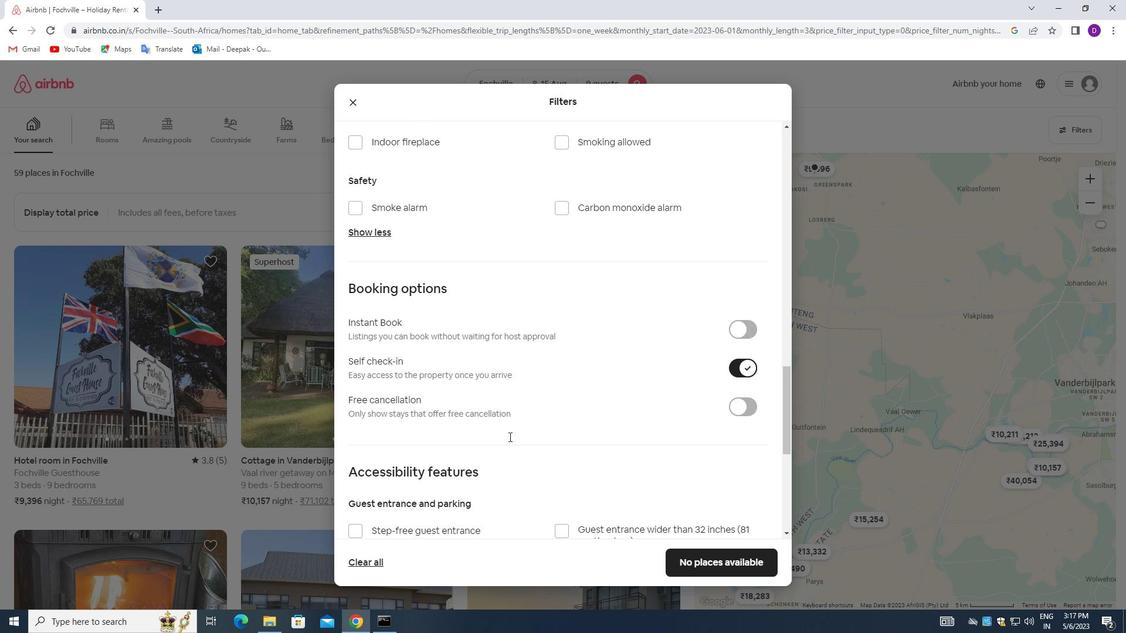 
Action: Mouse scrolled (509, 436) with delta (0, 0)
Screenshot: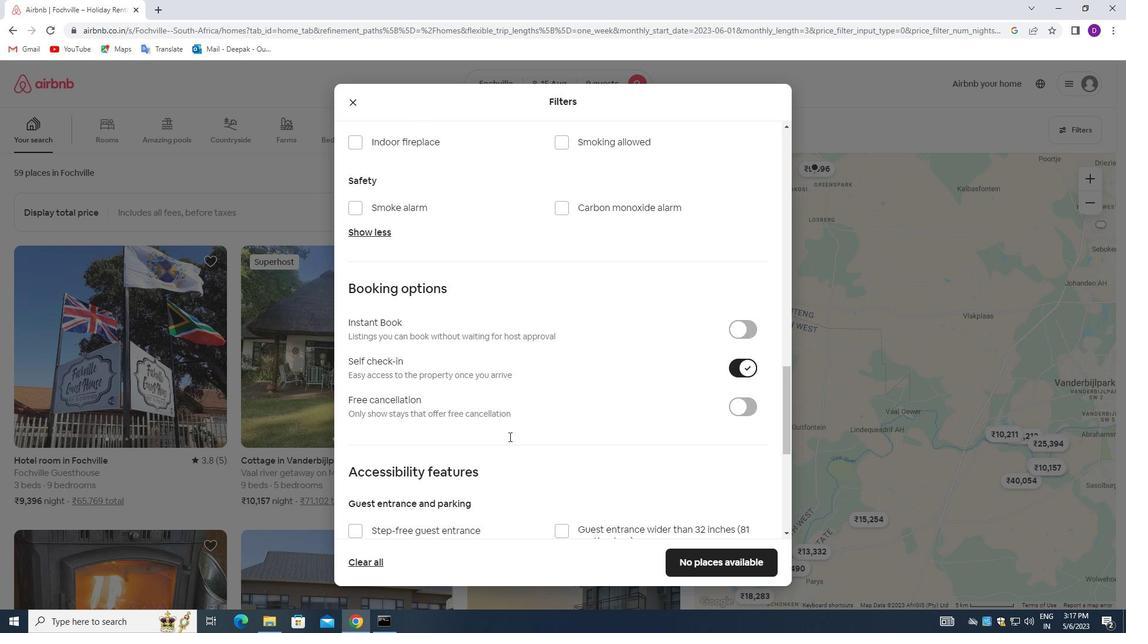 
Action: Mouse scrolled (509, 436) with delta (0, 0)
Screenshot: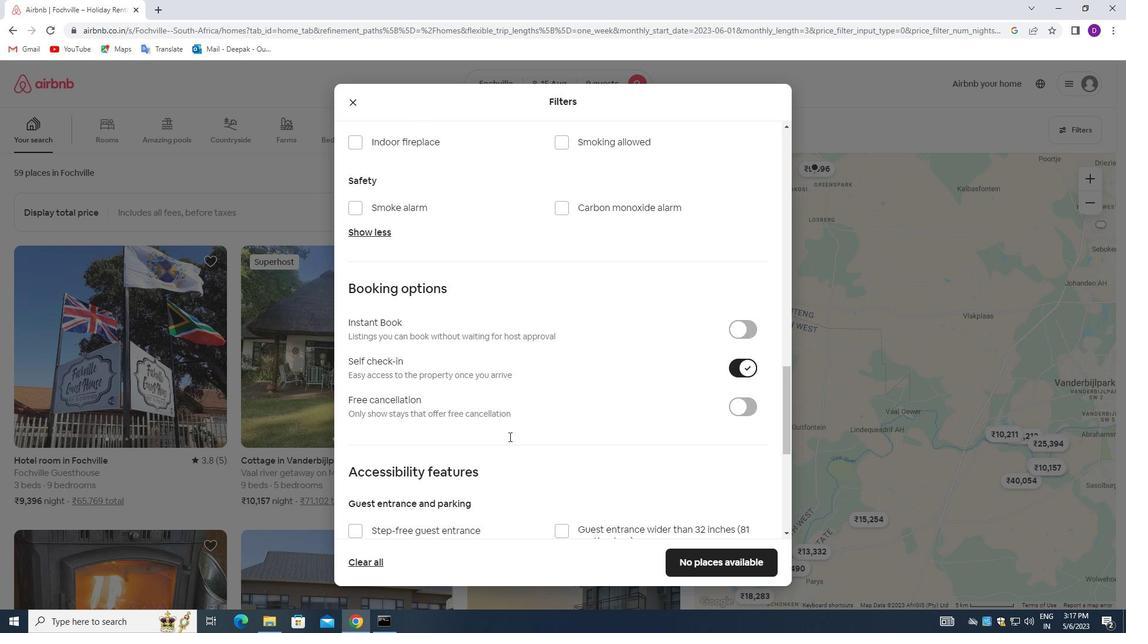 
Action: Mouse scrolled (509, 436) with delta (0, 0)
Screenshot: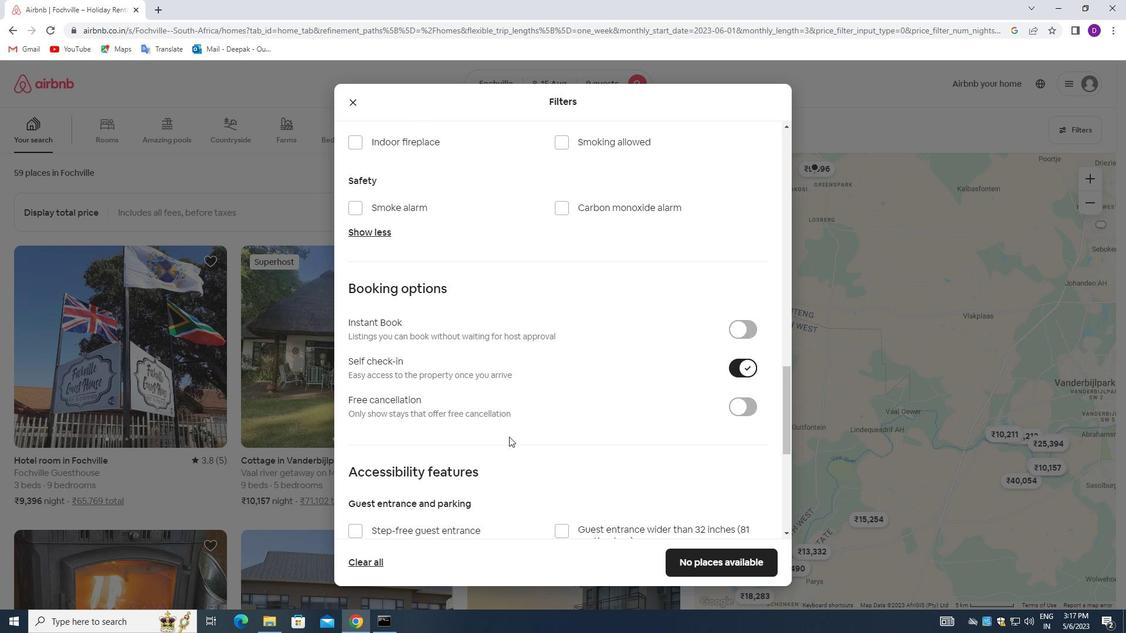 
Action: Mouse scrolled (509, 436) with delta (0, 0)
Screenshot: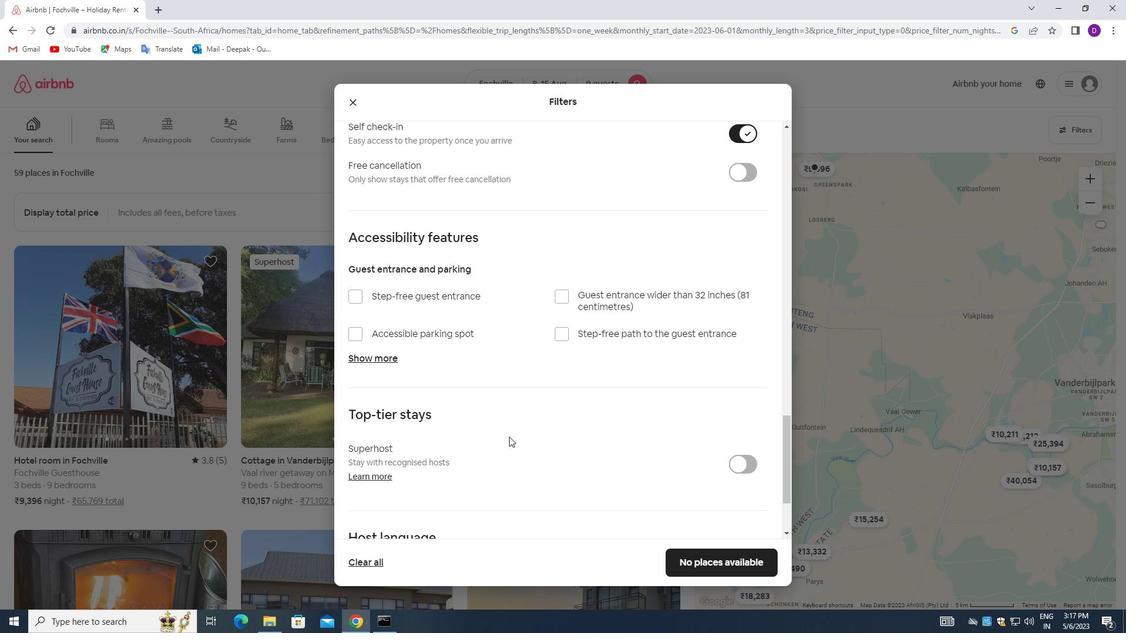 
Action: Mouse scrolled (509, 436) with delta (0, 0)
Screenshot: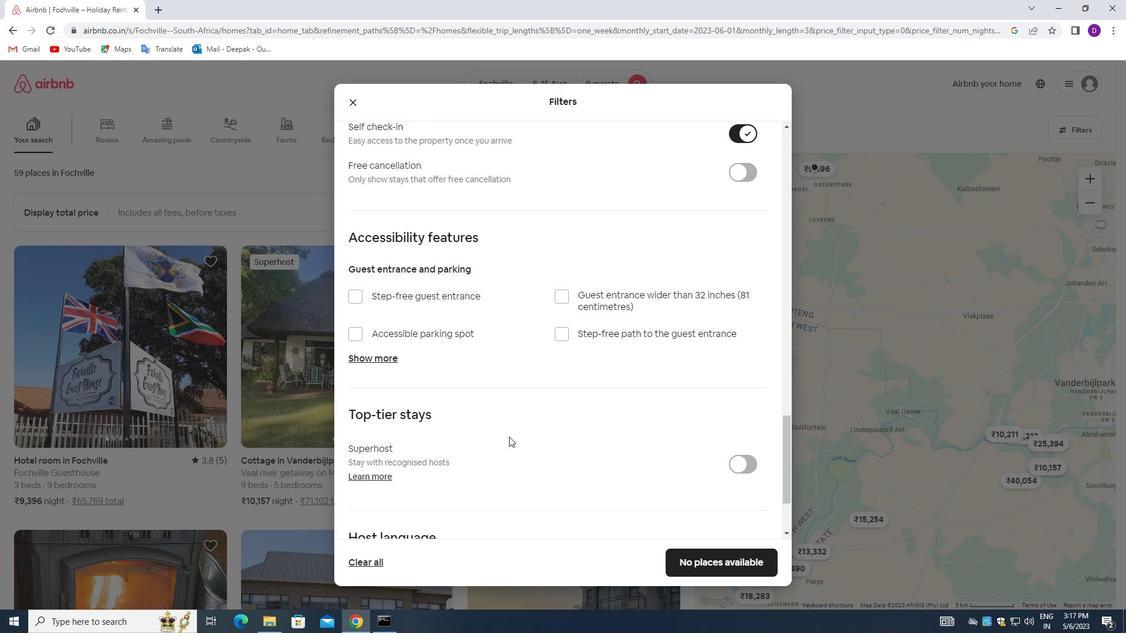 
Action: Mouse scrolled (509, 436) with delta (0, 0)
Screenshot: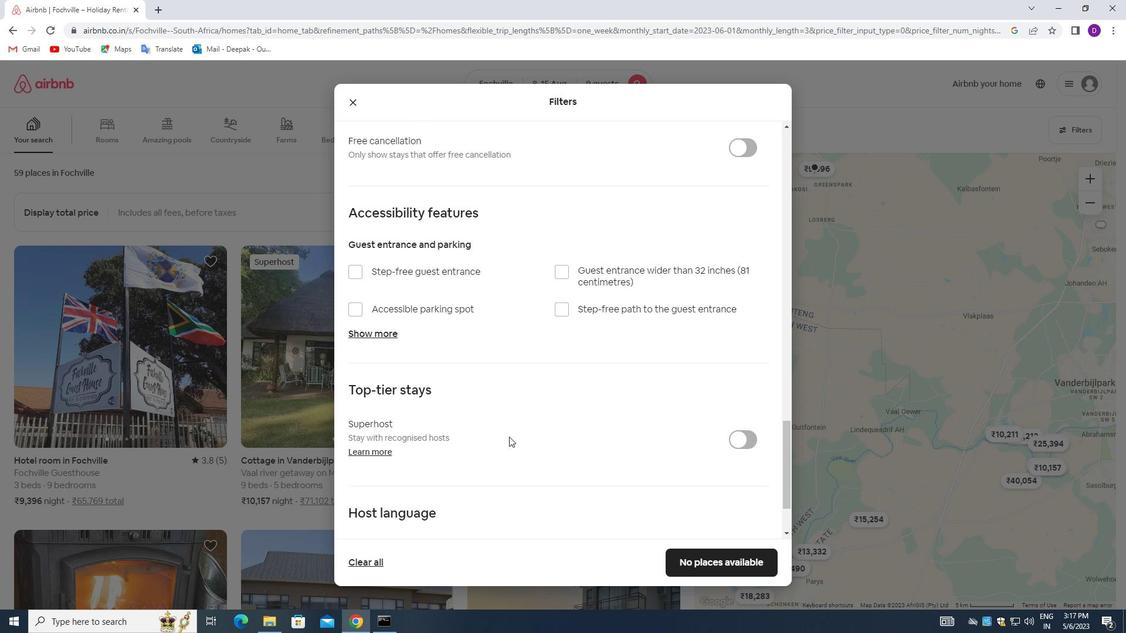 
Action: Mouse moved to (501, 444)
Screenshot: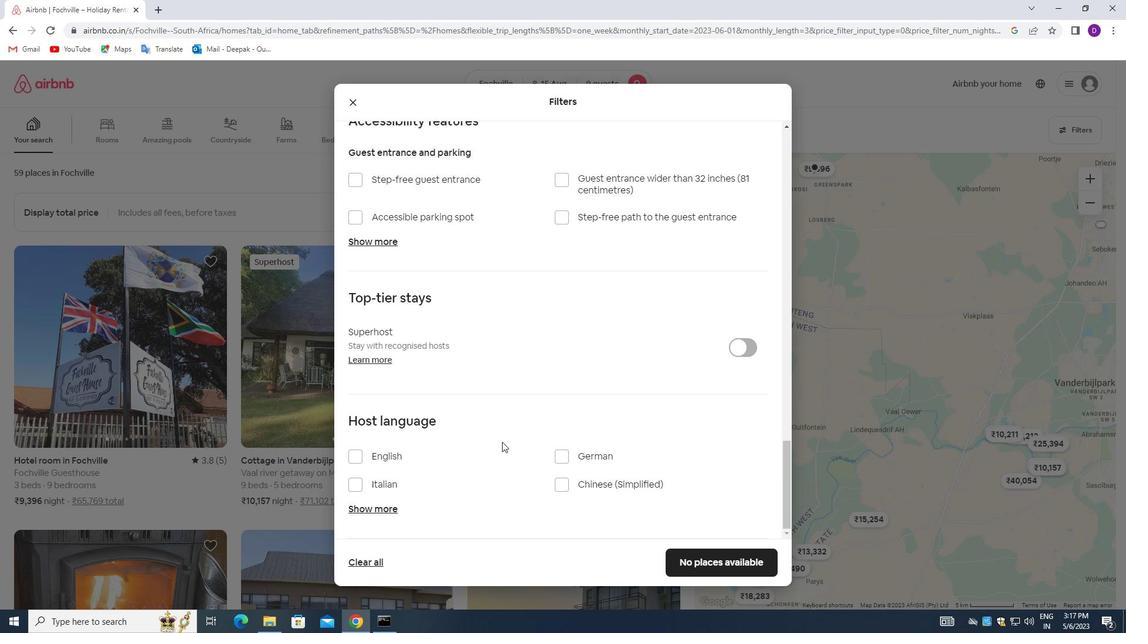 
Action: Mouse scrolled (501, 443) with delta (0, 0)
Screenshot: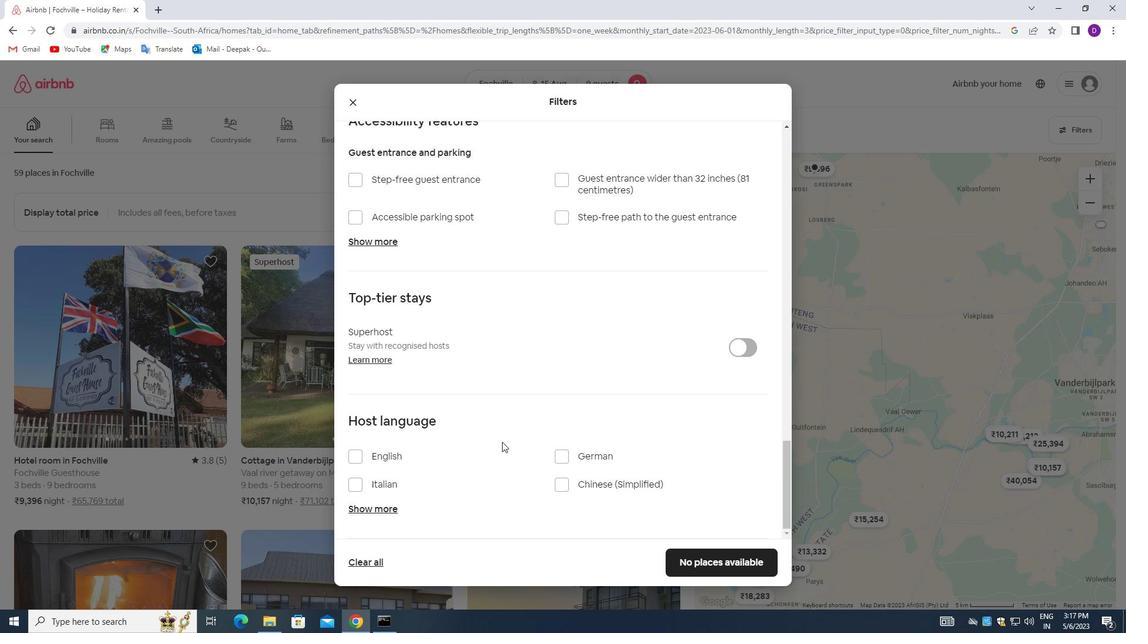 
Action: Mouse moved to (499, 445)
Screenshot: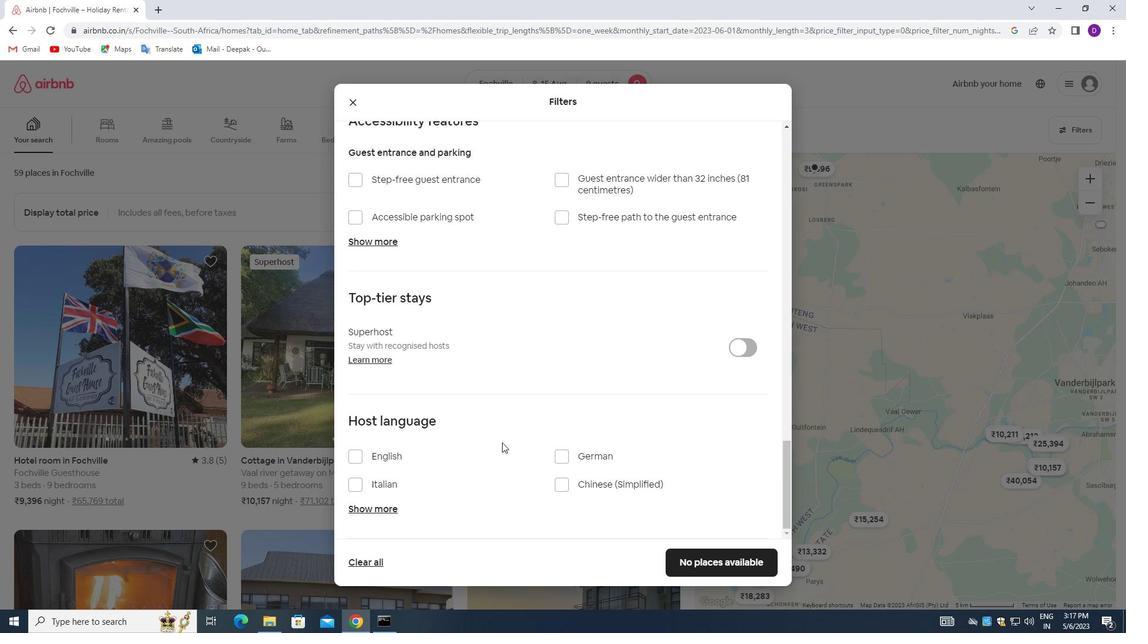 
Action: Mouse scrolled (499, 445) with delta (0, 0)
Screenshot: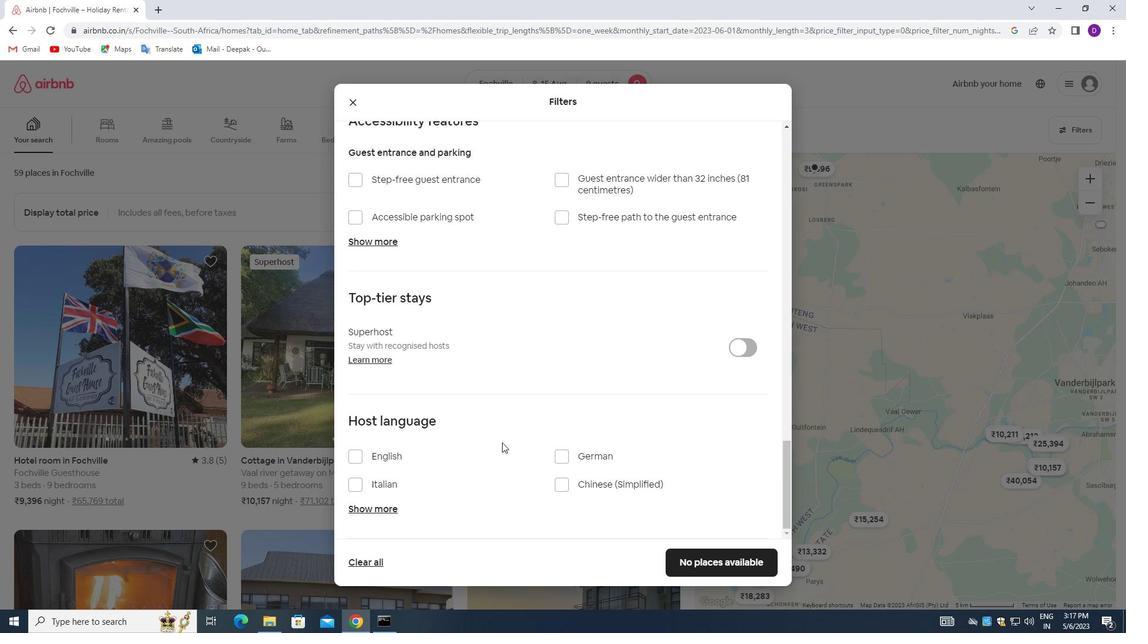 
Action: Mouse moved to (498, 448)
Screenshot: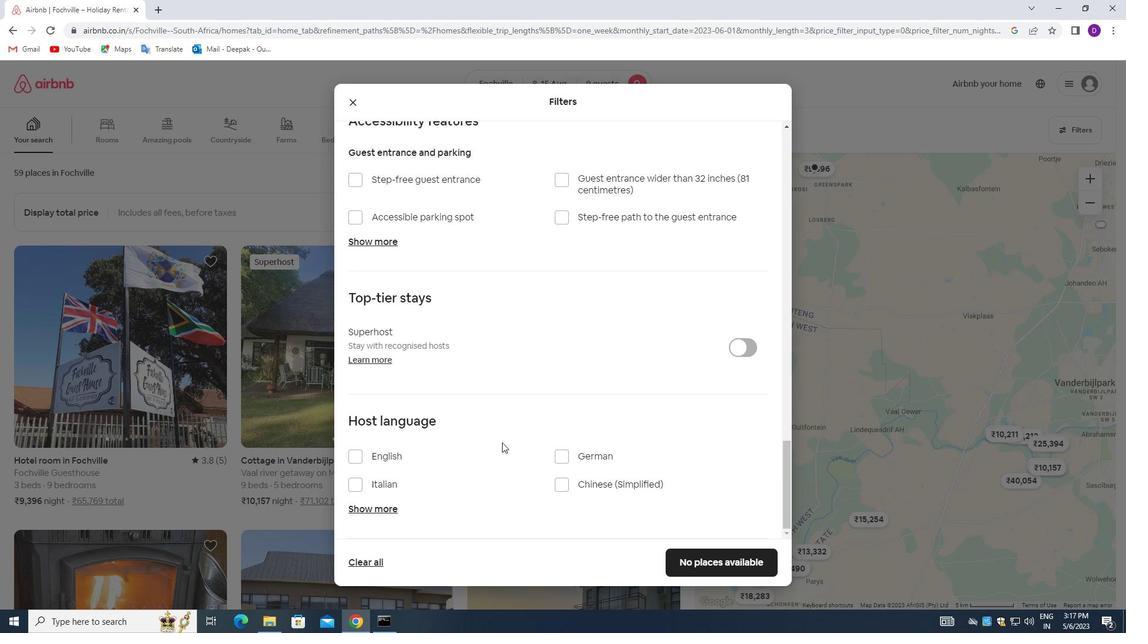 
Action: Mouse scrolled (498, 448) with delta (0, 0)
Screenshot: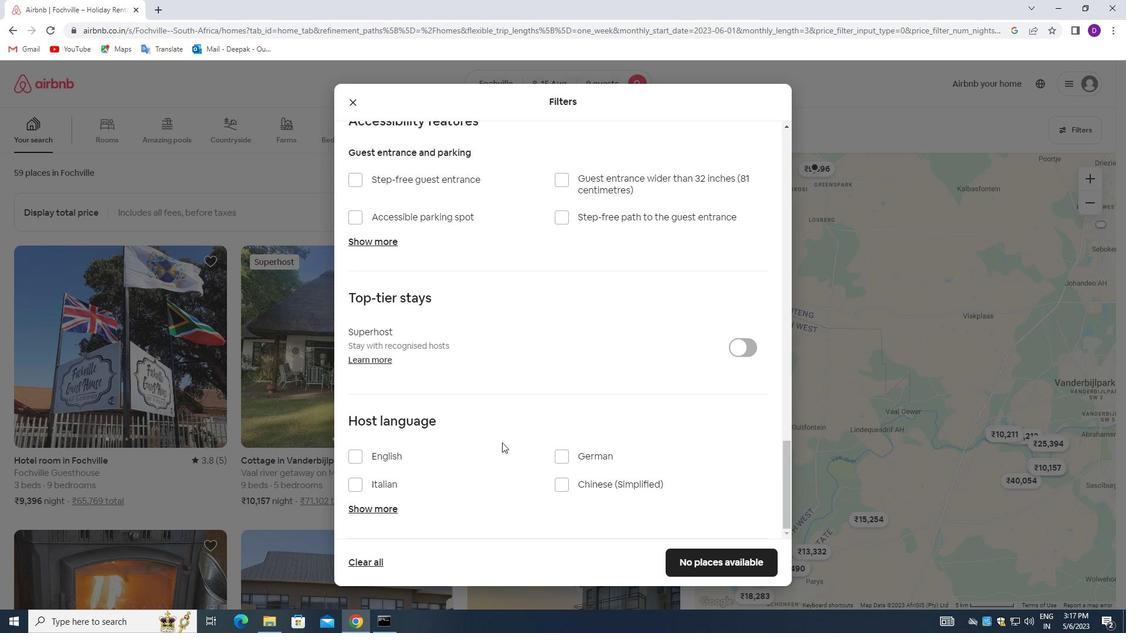 
Action: Mouse moved to (497, 451)
Screenshot: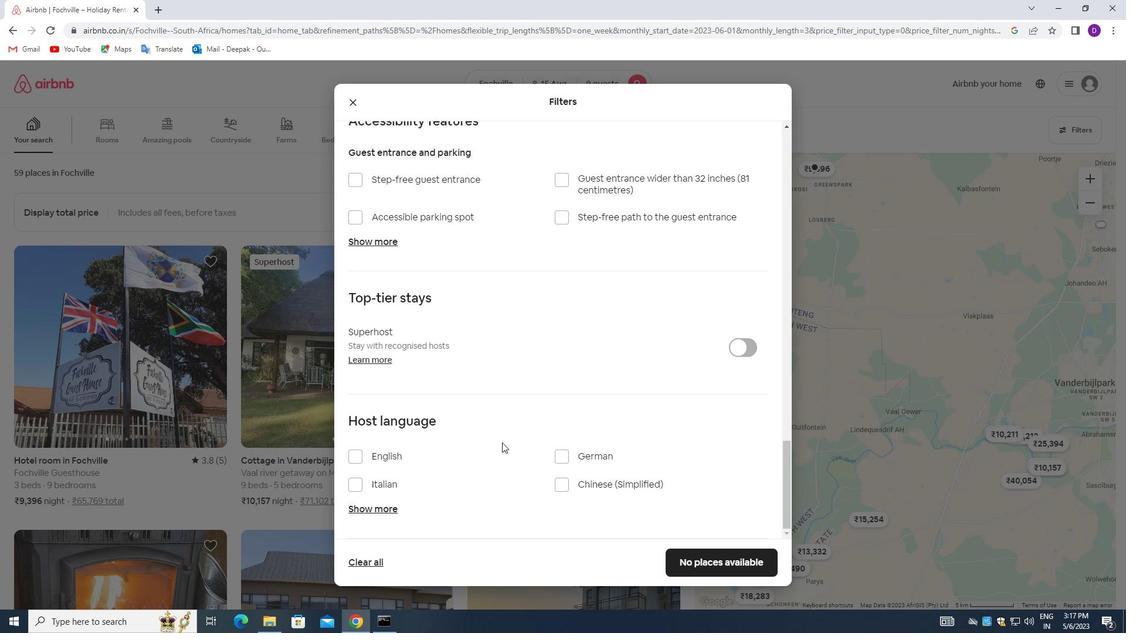 
Action: Mouse scrolled (497, 450) with delta (0, 0)
Screenshot: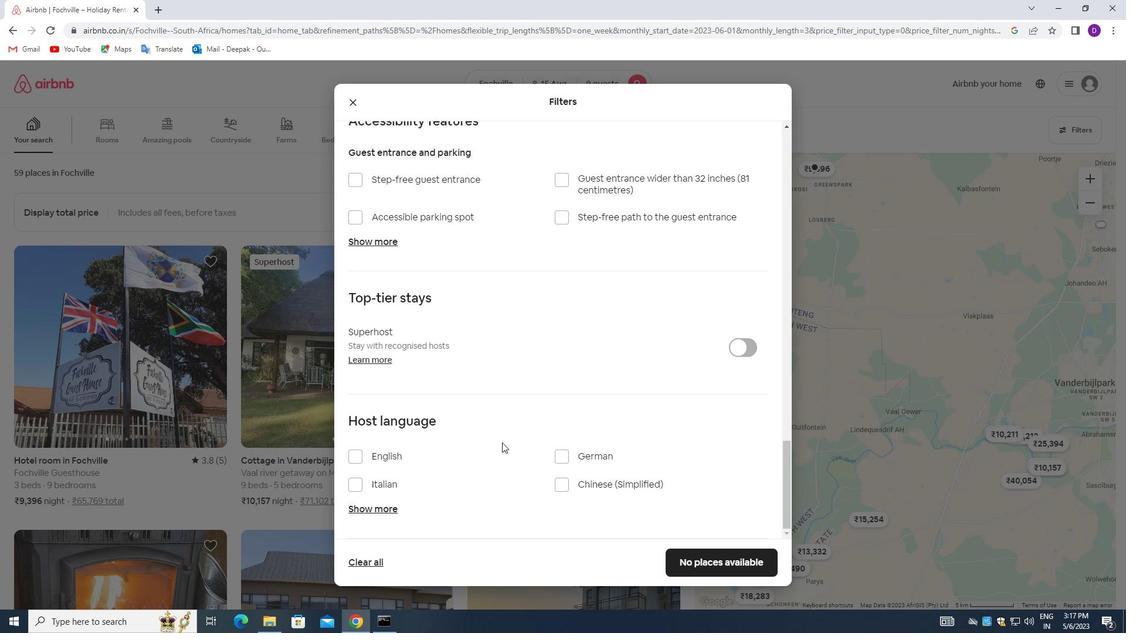 
Action: Mouse moved to (359, 457)
Screenshot: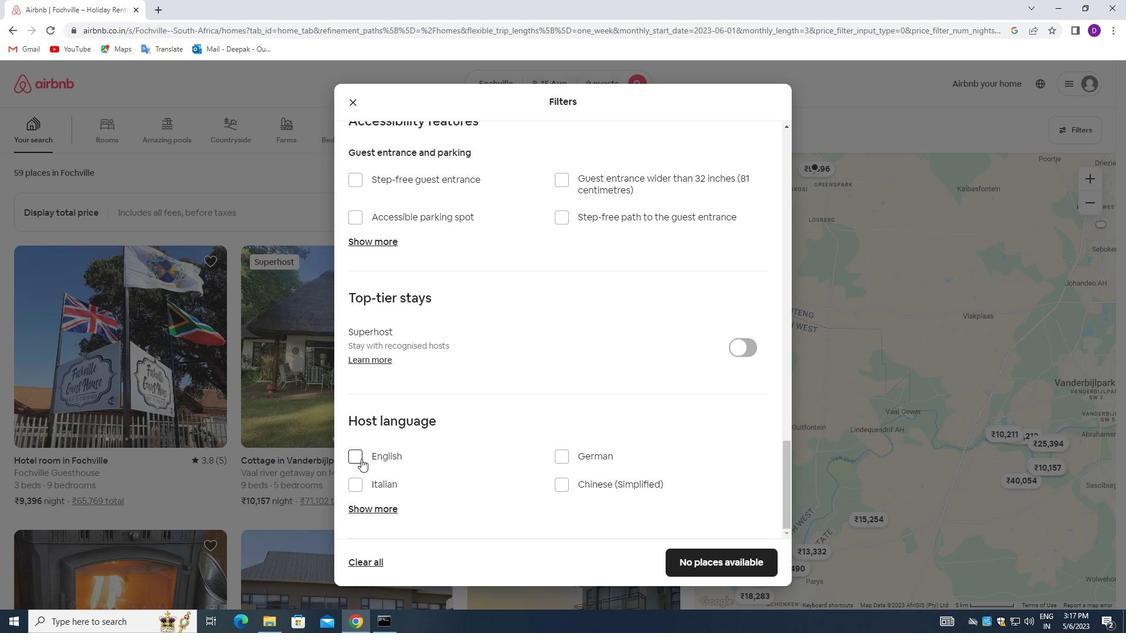 
Action: Mouse pressed left at (359, 457)
Screenshot: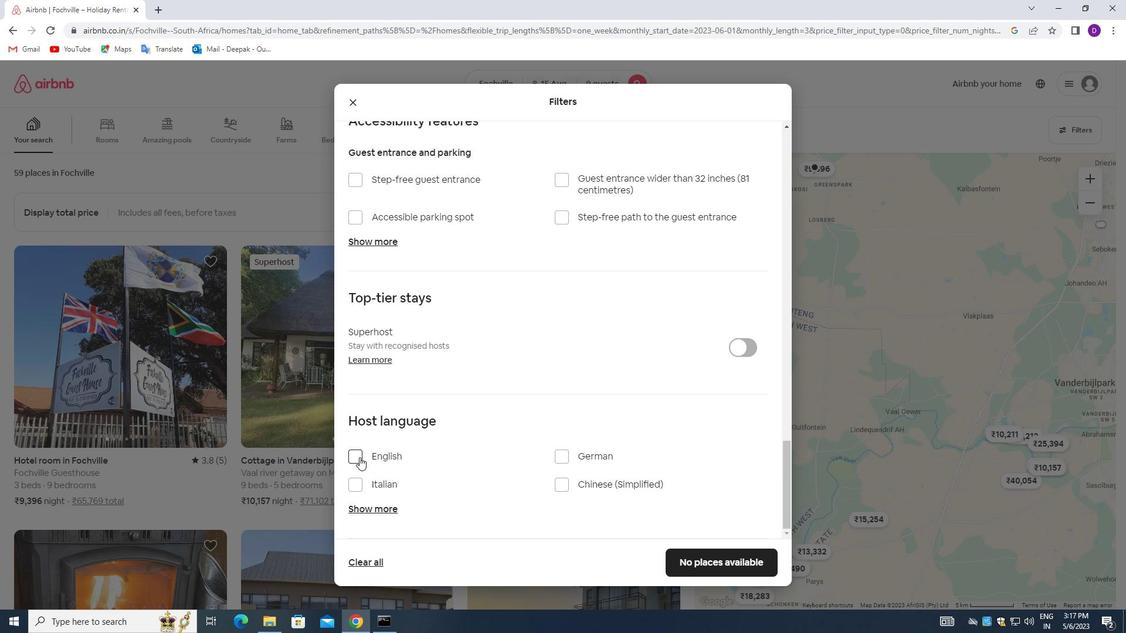 
Action: Mouse moved to (496, 493)
Screenshot: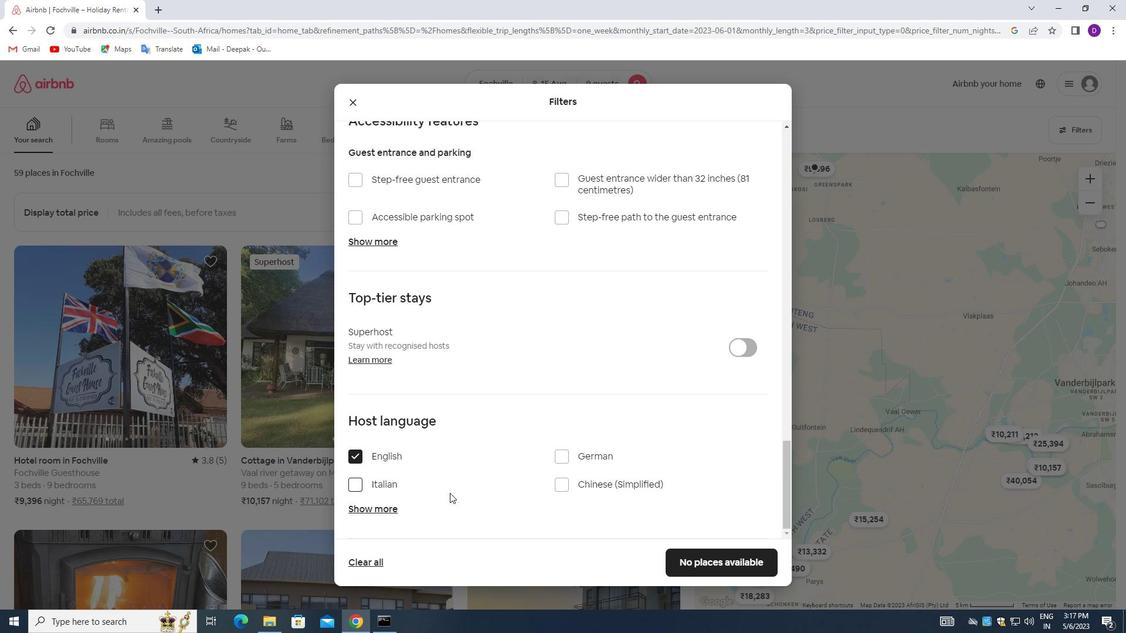 
Action: Mouse scrolled (496, 492) with delta (0, 0)
Screenshot: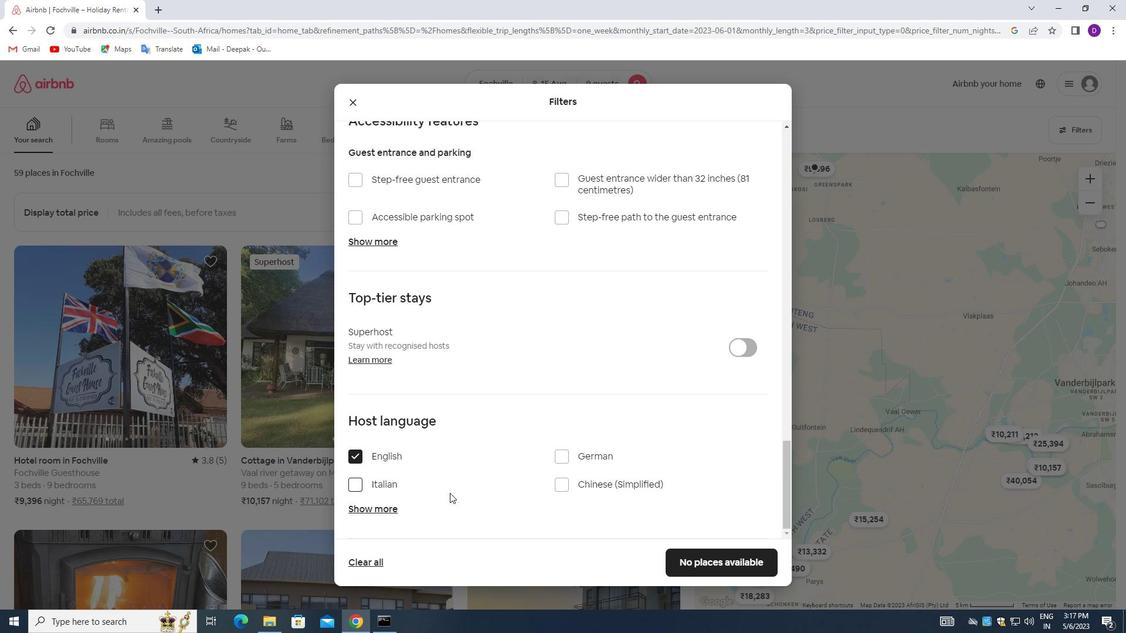 
Action: Mouse moved to (512, 494)
Screenshot: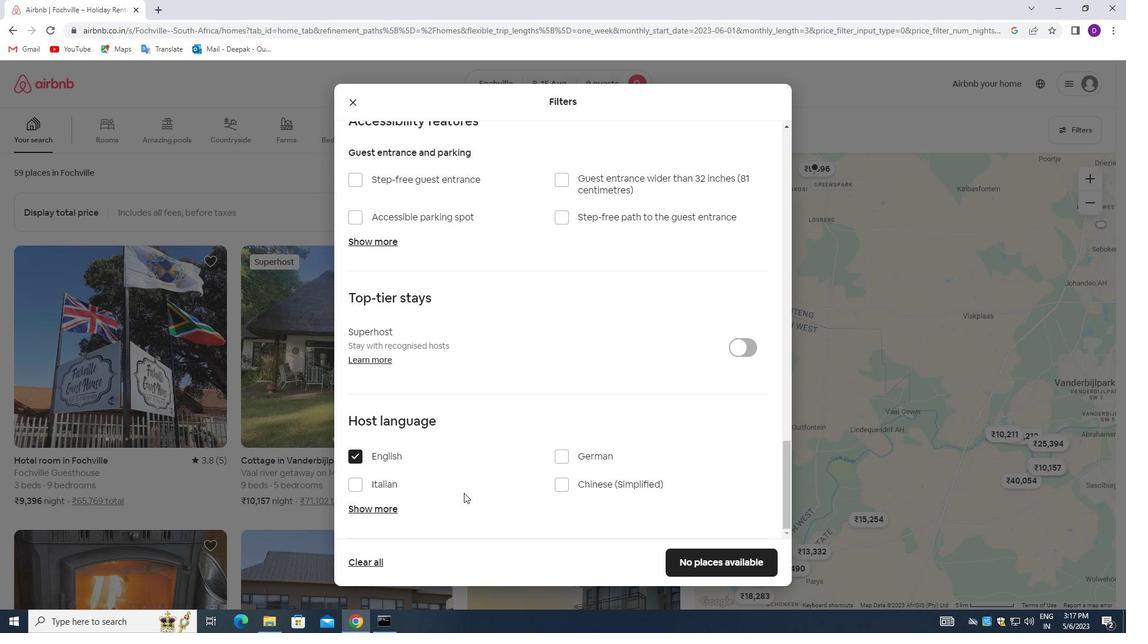 
Action: Mouse scrolled (512, 494) with delta (0, 0)
Screenshot: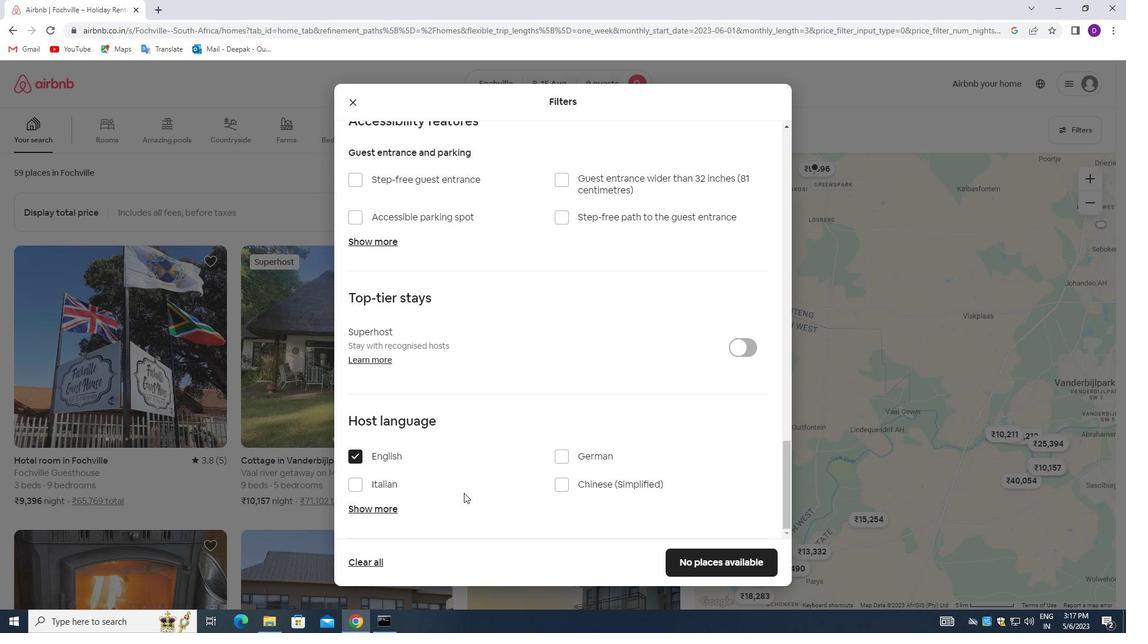 
Action: Mouse moved to (532, 496)
Screenshot: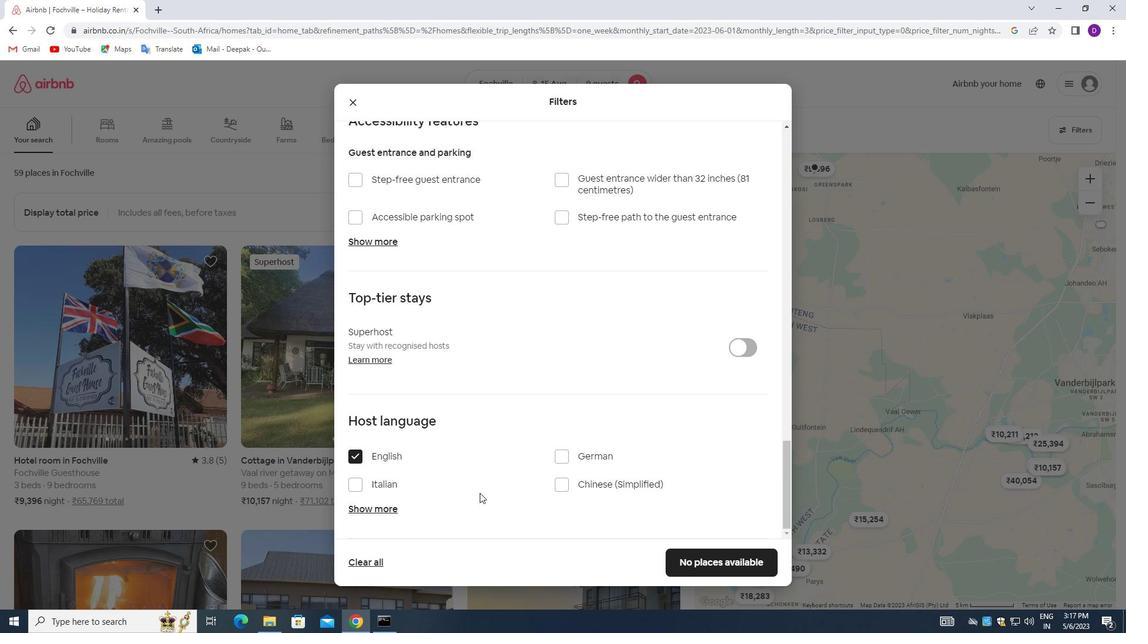 
Action: Mouse scrolled (532, 495) with delta (0, 0)
Screenshot: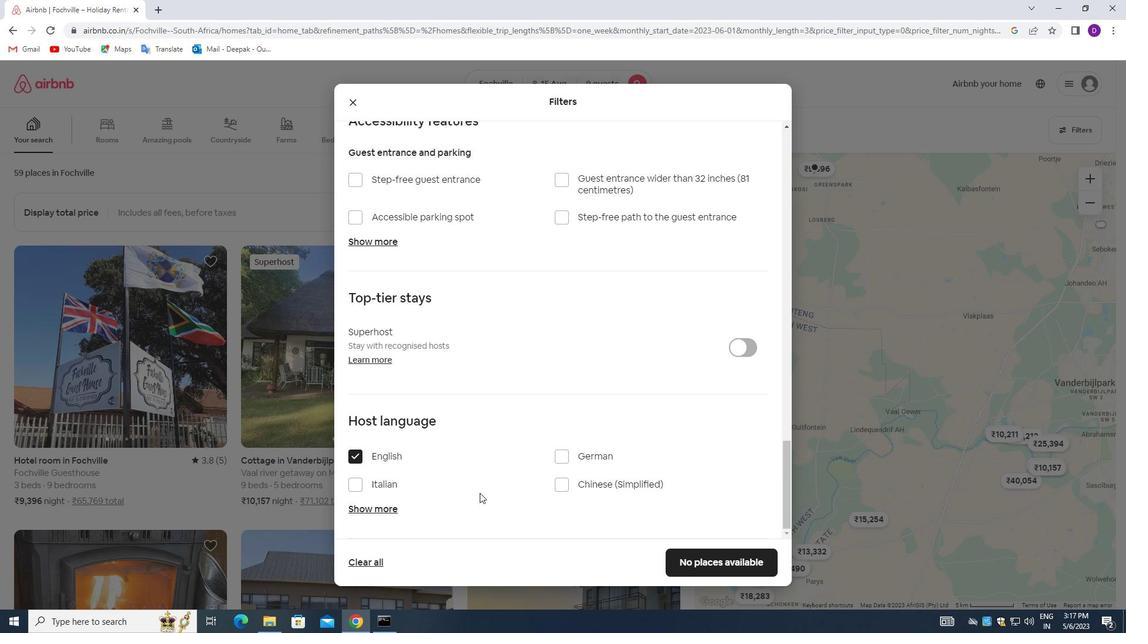 
Action: Mouse moved to (694, 560)
Screenshot: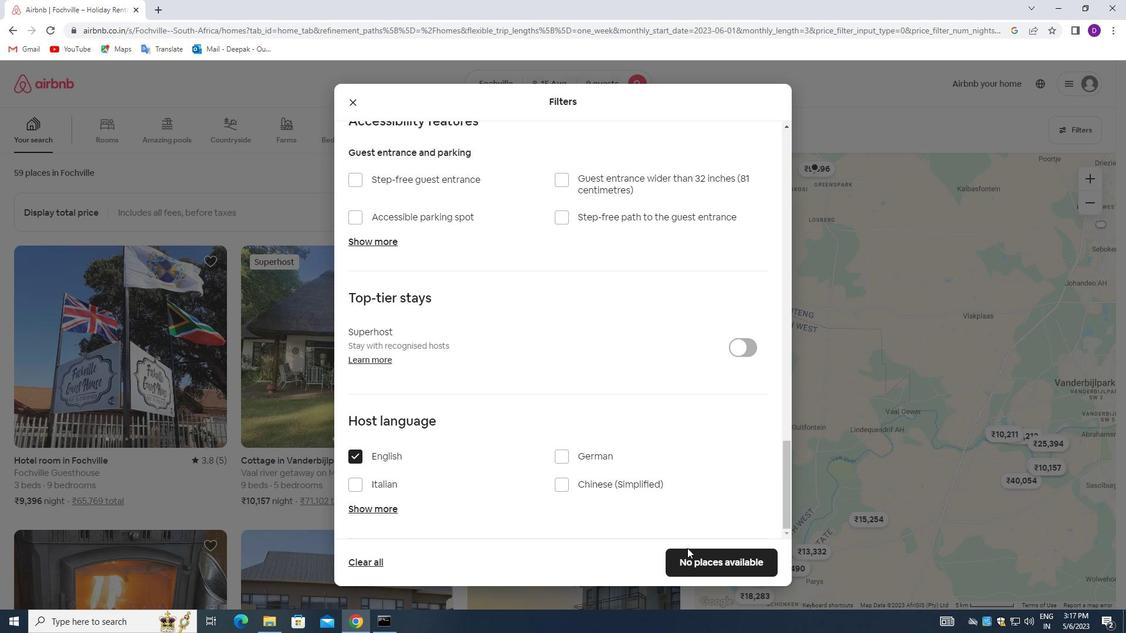 
Action: Mouse pressed left at (694, 560)
Screenshot: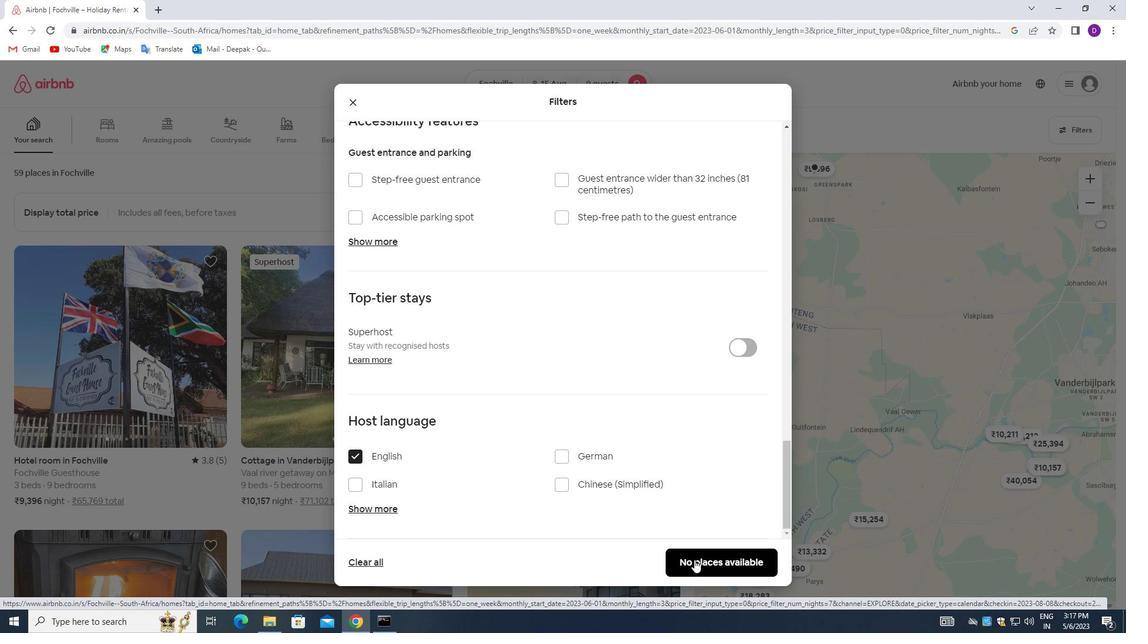 
Action: Mouse moved to (660, 390)
Screenshot: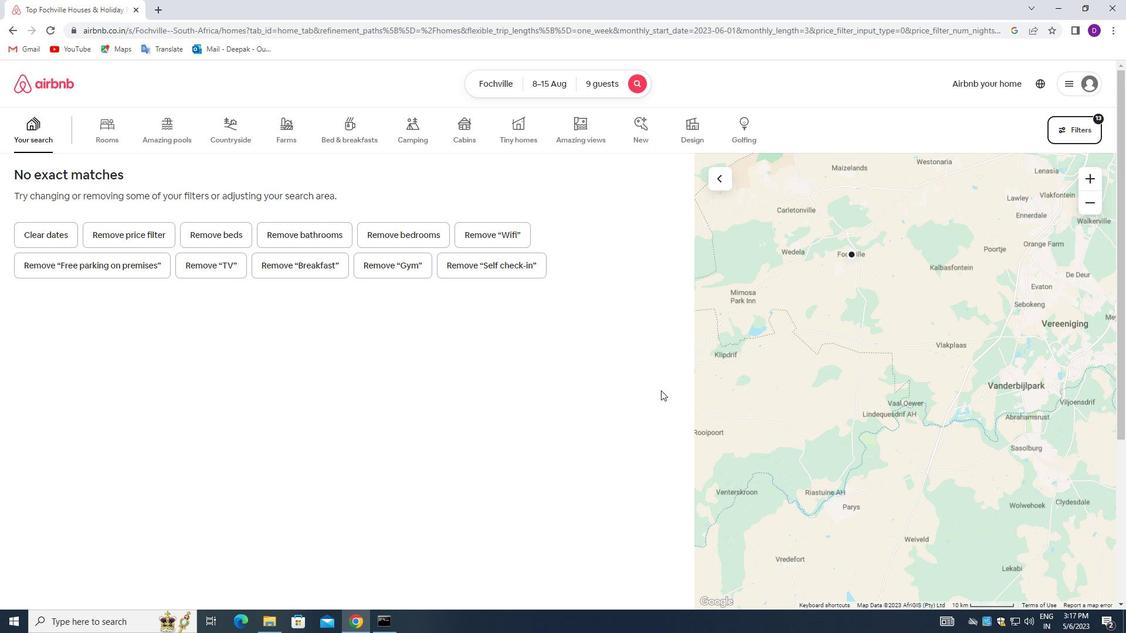 
